 Task: Find connections with filter location Cagnes-sur-Mer with filter topic #Futurismwith filter profile language French with filter current company Axtria - Ingenious Insights with filter school The Maharaja Sayajirao University of Baroda with filter industry Accessible Architecture and Design with filter service category Search Engine Marketing (SEM) with filter keywords title Veterinary Assistant
Action: Mouse moved to (641, 77)
Screenshot: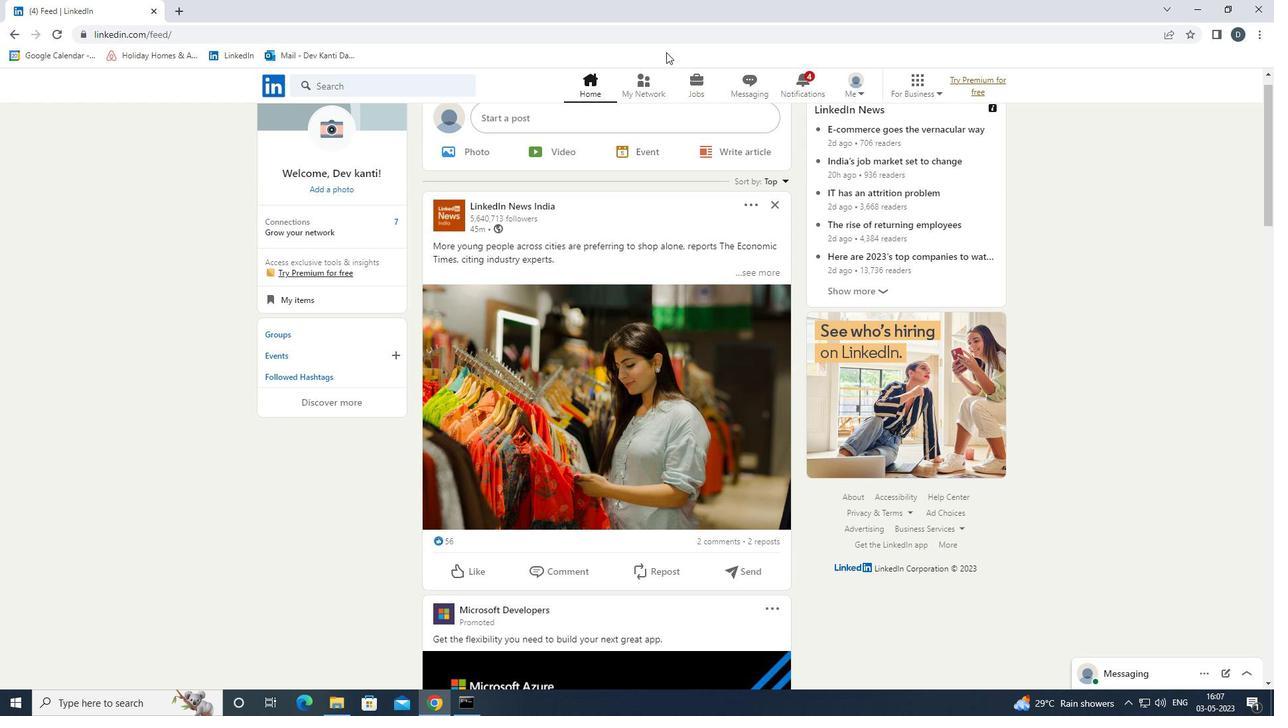 
Action: Mouse pressed left at (641, 77)
Screenshot: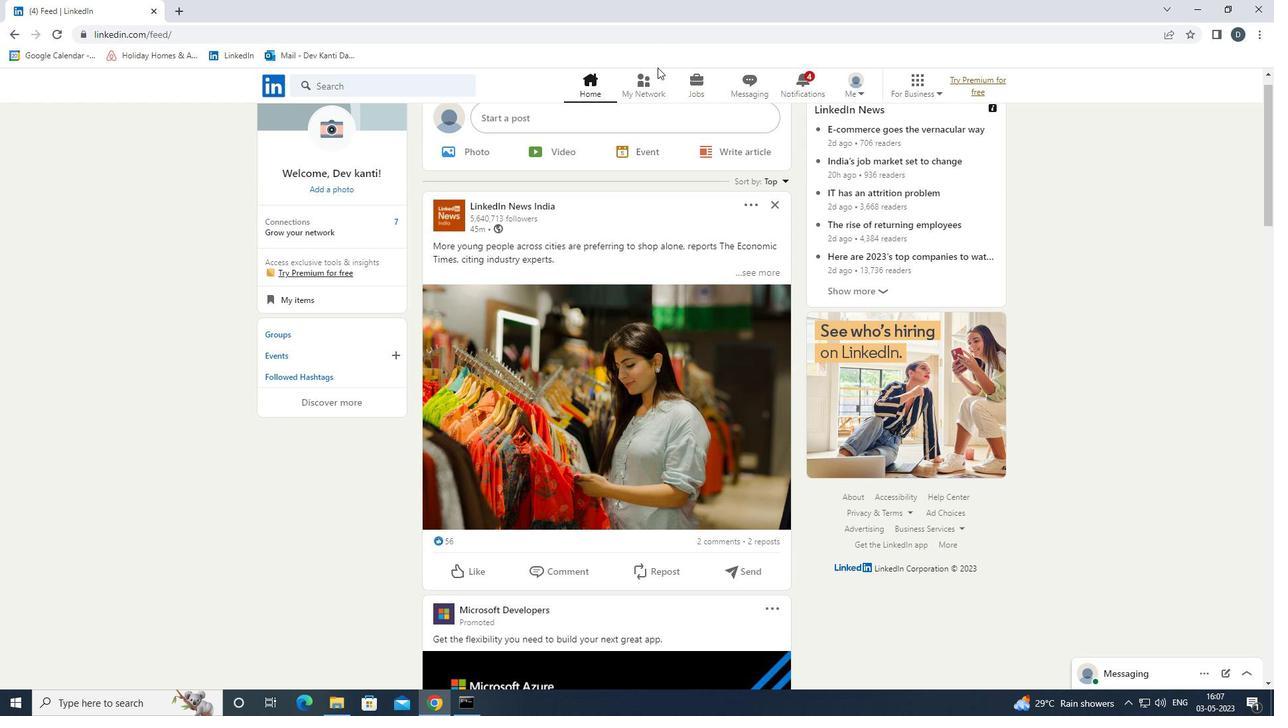 
Action: Mouse moved to (436, 161)
Screenshot: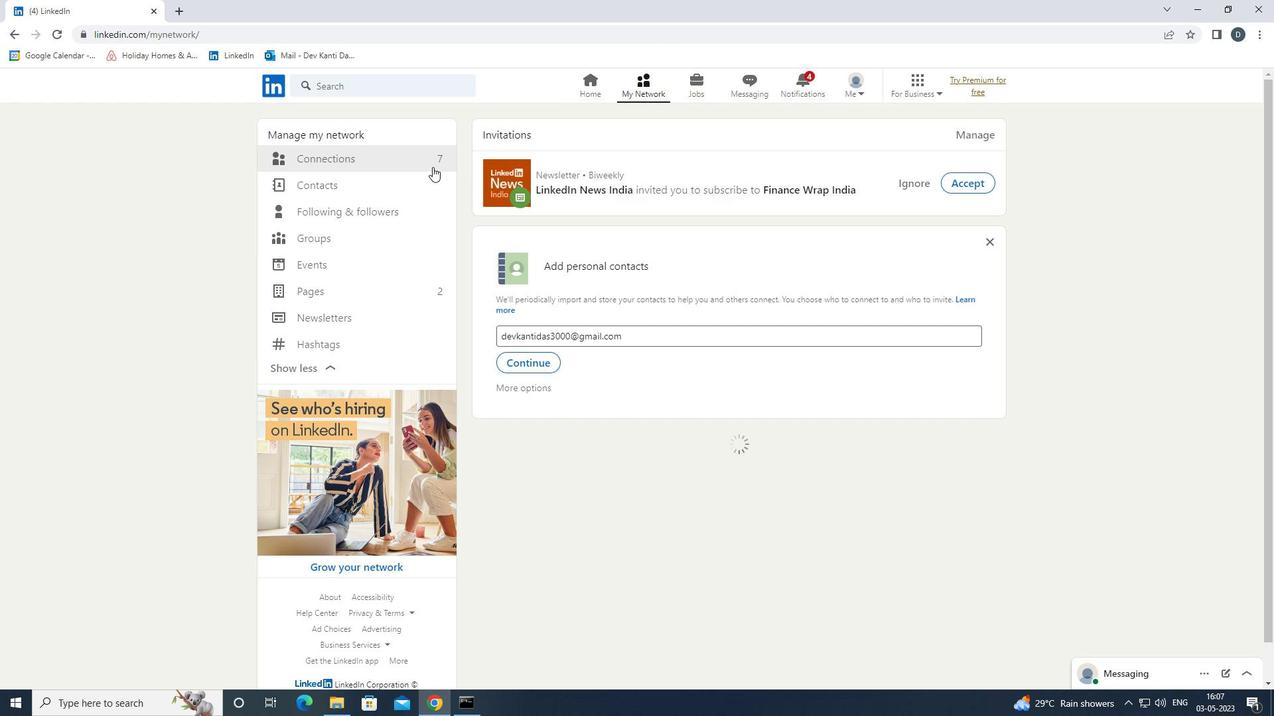 
Action: Mouse pressed left at (436, 161)
Screenshot: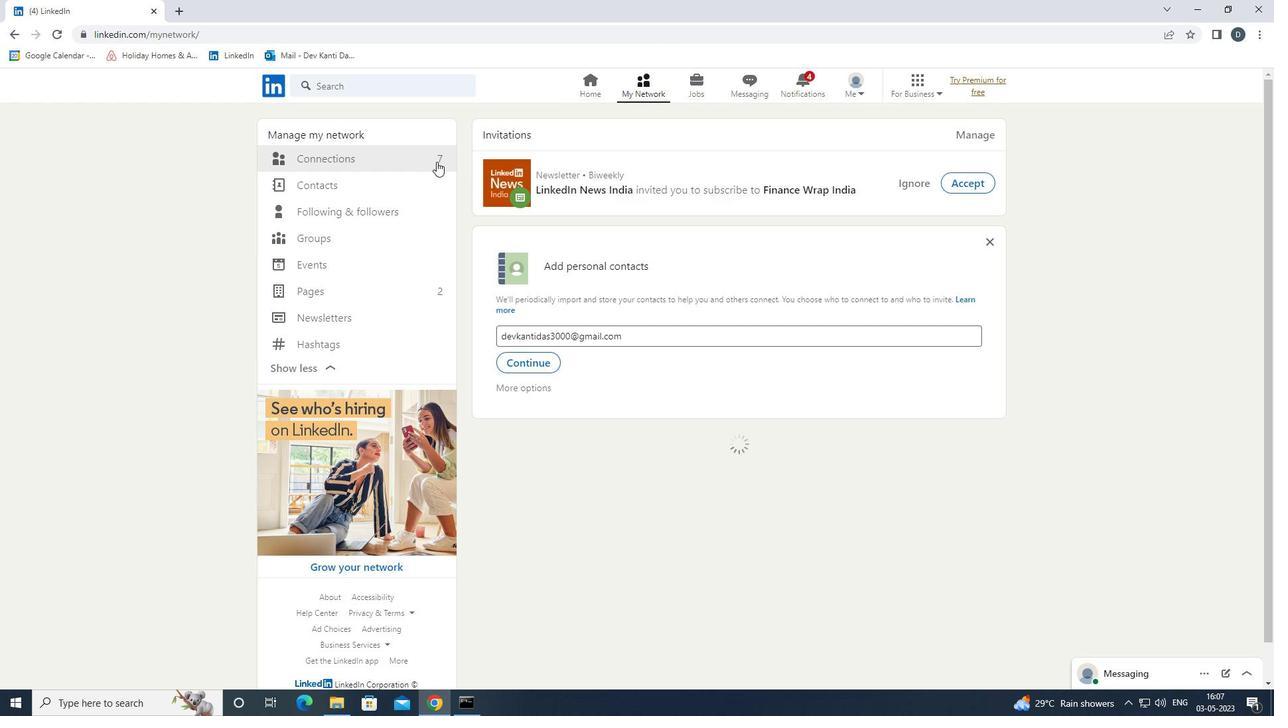 
Action: Mouse moved to (734, 169)
Screenshot: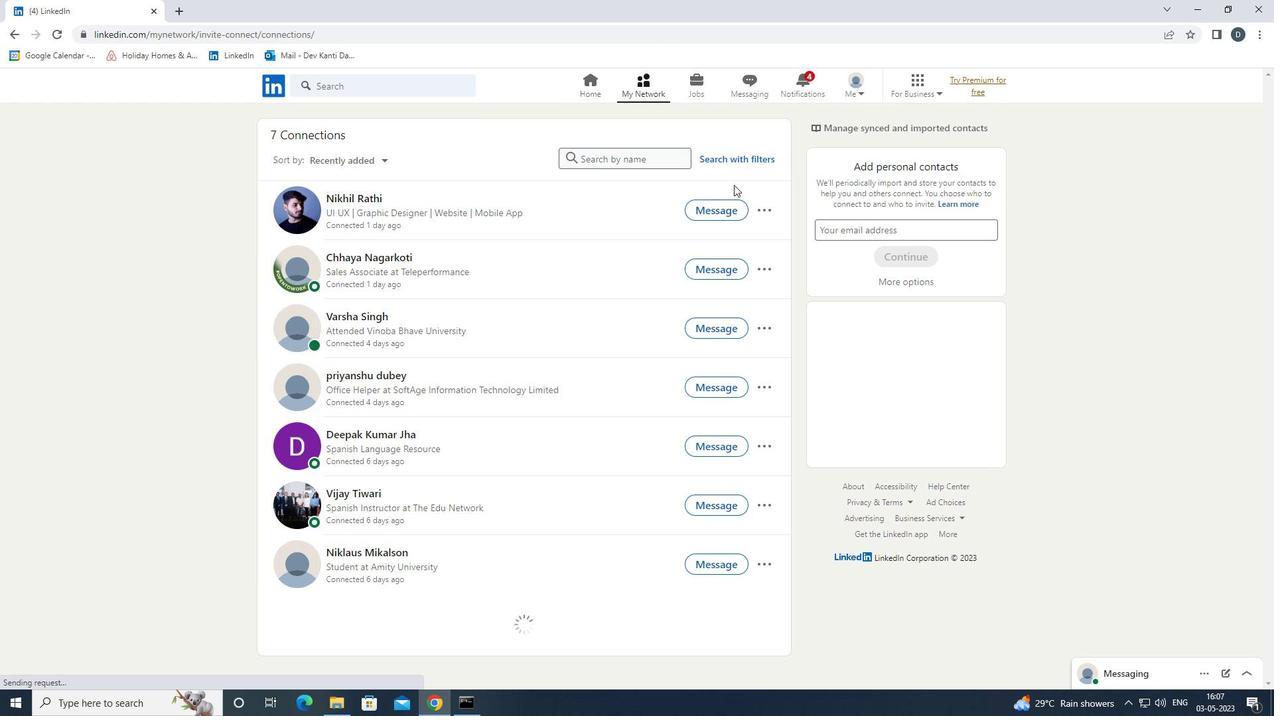 
Action: Mouse pressed left at (734, 169)
Screenshot: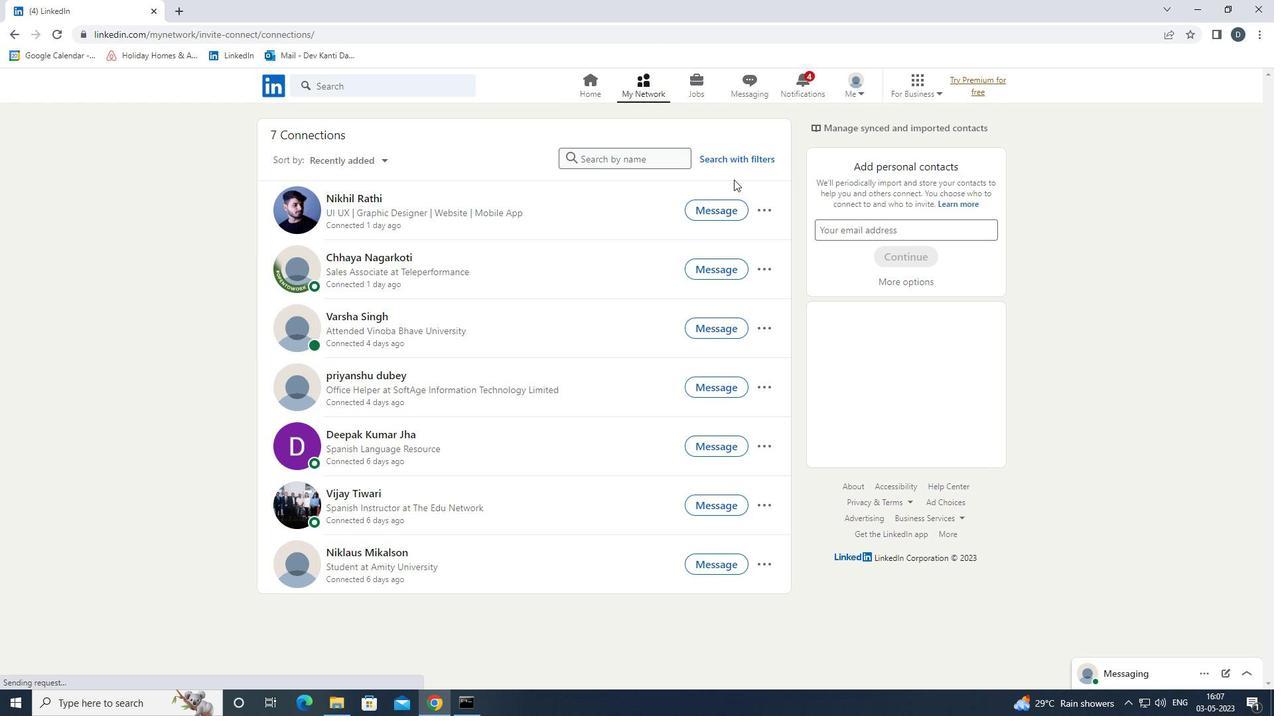 
Action: Mouse moved to (734, 165)
Screenshot: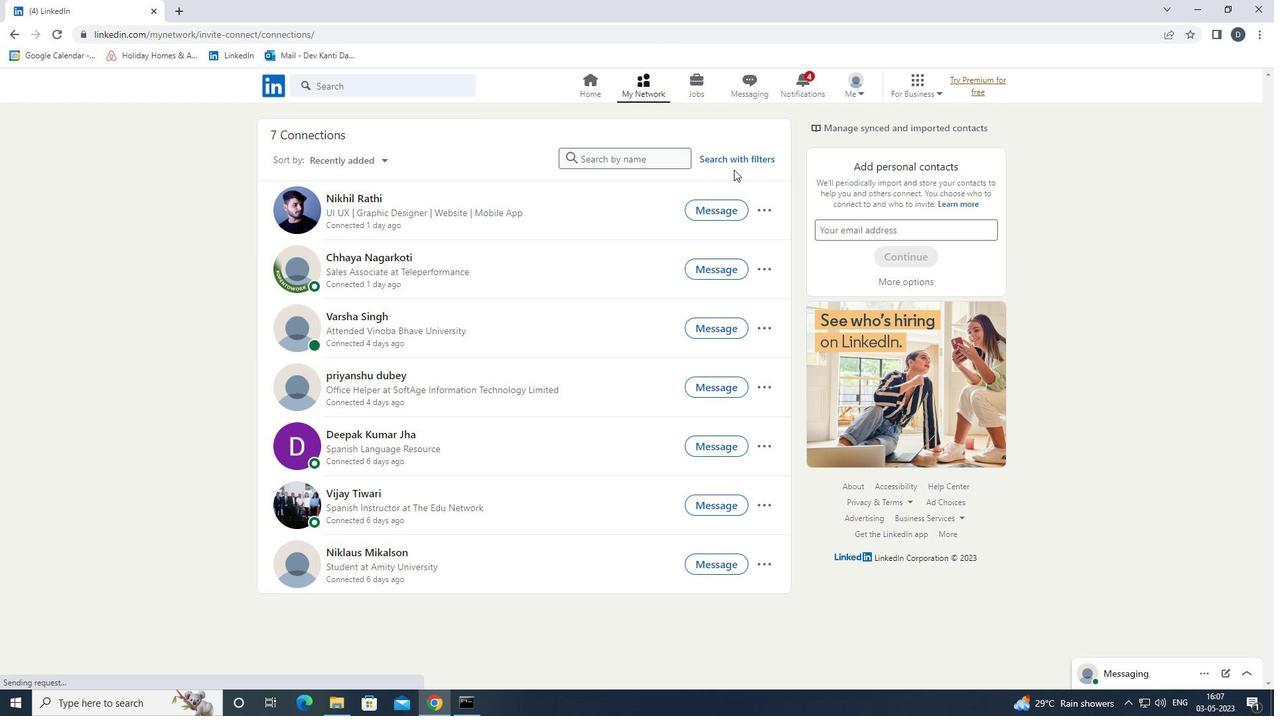 
Action: Mouse pressed left at (734, 165)
Screenshot: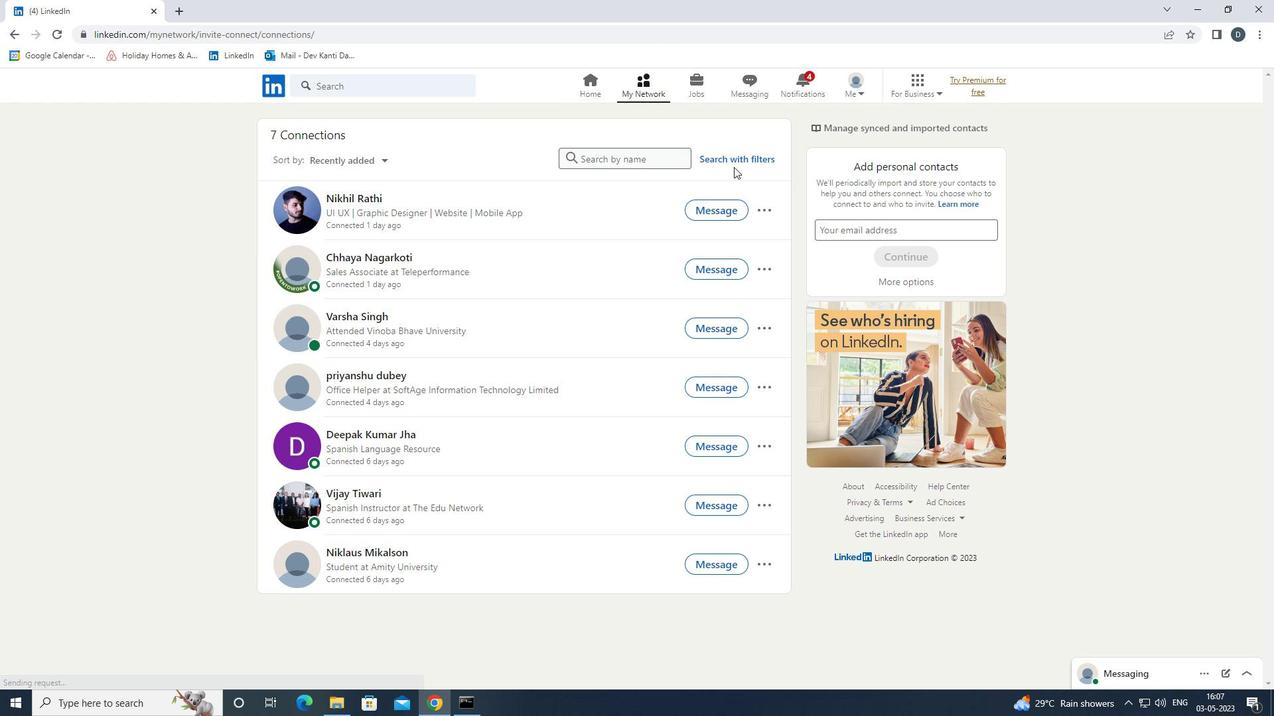 
Action: Mouse moved to (683, 122)
Screenshot: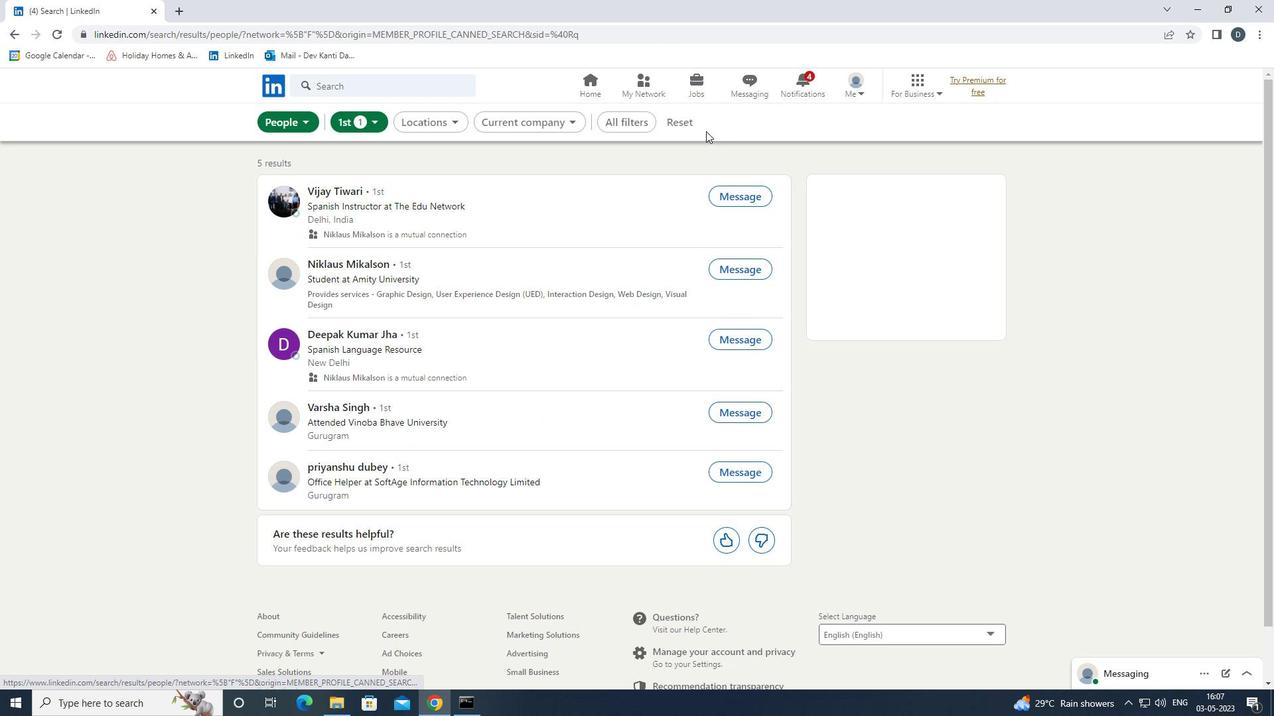 
Action: Mouse pressed left at (683, 122)
Screenshot: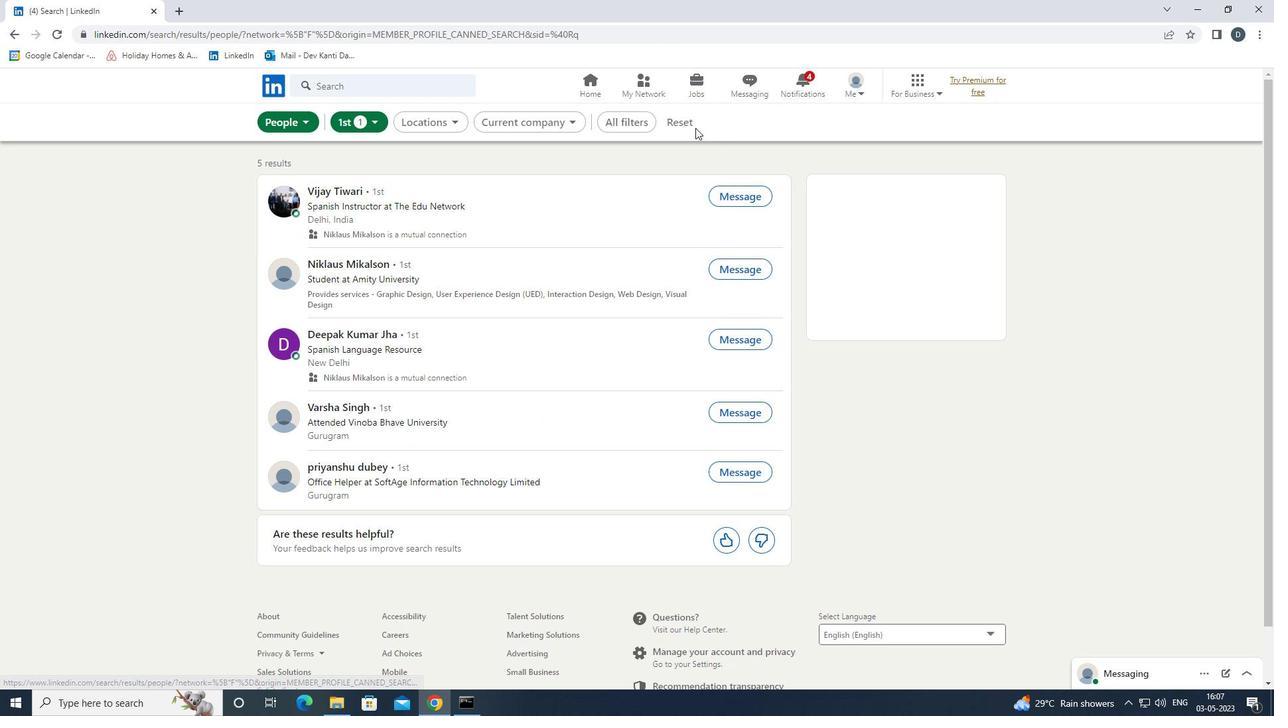 
Action: Mouse moved to (631, 113)
Screenshot: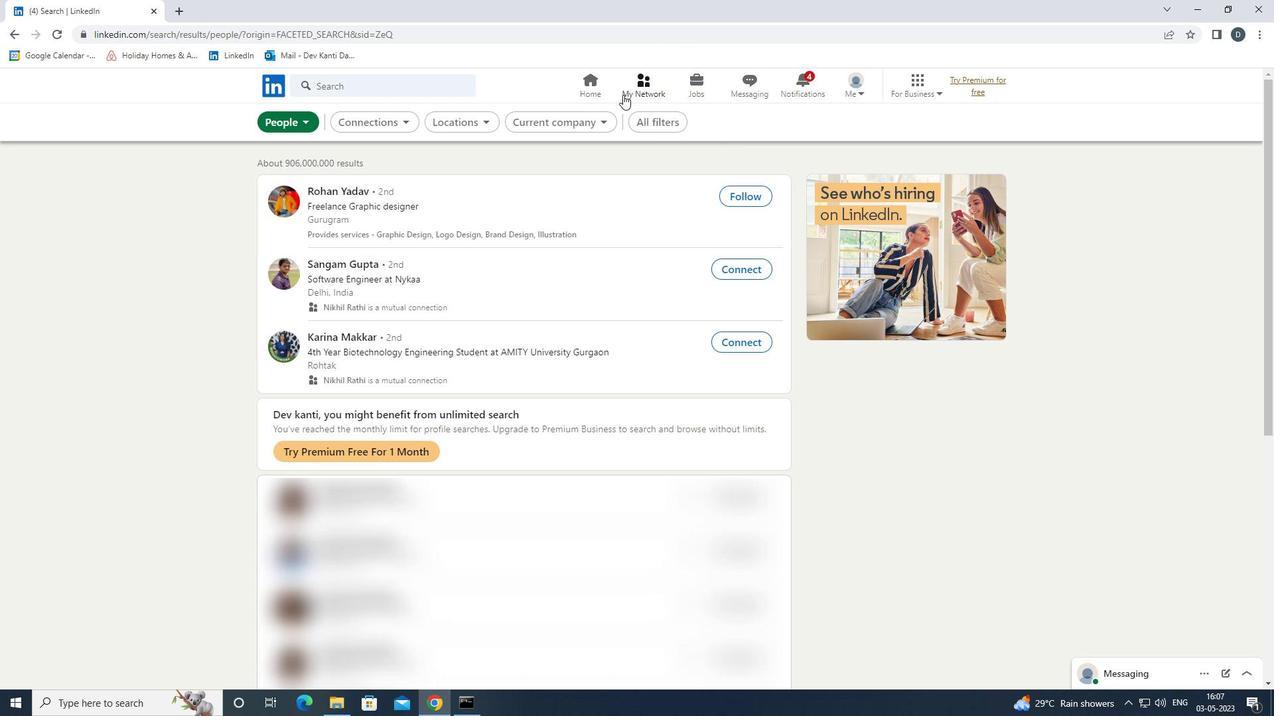 
Action: Mouse pressed left at (631, 113)
Screenshot: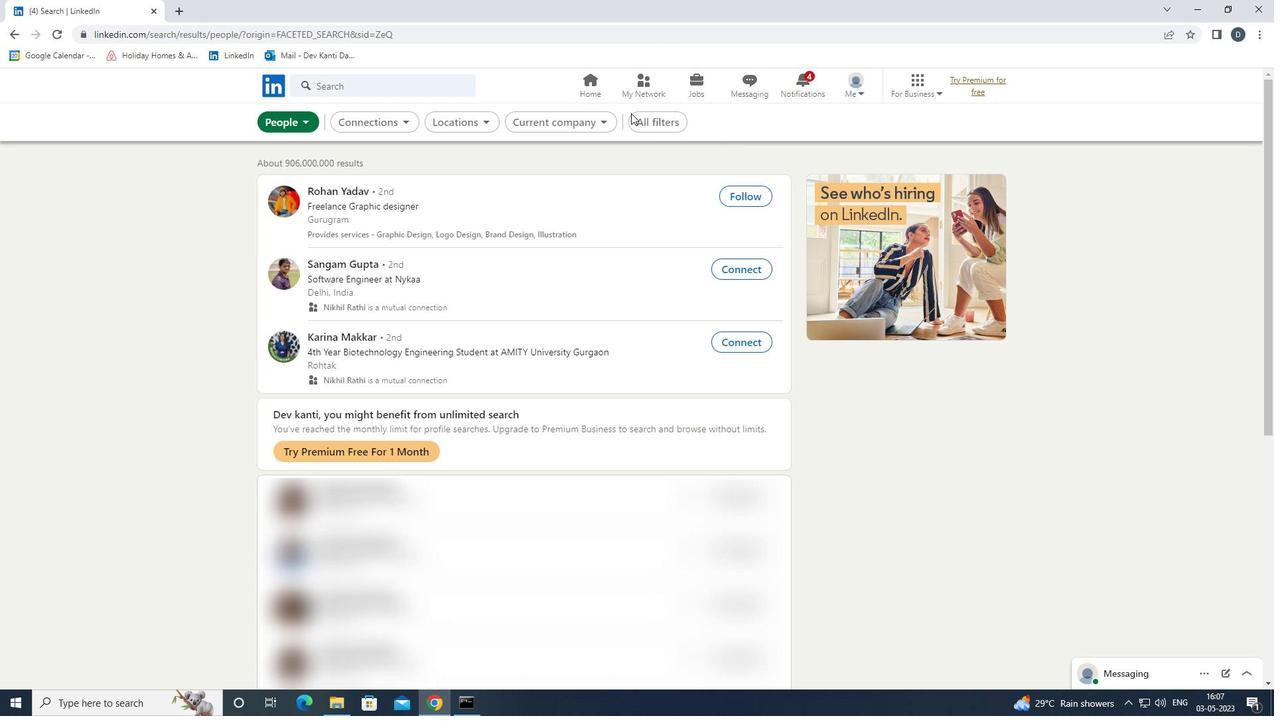 
Action: Mouse moved to (631, 116)
Screenshot: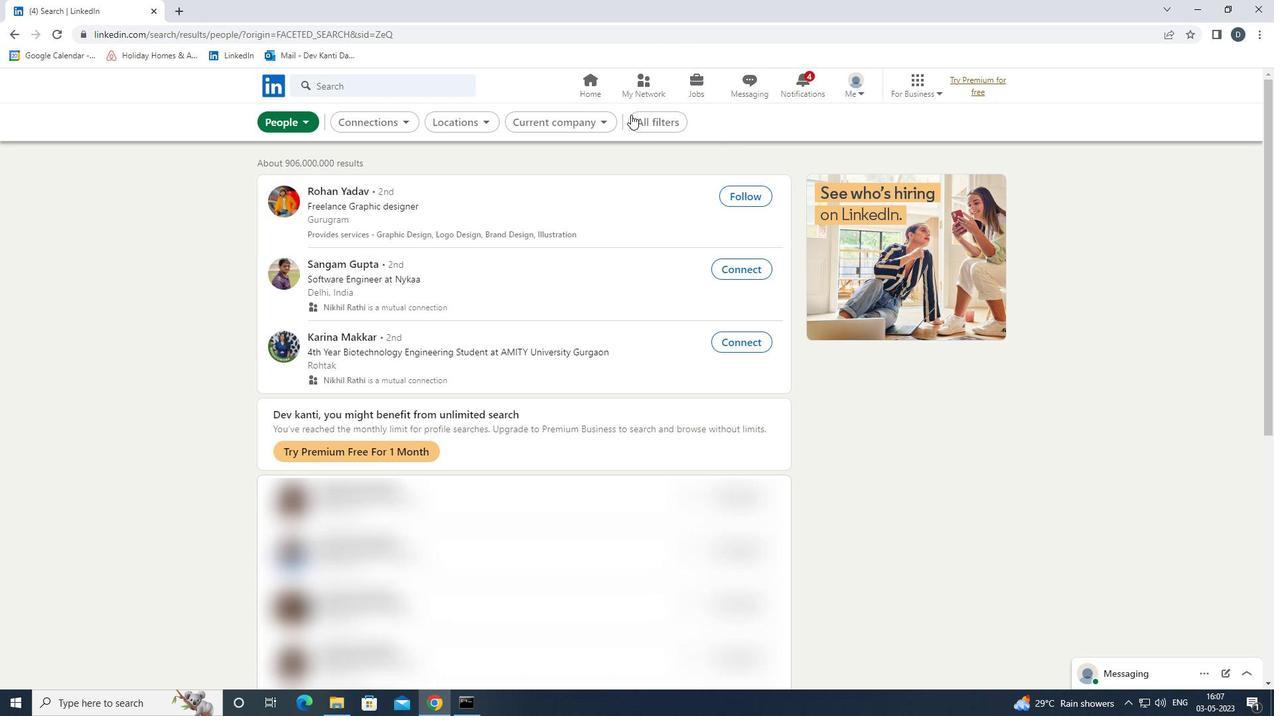 
Action: Mouse pressed left at (631, 116)
Screenshot: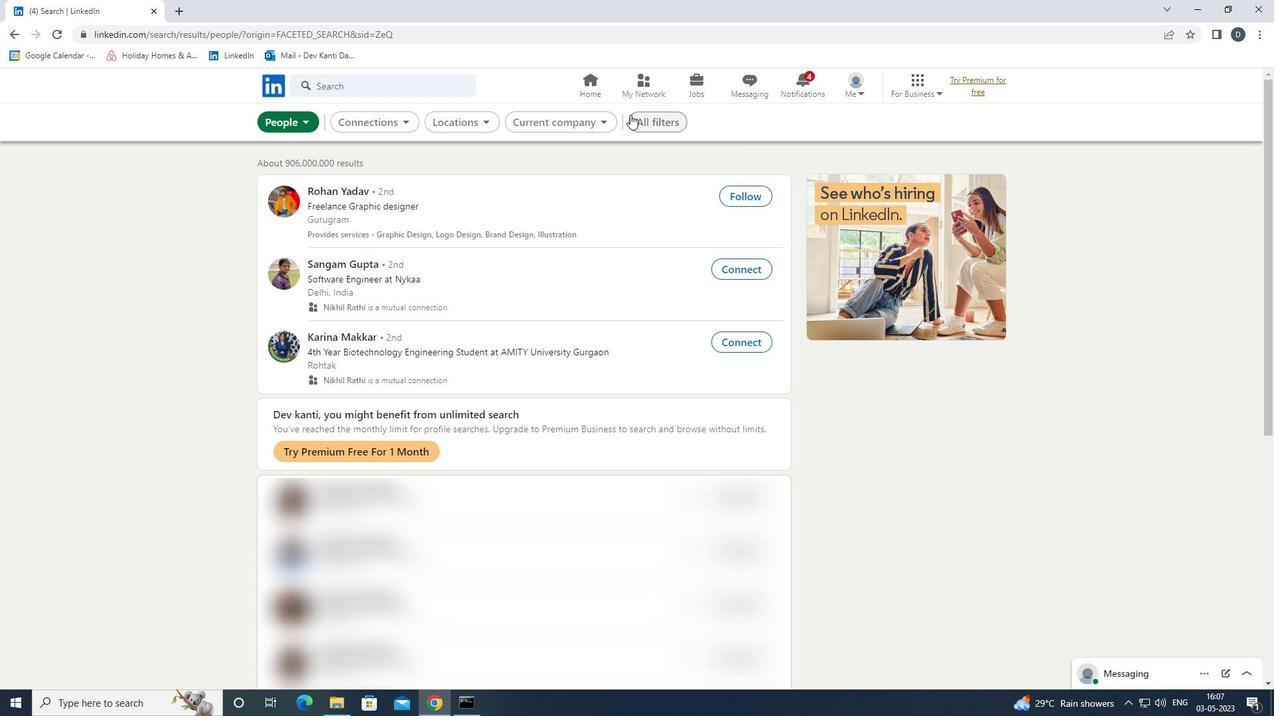 
Action: Mouse moved to (1077, 325)
Screenshot: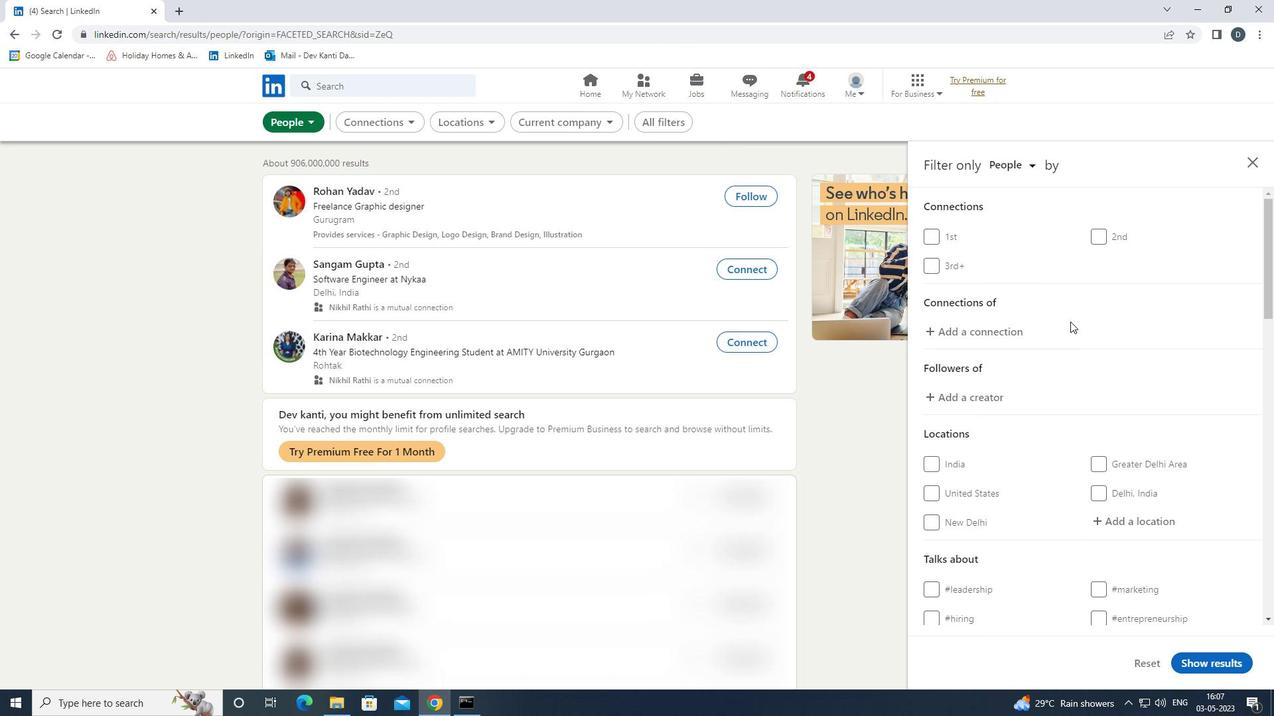 
Action: Mouse scrolled (1077, 324) with delta (0, 0)
Screenshot: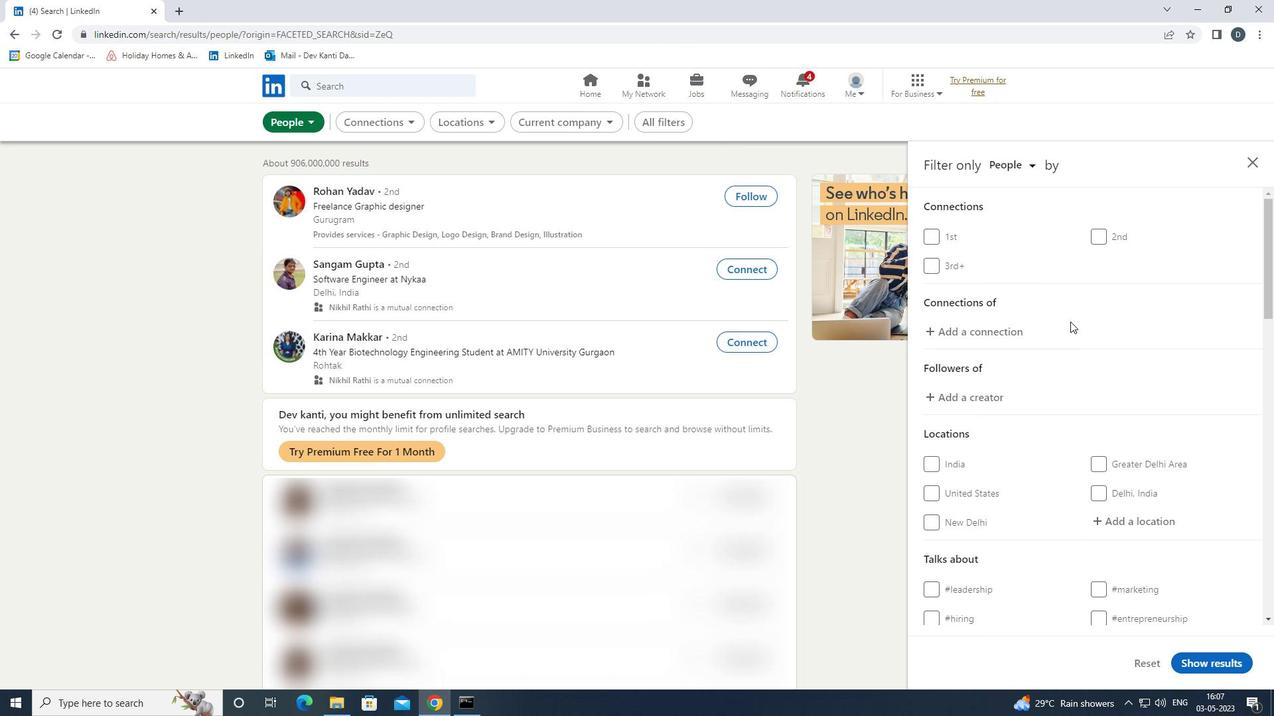 
Action: Mouse moved to (1079, 326)
Screenshot: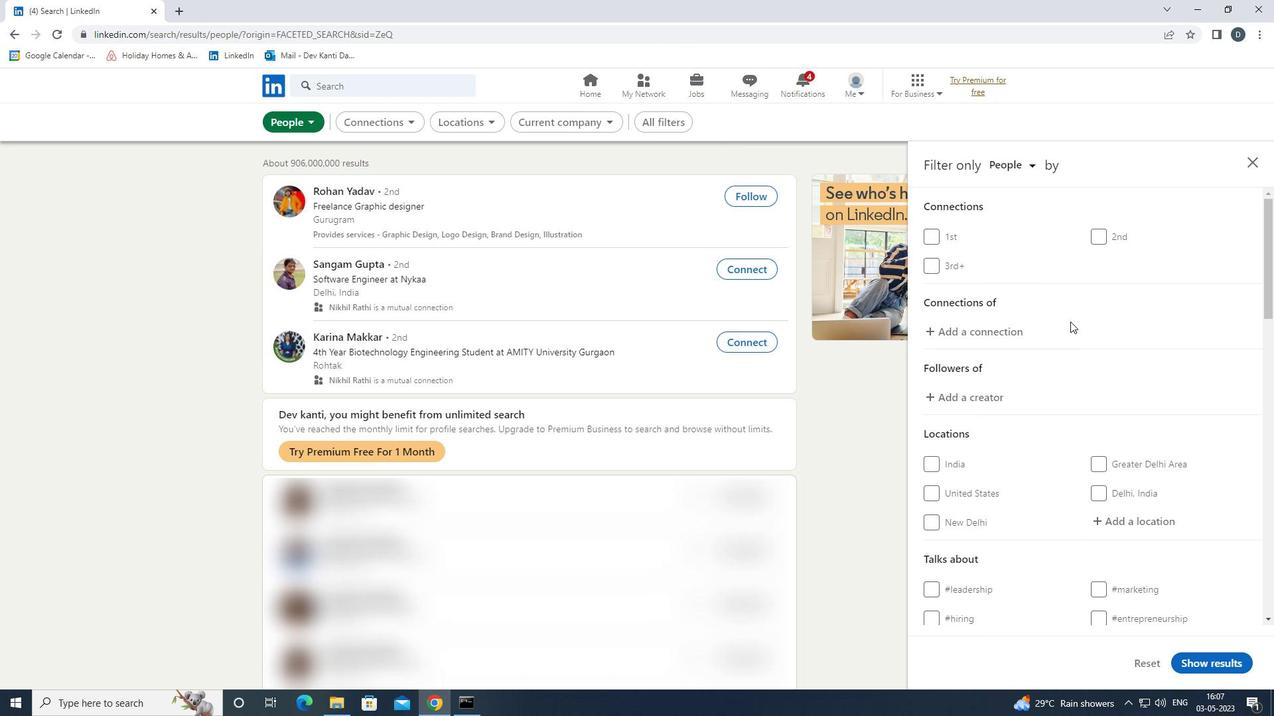 
Action: Mouse scrolled (1079, 325) with delta (0, 0)
Screenshot: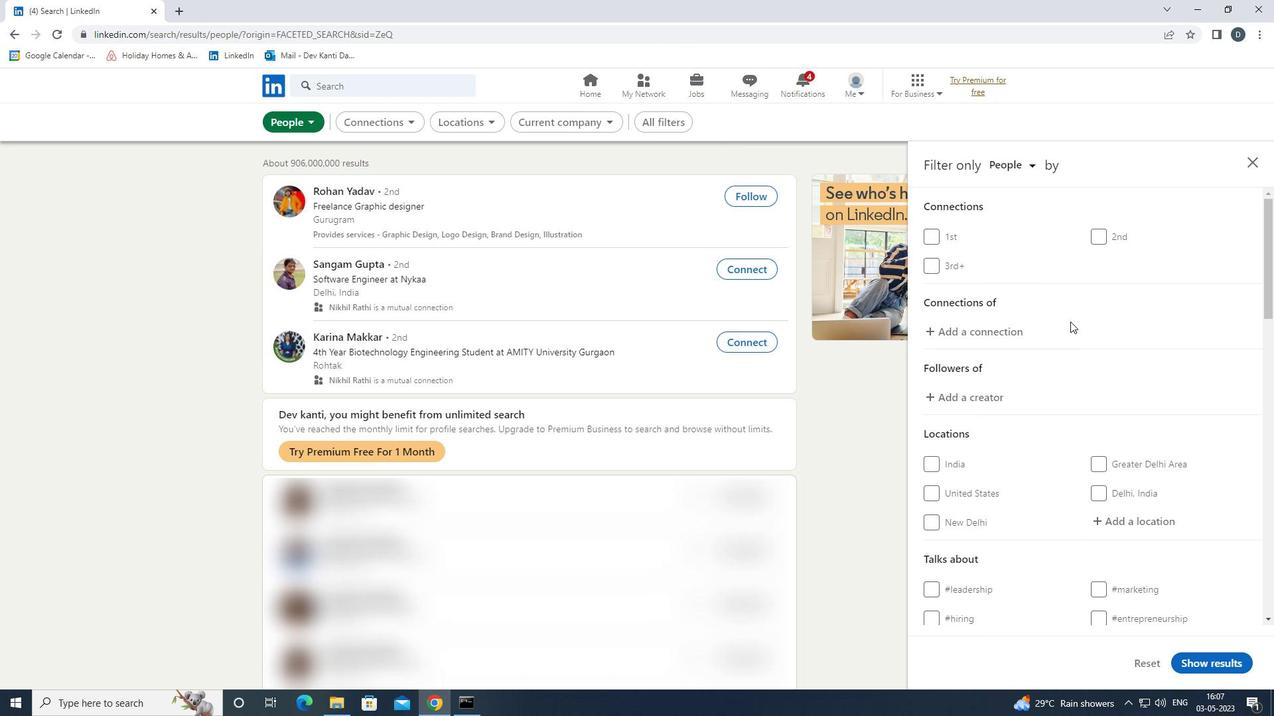 
Action: Mouse moved to (1162, 389)
Screenshot: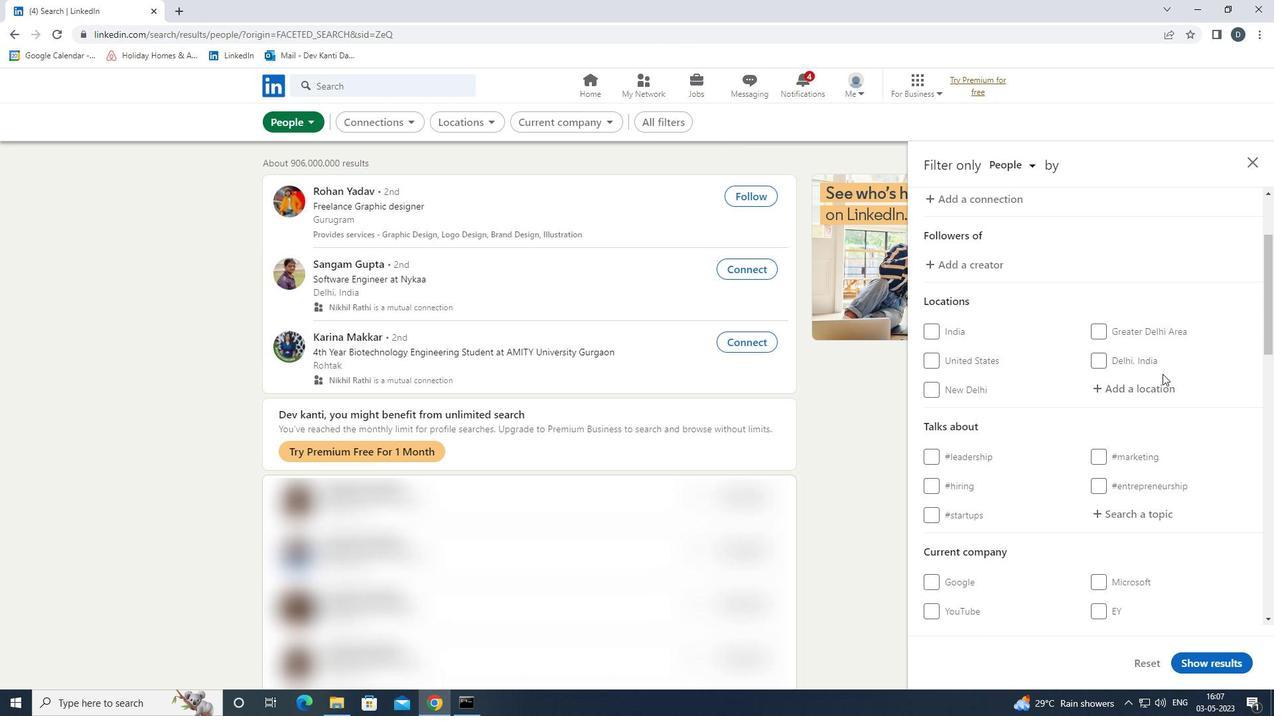 
Action: Mouse pressed left at (1162, 389)
Screenshot: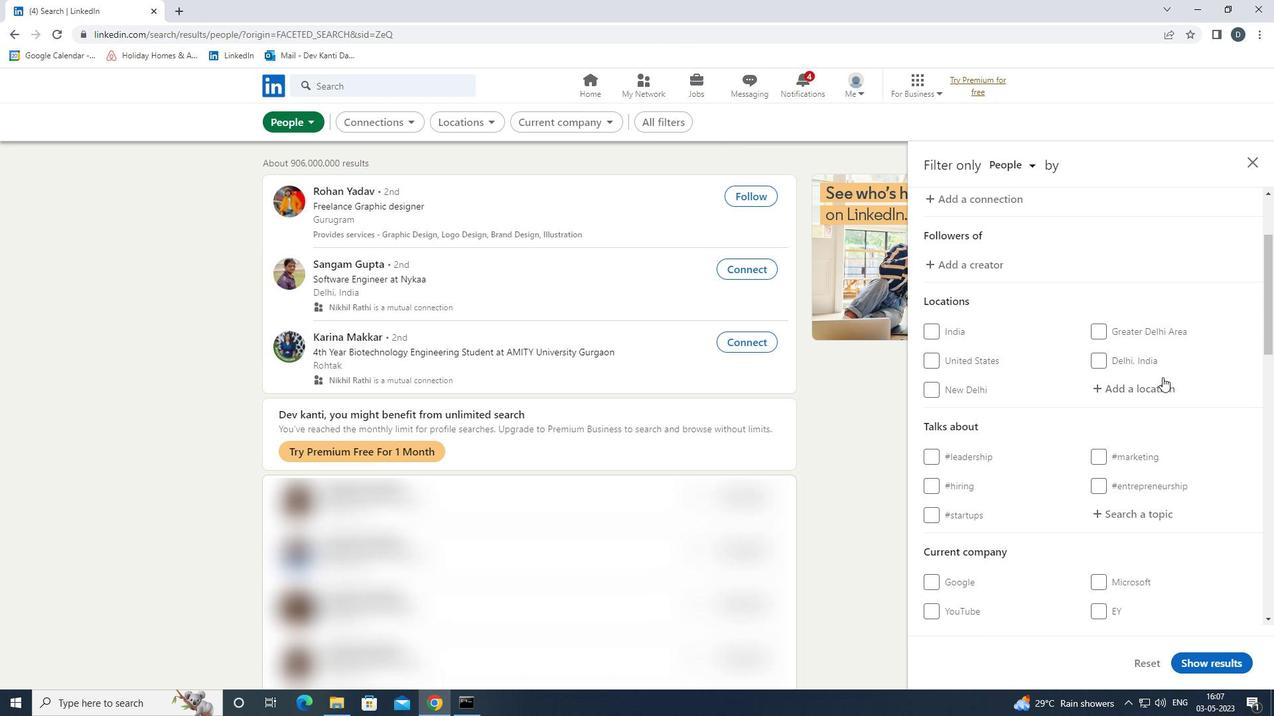 
Action: Key pressed <Key.shift>ctrl+CAGNES-<Key.down><Key.enter>
Screenshot: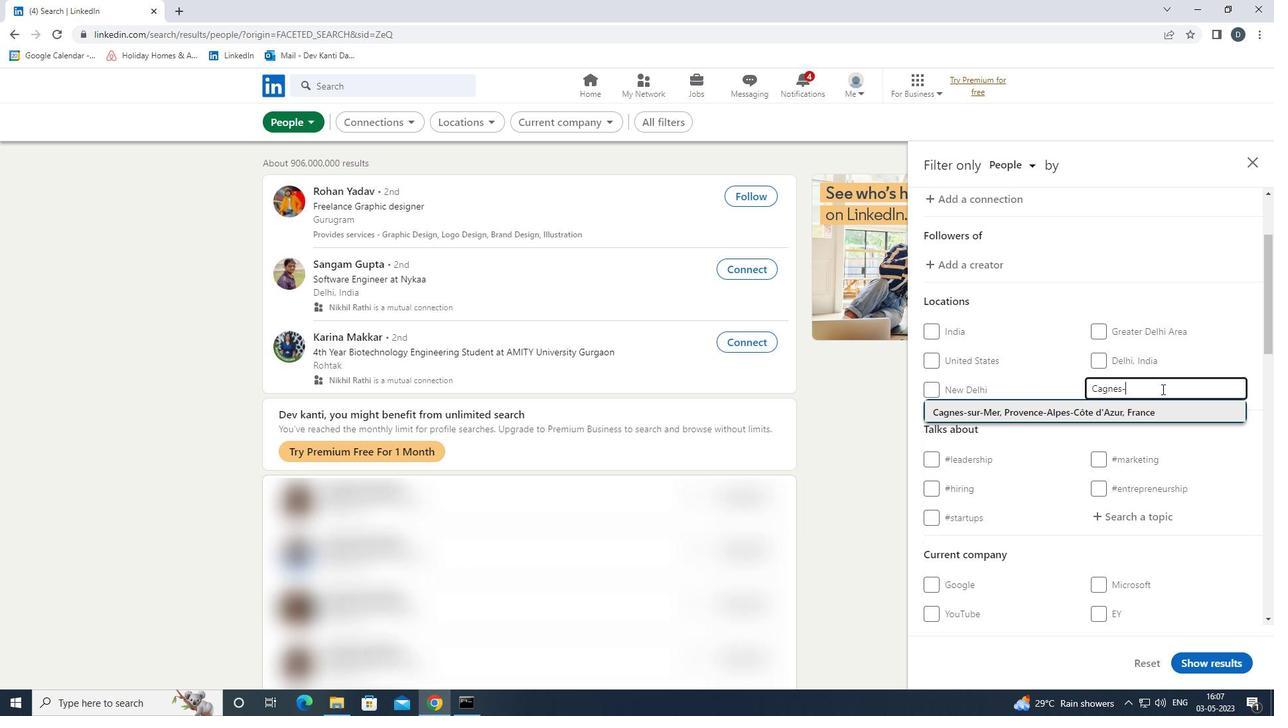 
Action: Mouse moved to (1162, 407)
Screenshot: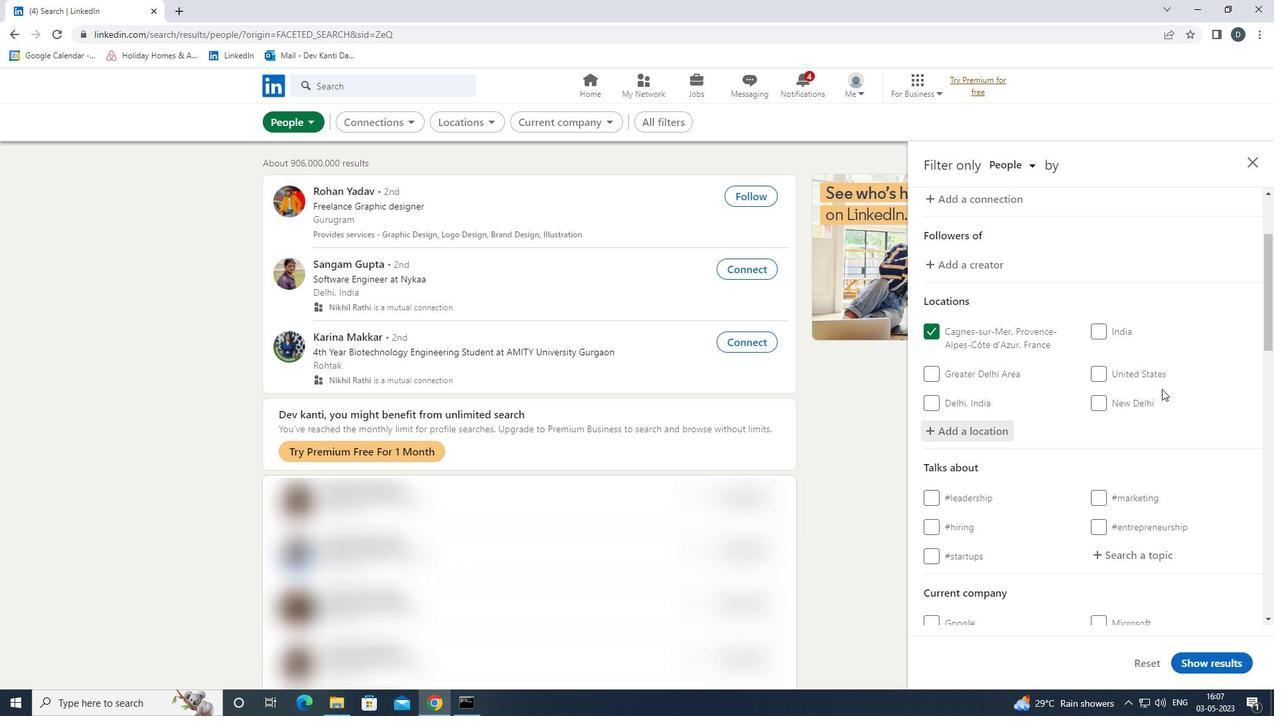 
Action: Mouse scrolled (1162, 406) with delta (0, 0)
Screenshot: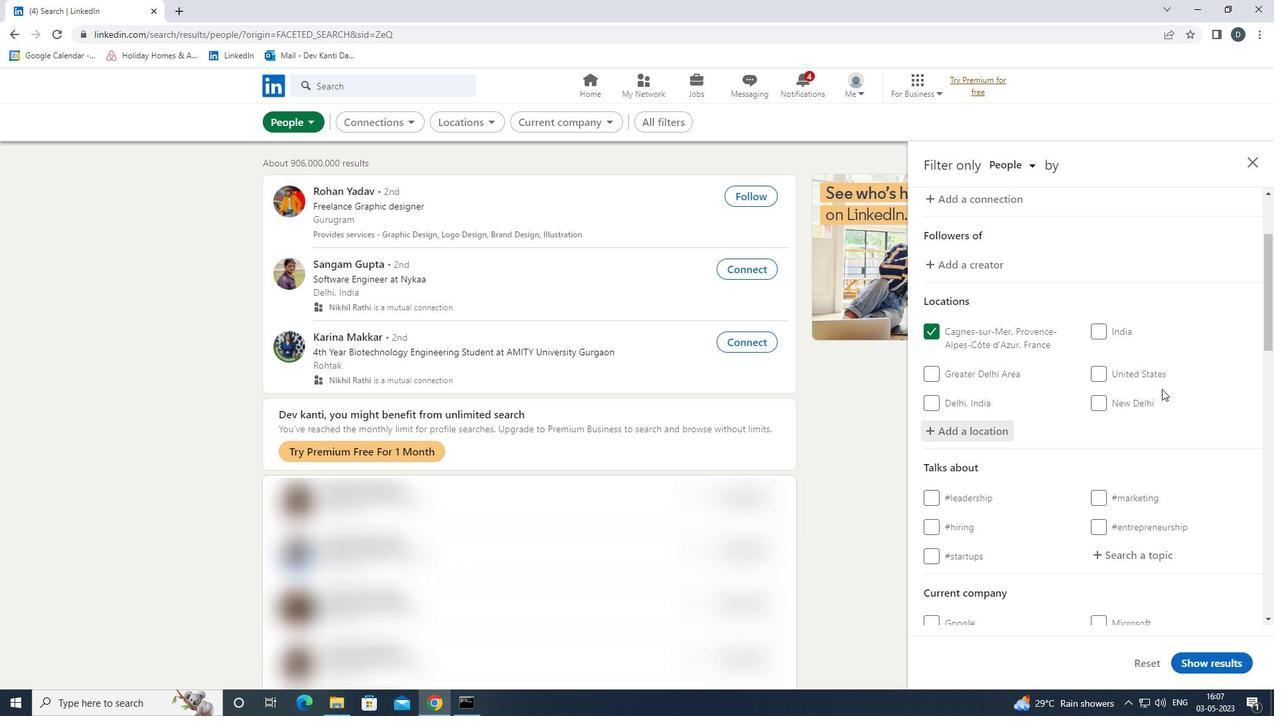
Action: Mouse scrolled (1162, 406) with delta (0, 0)
Screenshot: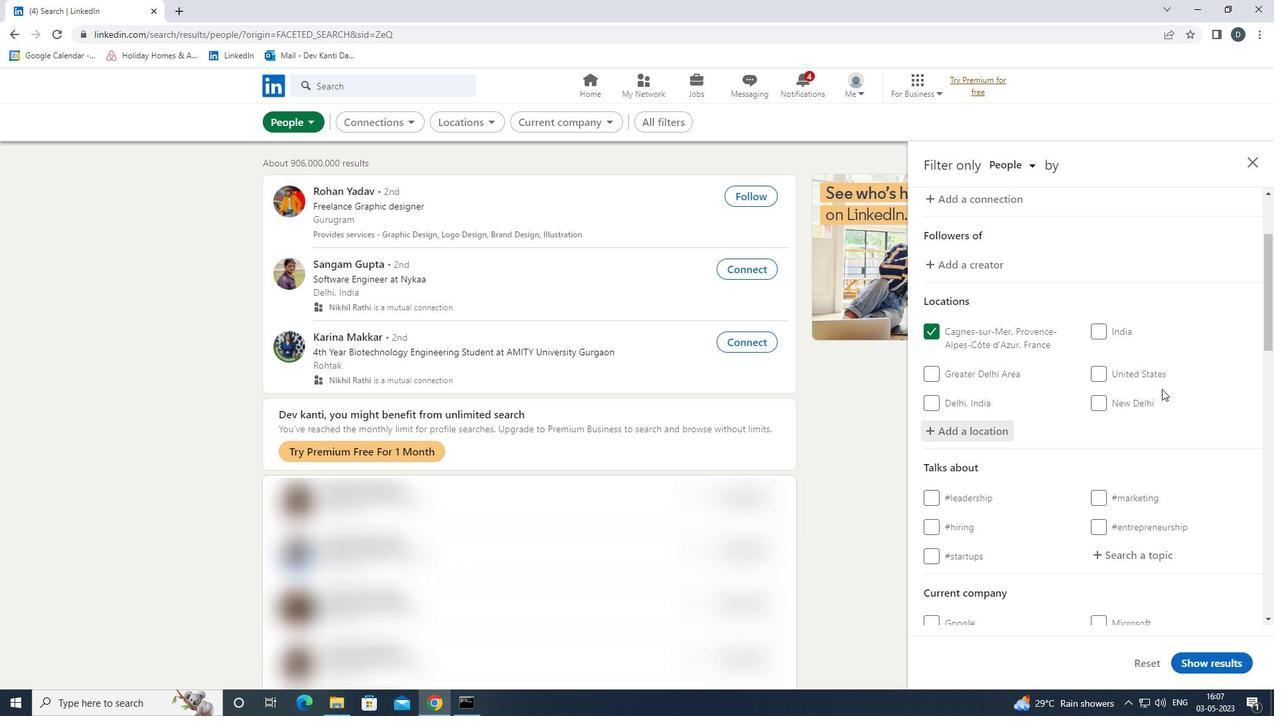 
Action: Mouse scrolled (1162, 406) with delta (0, 0)
Screenshot: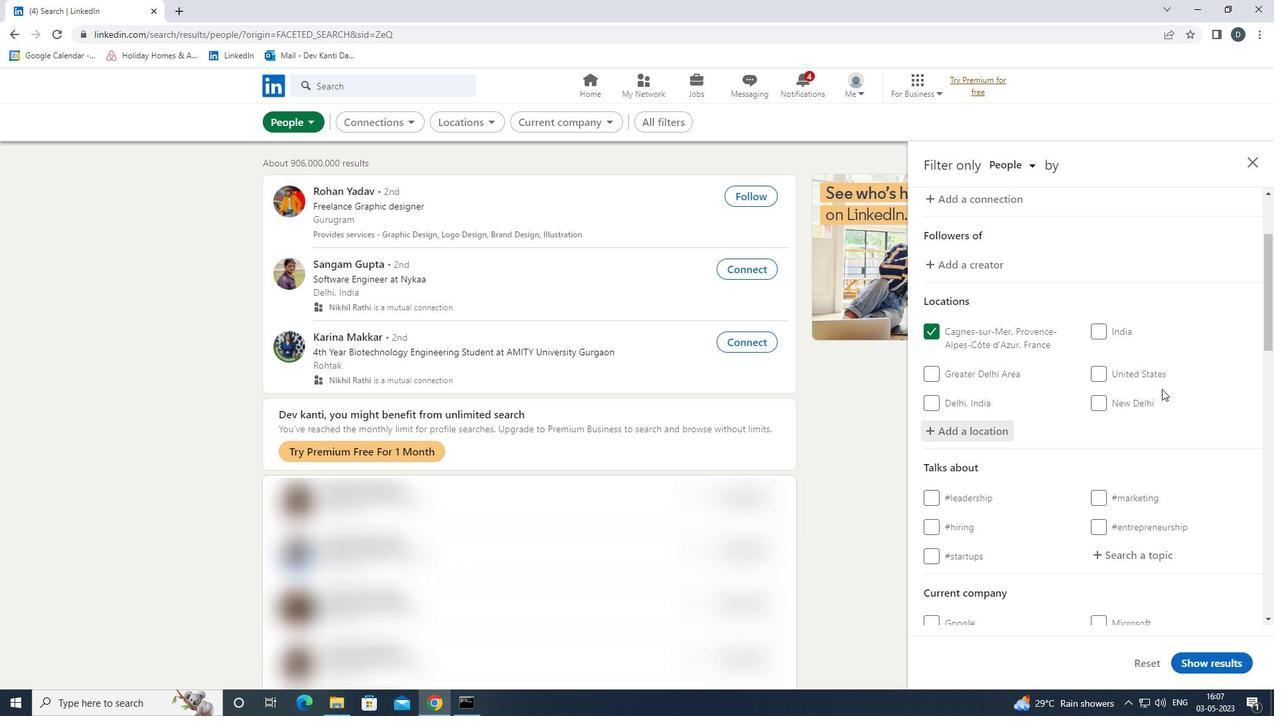 
Action: Mouse moved to (1161, 361)
Screenshot: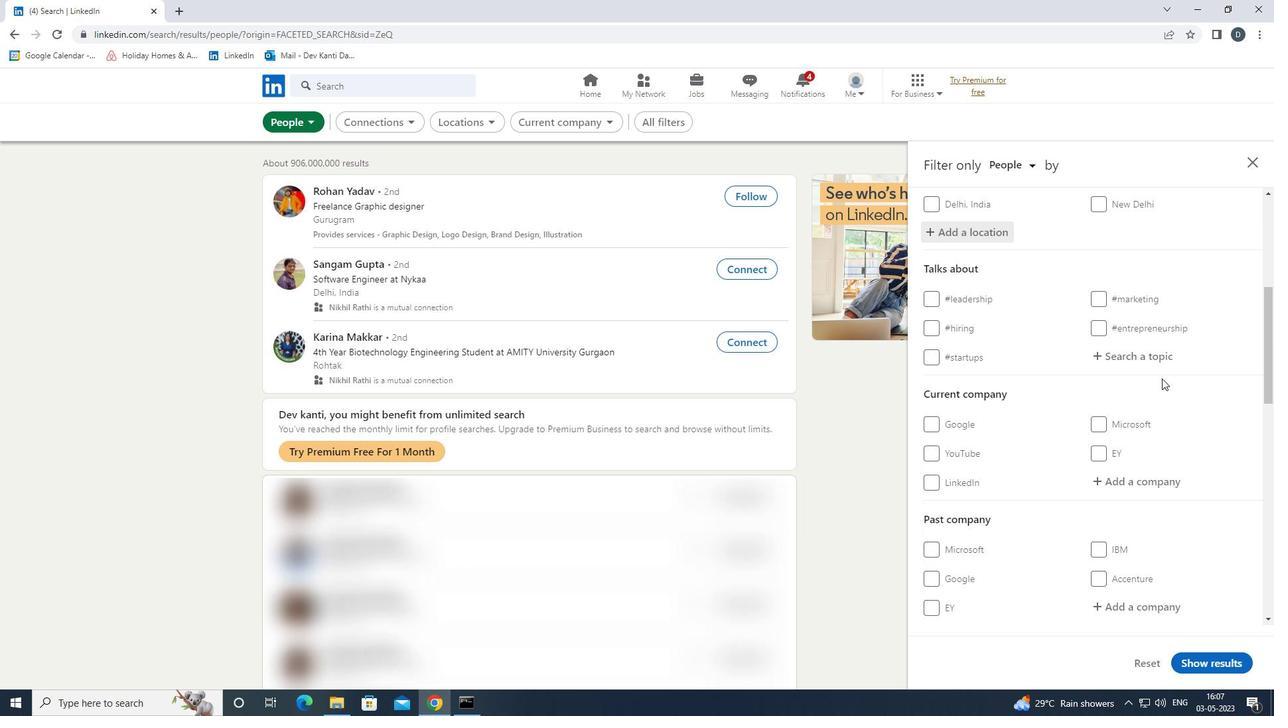 
Action: Mouse pressed left at (1161, 361)
Screenshot: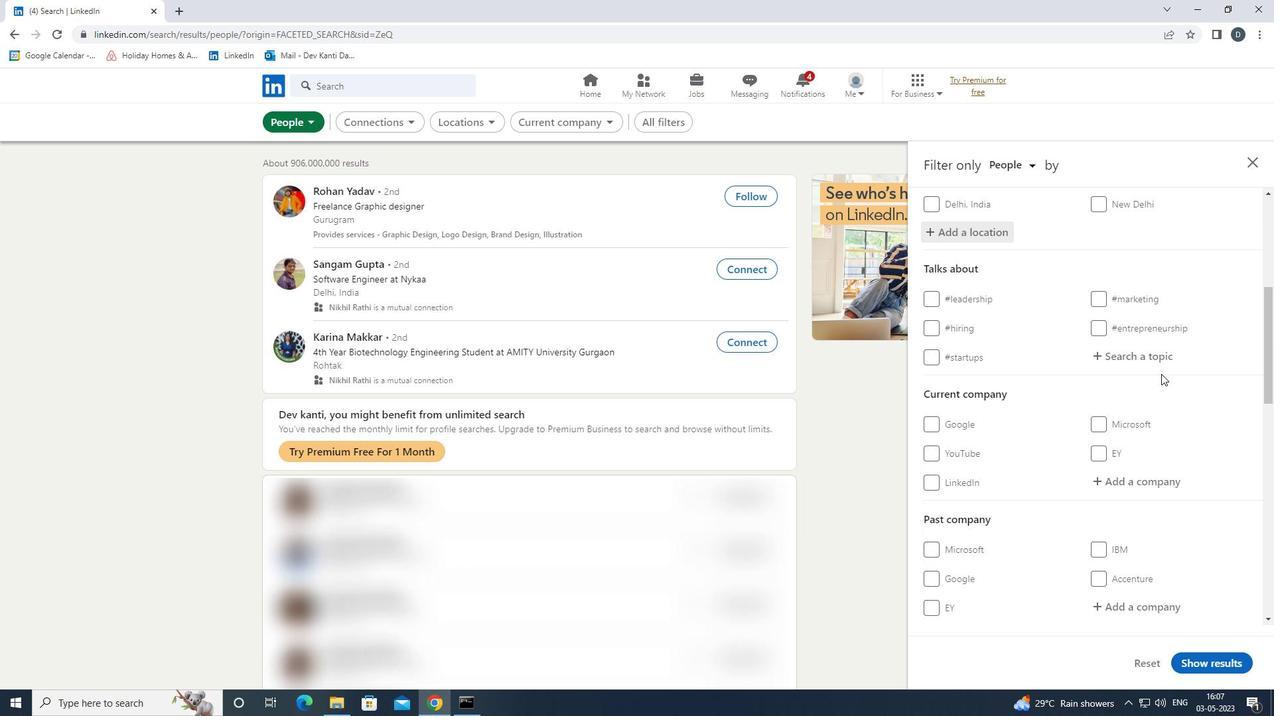 
Action: Key pressed <Key.shift>FUTURISMN<Key.backspace><Key.backspace><Key.down><Key.enter>
Screenshot: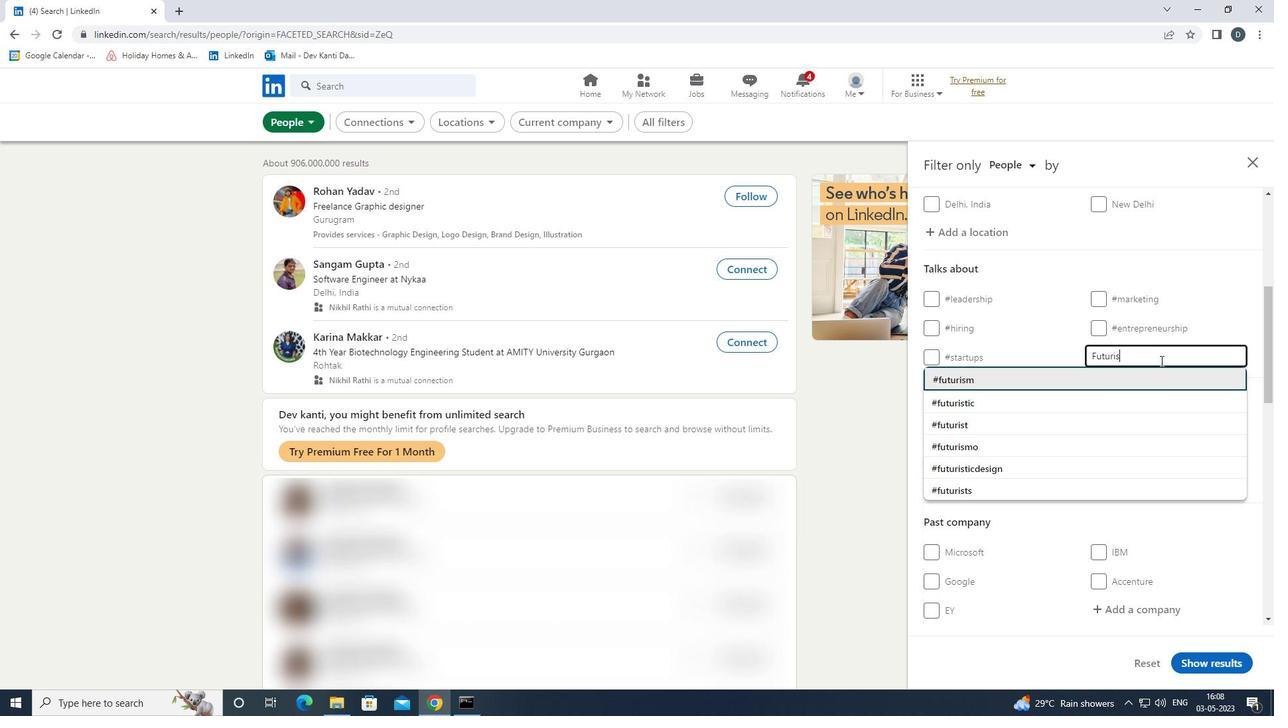 
Action: Mouse moved to (1159, 365)
Screenshot: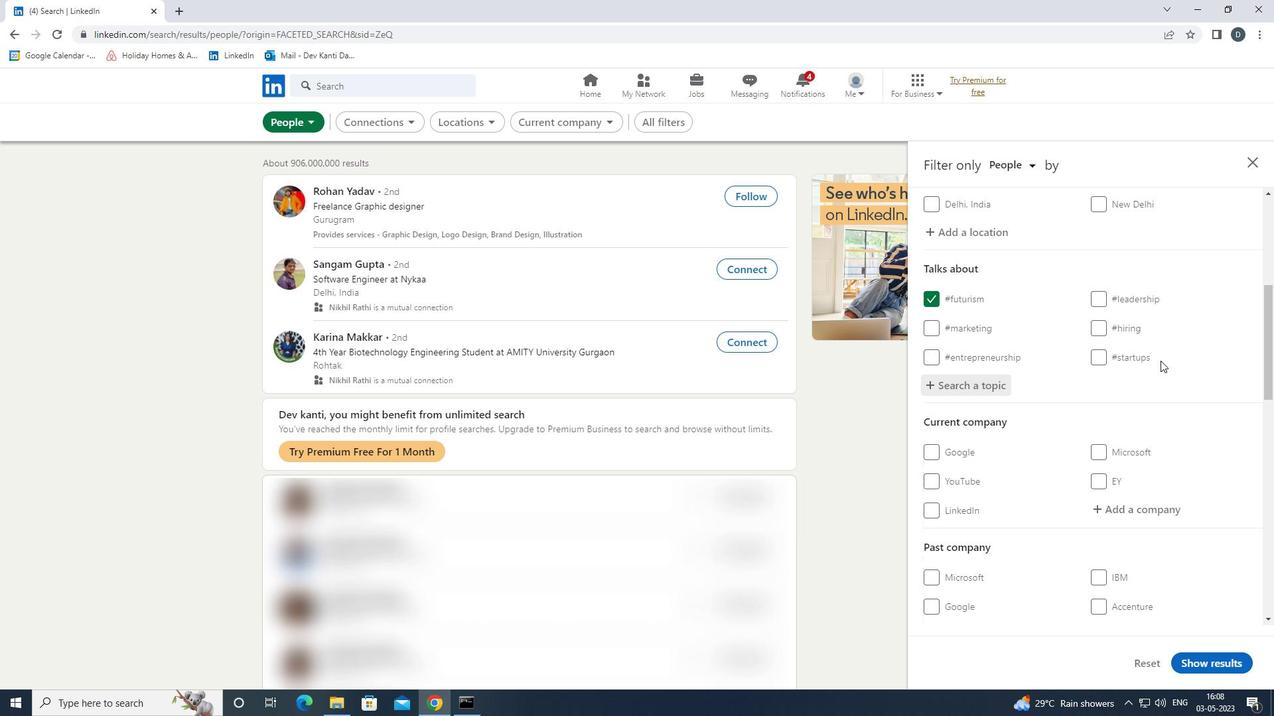 
Action: Mouse scrolled (1159, 365) with delta (0, 0)
Screenshot: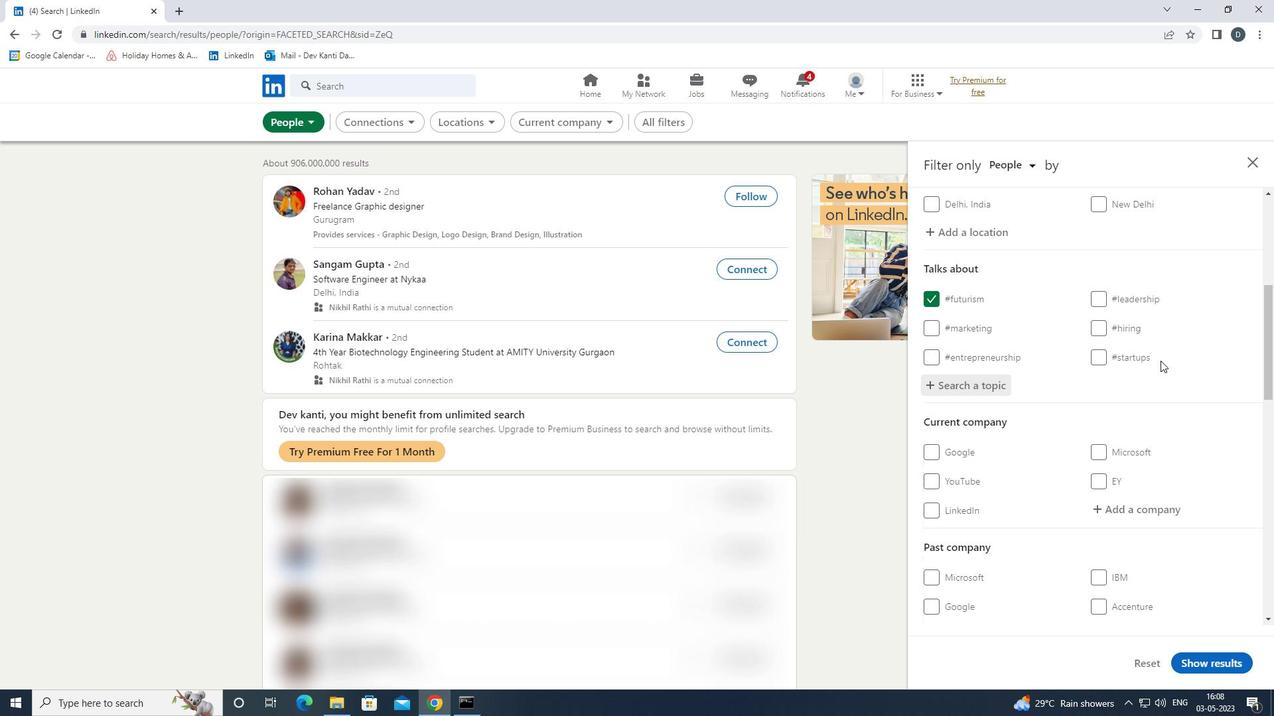 
Action: Mouse moved to (1159, 366)
Screenshot: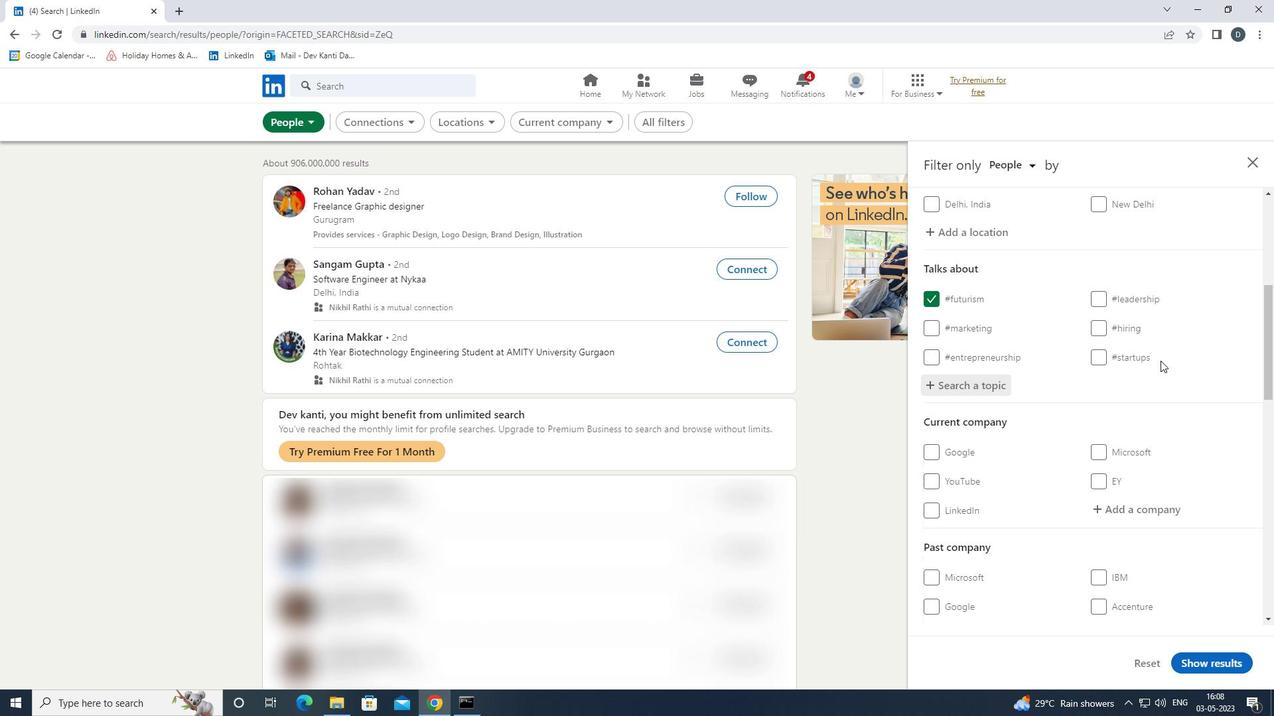 
Action: Mouse scrolled (1159, 365) with delta (0, 0)
Screenshot: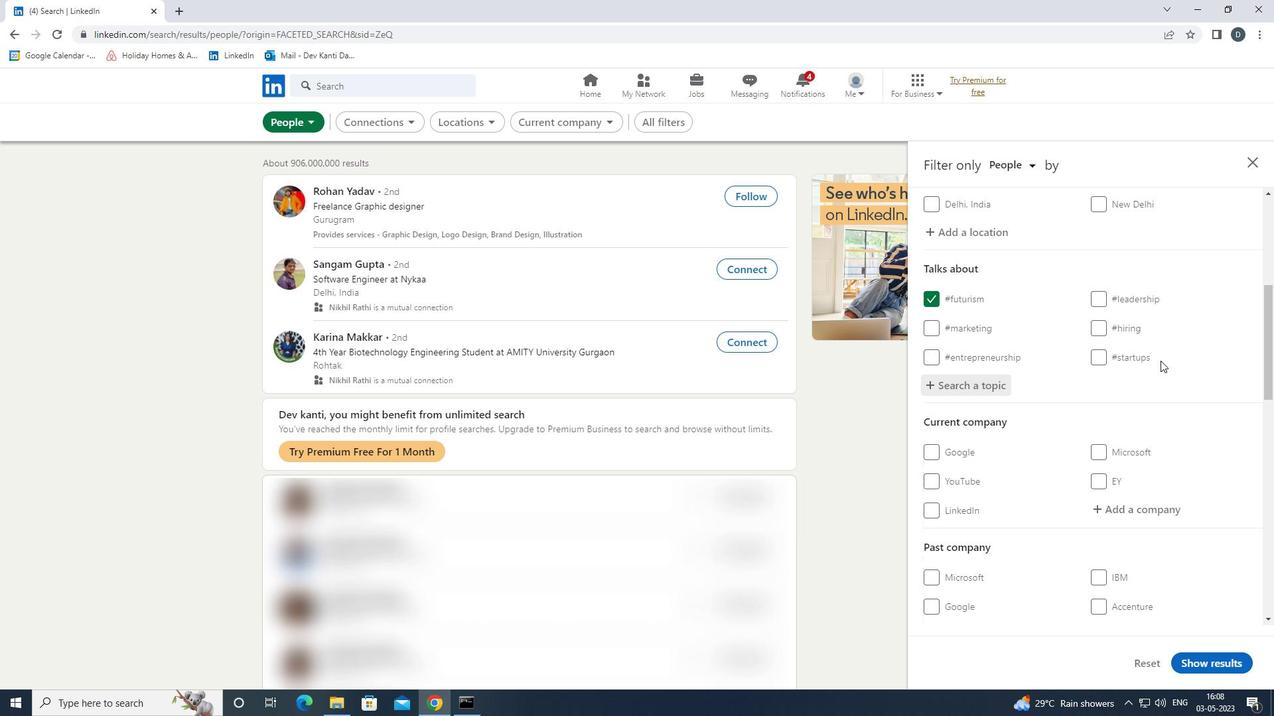 
Action: Mouse scrolled (1159, 365) with delta (0, 0)
Screenshot: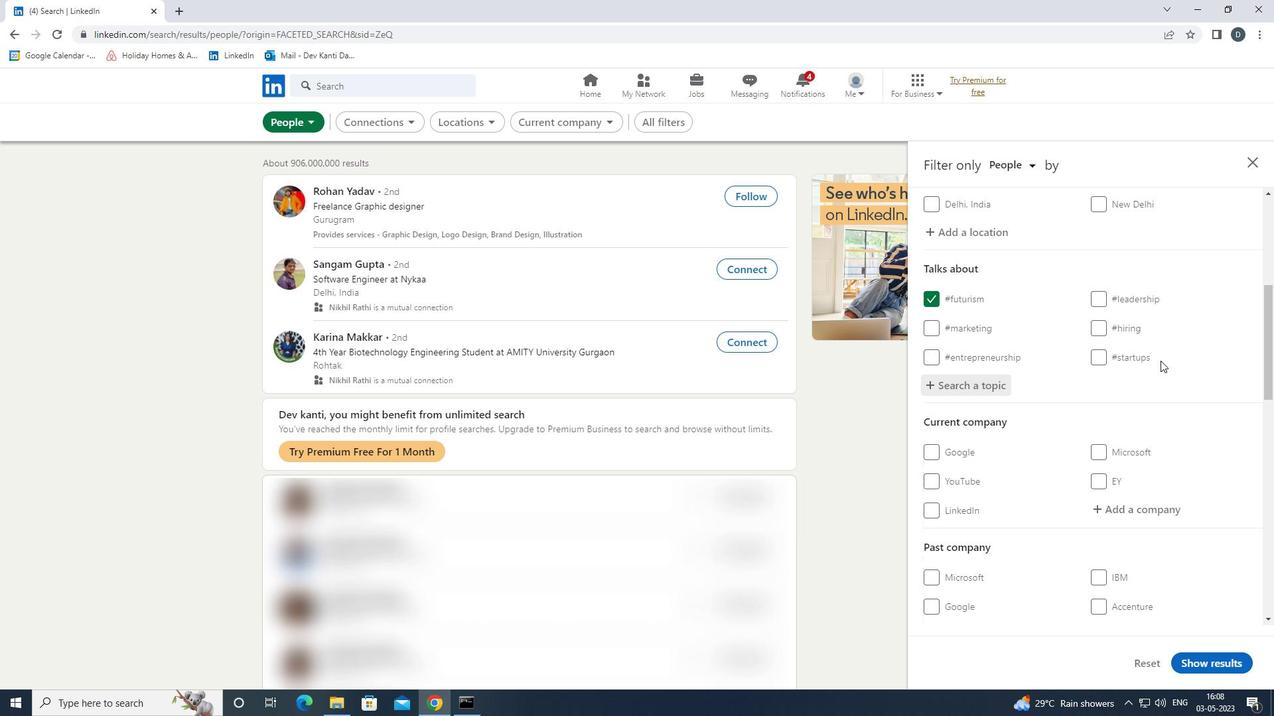 
Action: Mouse scrolled (1159, 365) with delta (0, 0)
Screenshot: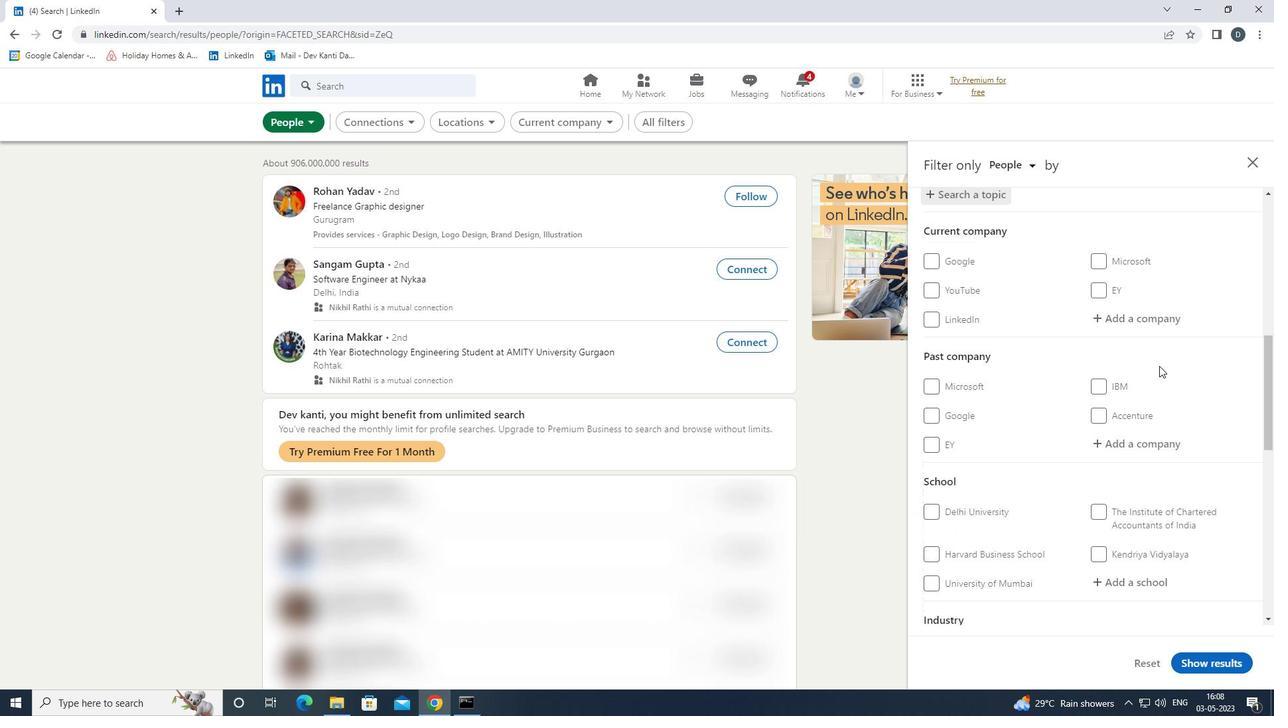 
Action: Mouse scrolled (1159, 365) with delta (0, 0)
Screenshot: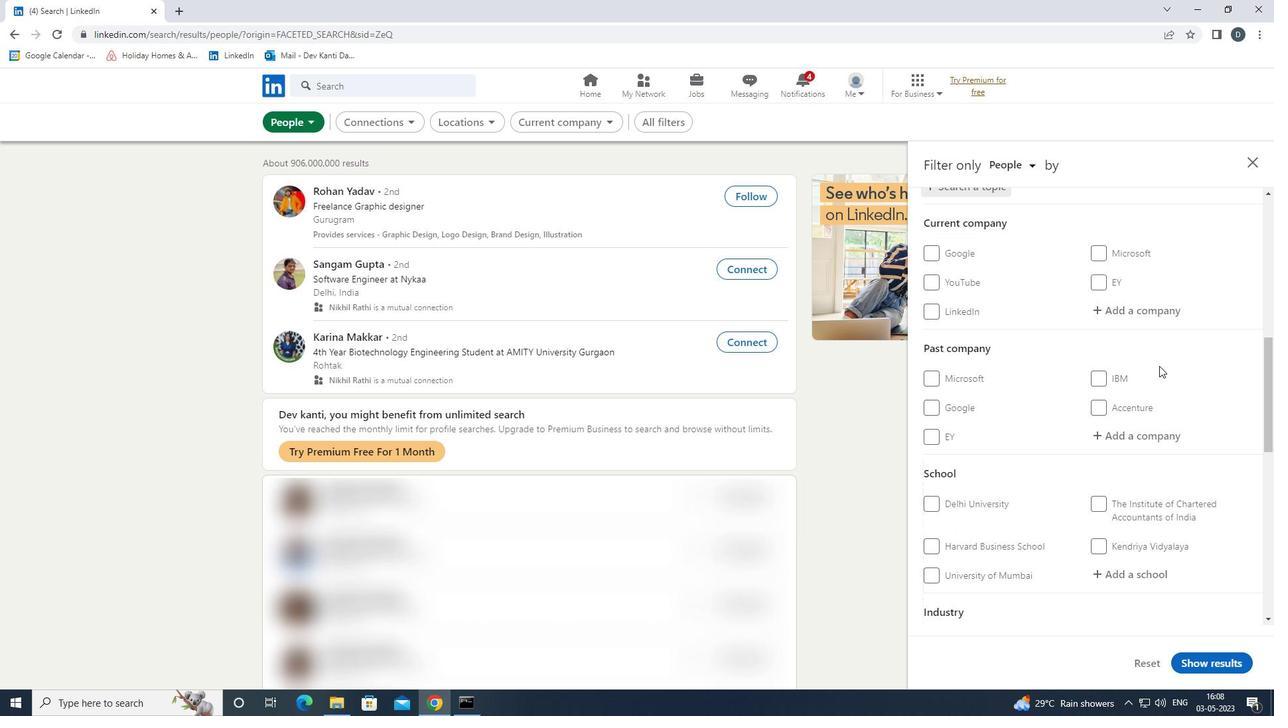 
Action: Mouse scrolled (1159, 365) with delta (0, 0)
Screenshot: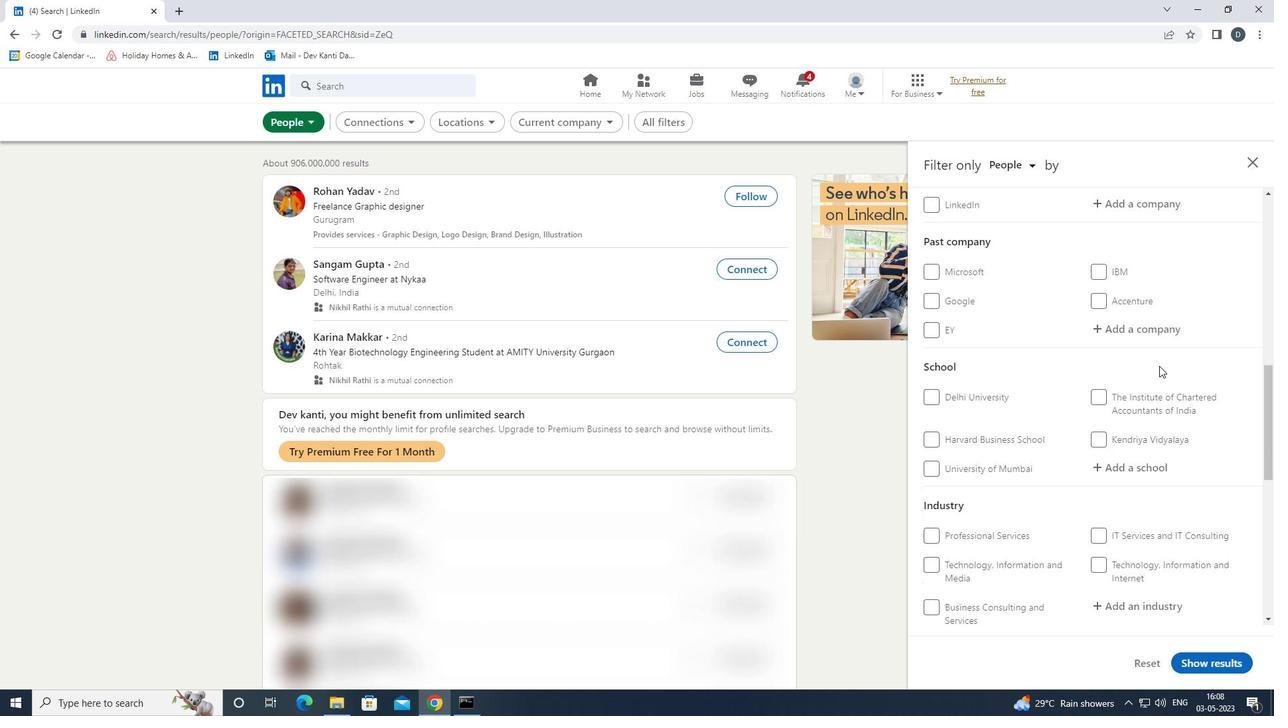 
Action: Mouse scrolled (1159, 365) with delta (0, 0)
Screenshot: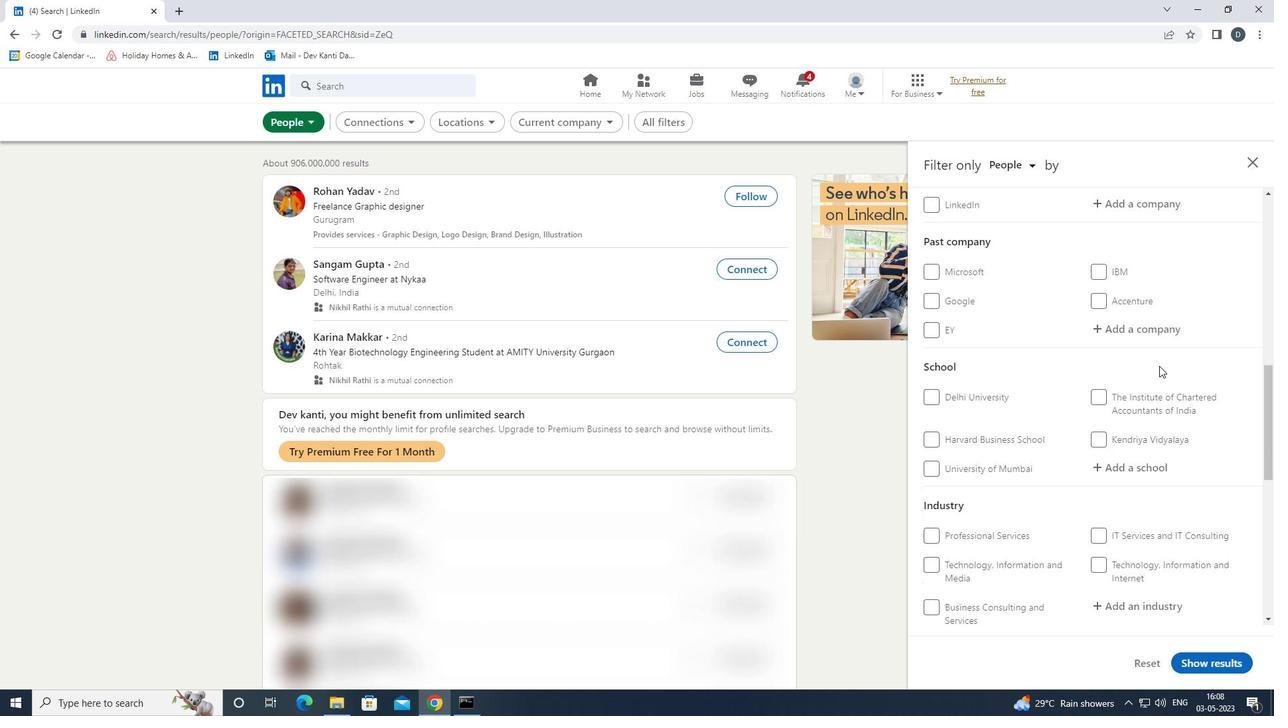 
Action: Mouse moved to (1058, 464)
Screenshot: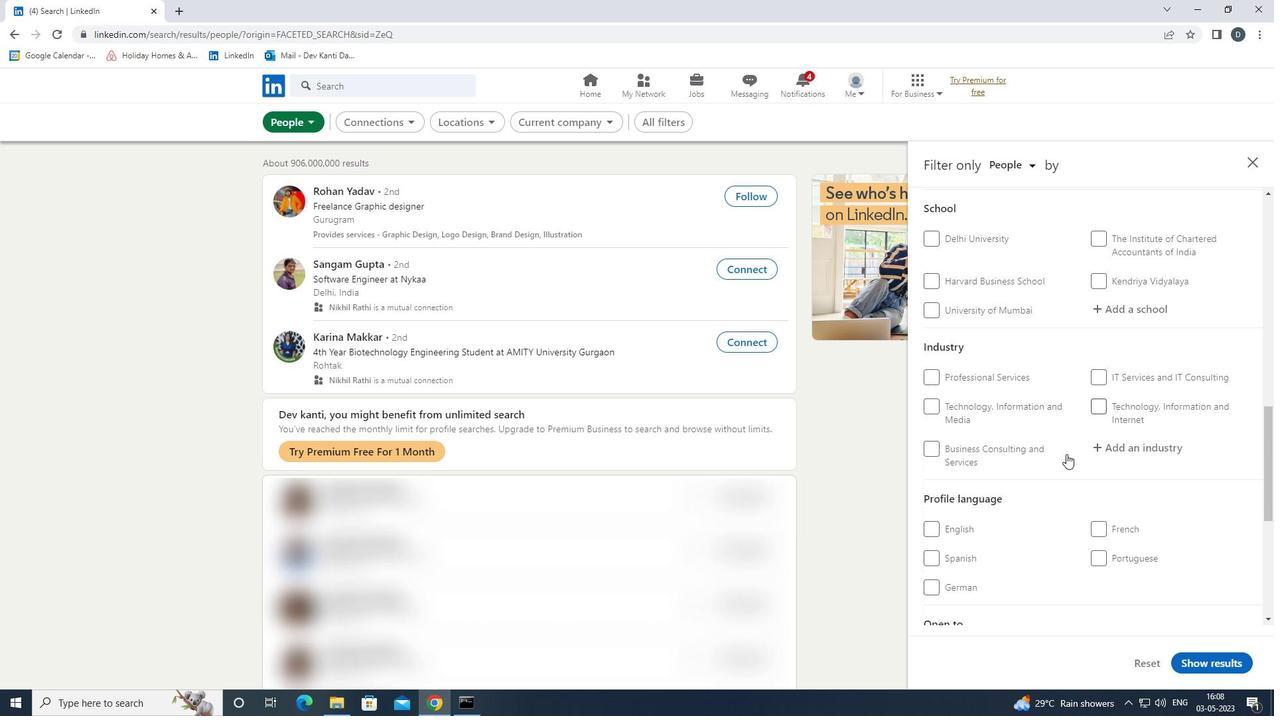 
Action: Mouse scrolled (1058, 463) with delta (0, 0)
Screenshot: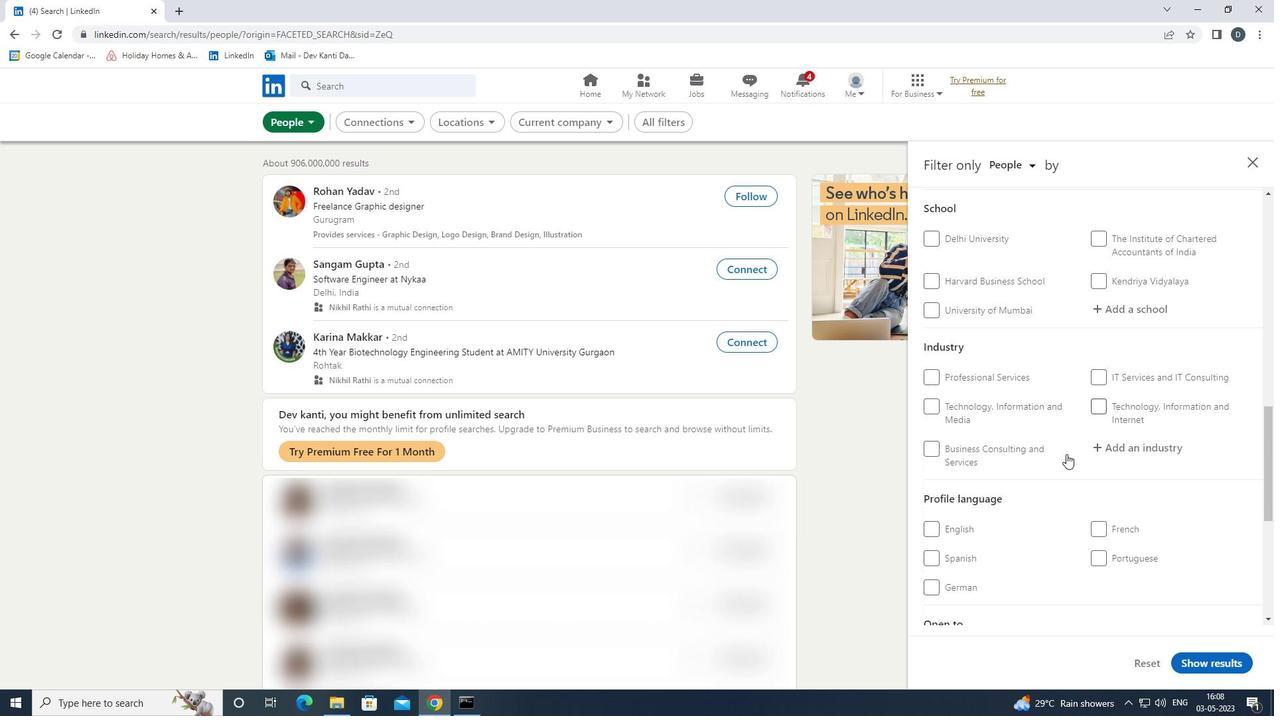 
Action: Mouse moved to (1103, 460)
Screenshot: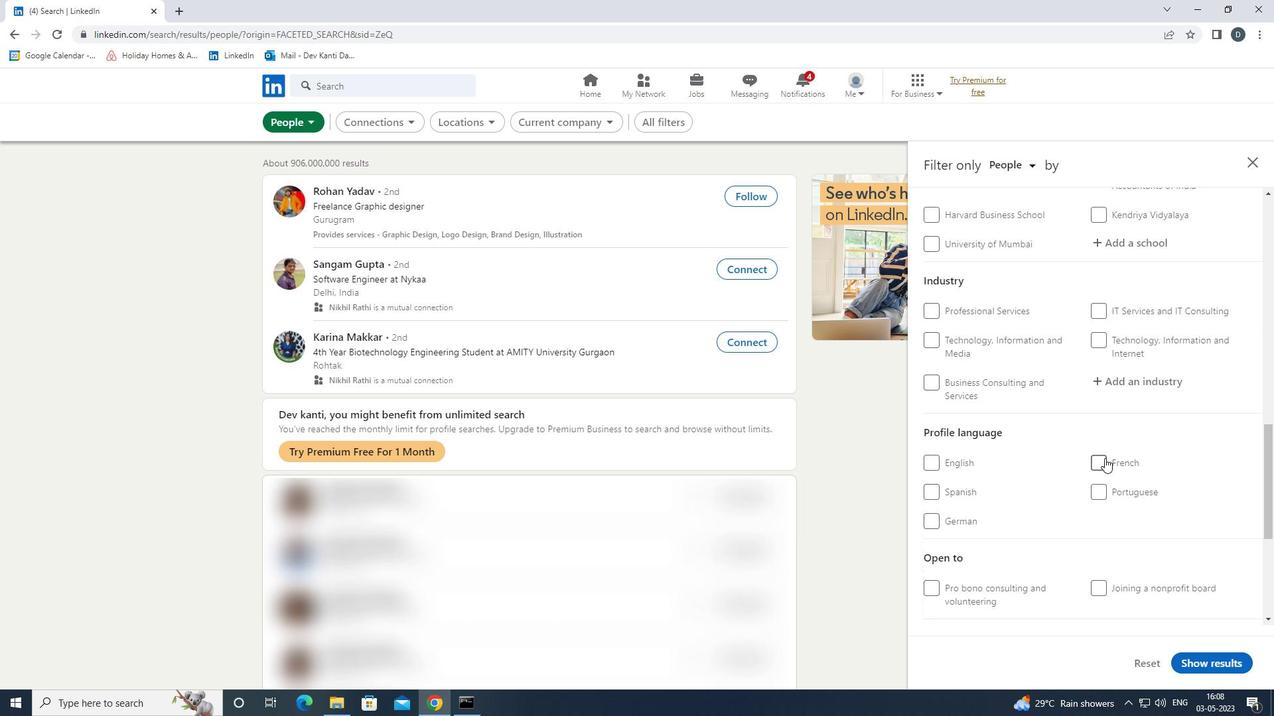 
Action: Mouse pressed left at (1103, 460)
Screenshot: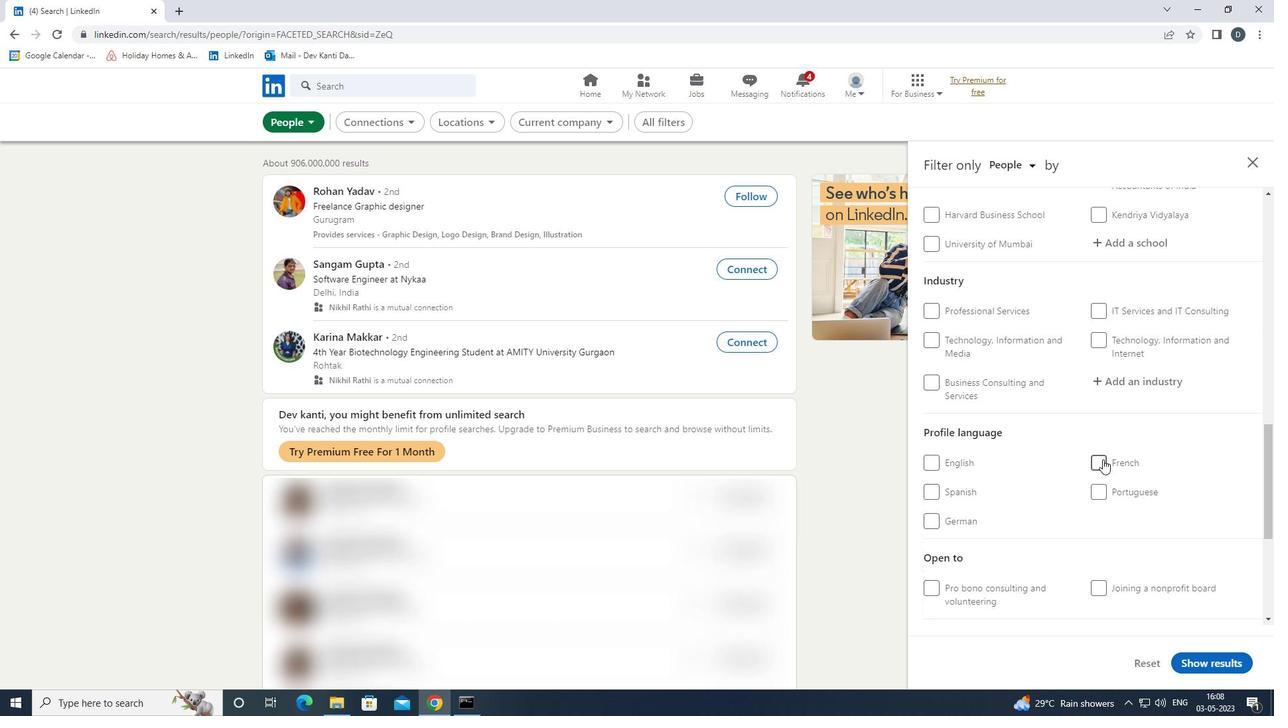
Action: Mouse moved to (1105, 459)
Screenshot: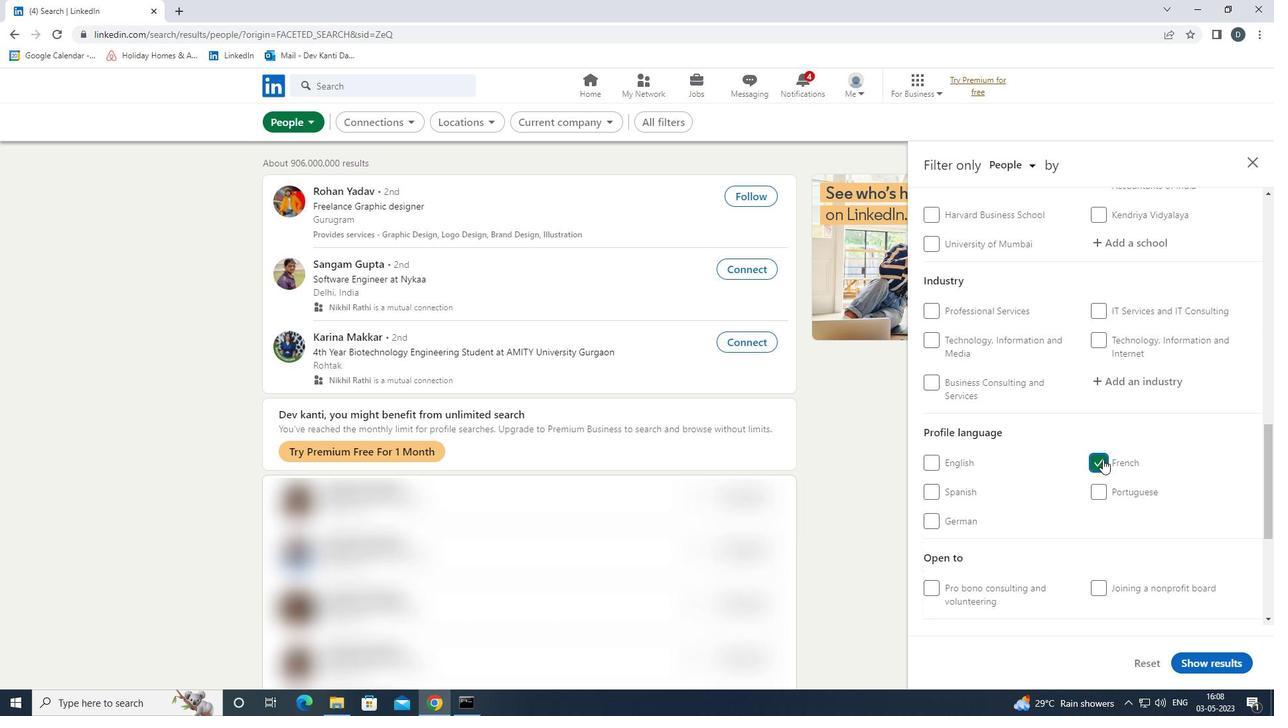 
Action: Mouse scrolled (1105, 460) with delta (0, 0)
Screenshot: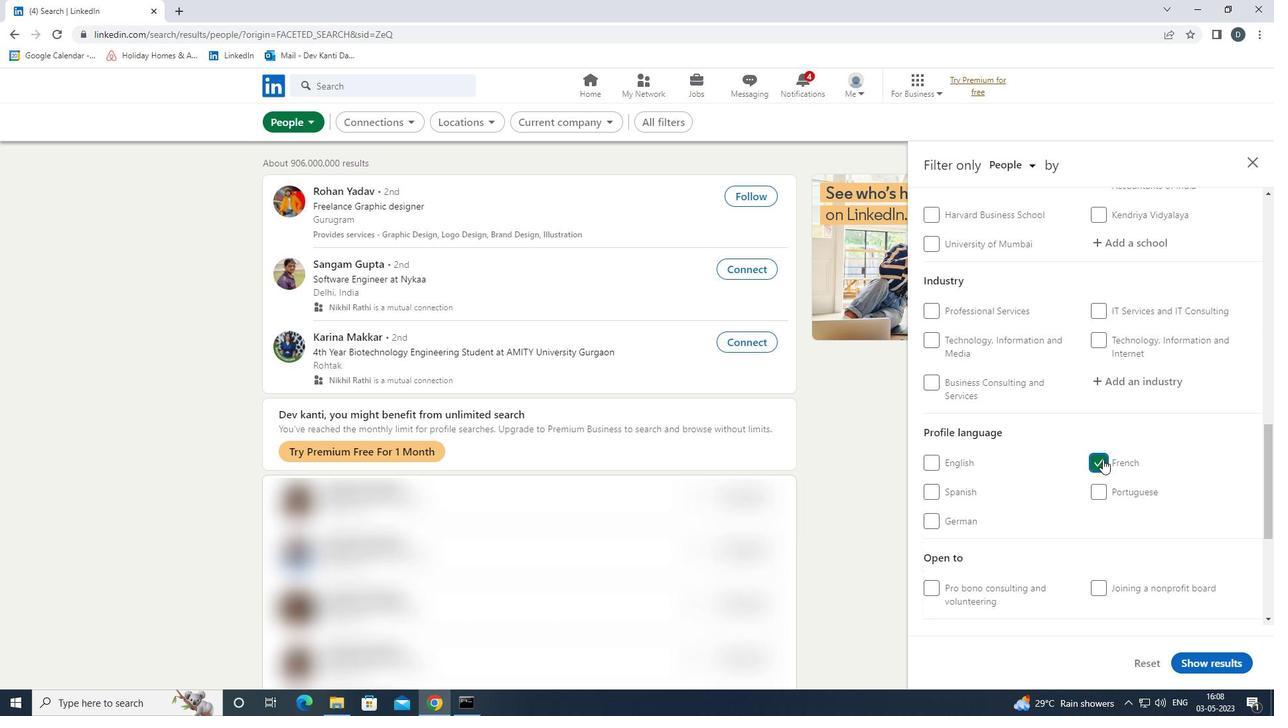 
Action: Mouse scrolled (1105, 460) with delta (0, 0)
Screenshot: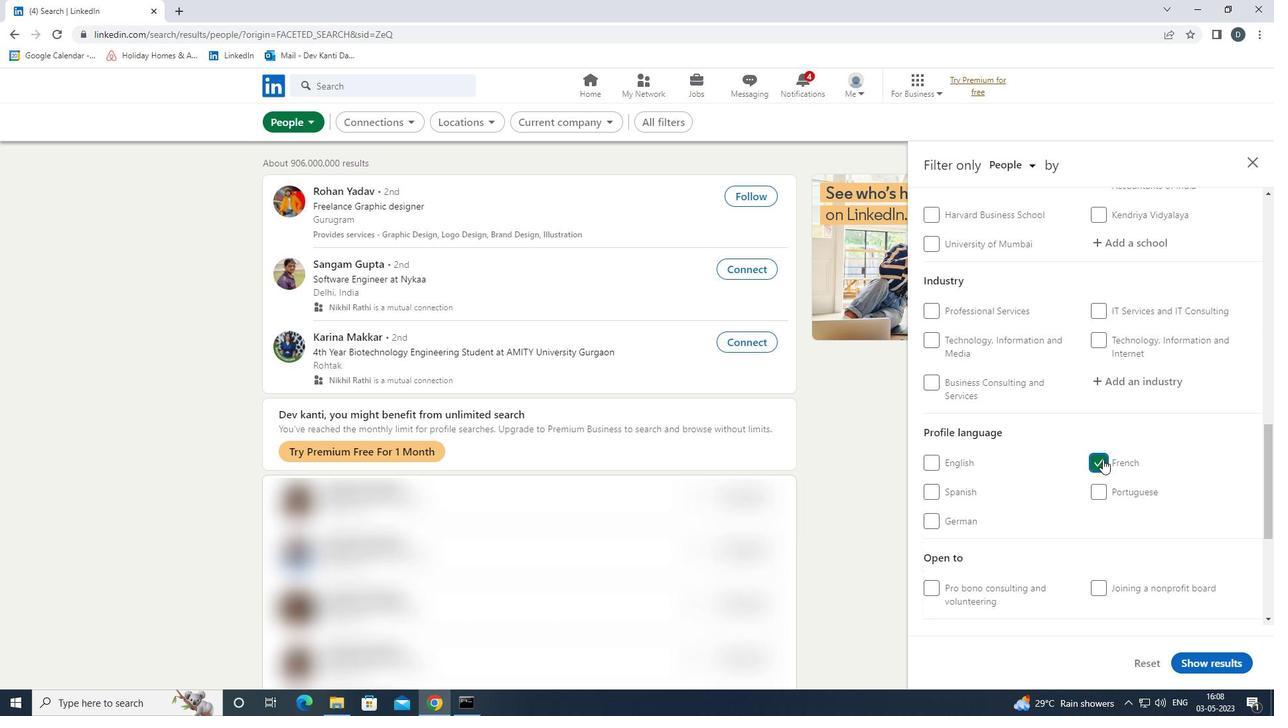 
Action: Mouse moved to (1105, 459)
Screenshot: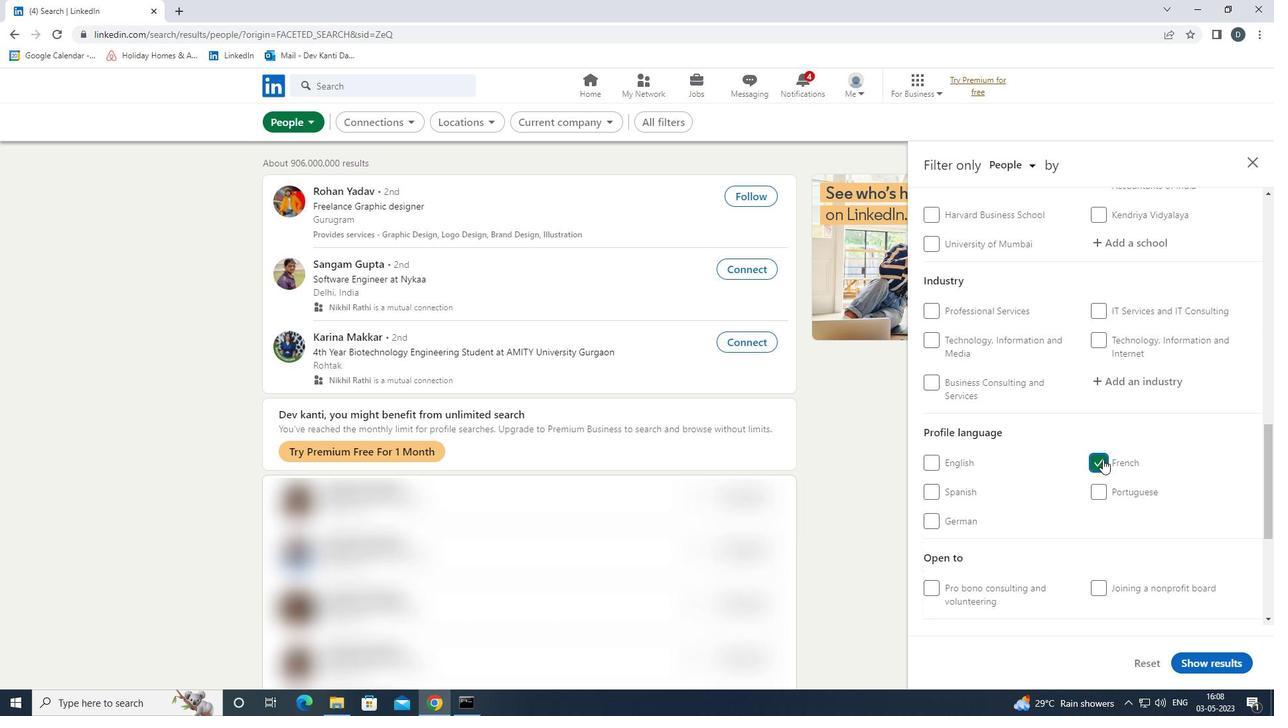 
Action: Mouse scrolled (1105, 460) with delta (0, 0)
Screenshot: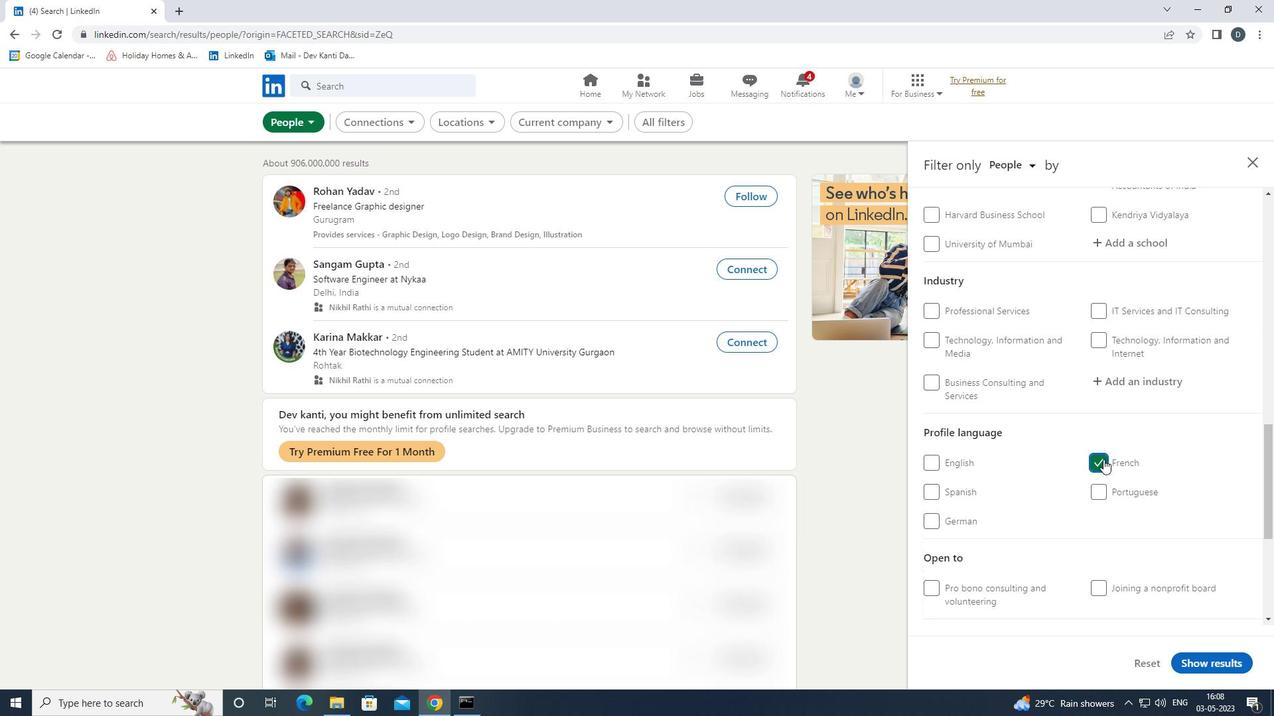 
Action: Mouse scrolled (1105, 460) with delta (0, 0)
Screenshot: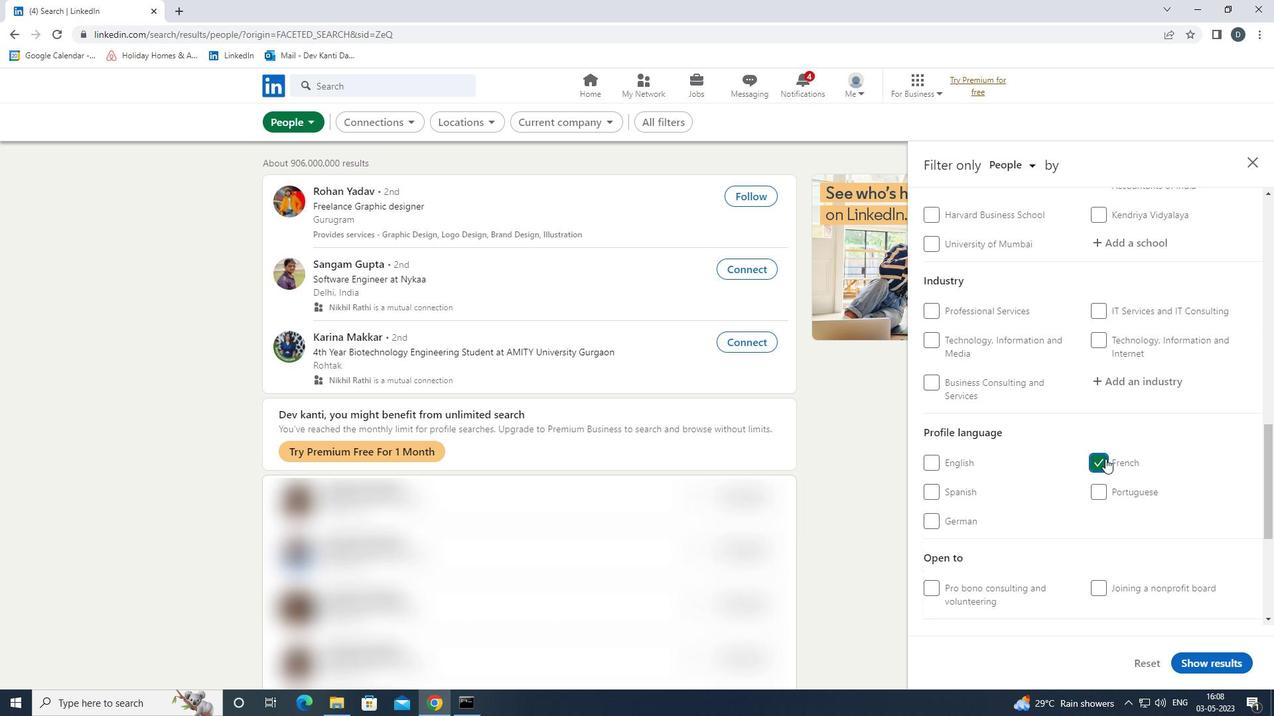 
Action: Mouse scrolled (1105, 460) with delta (0, 0)
Screenshot: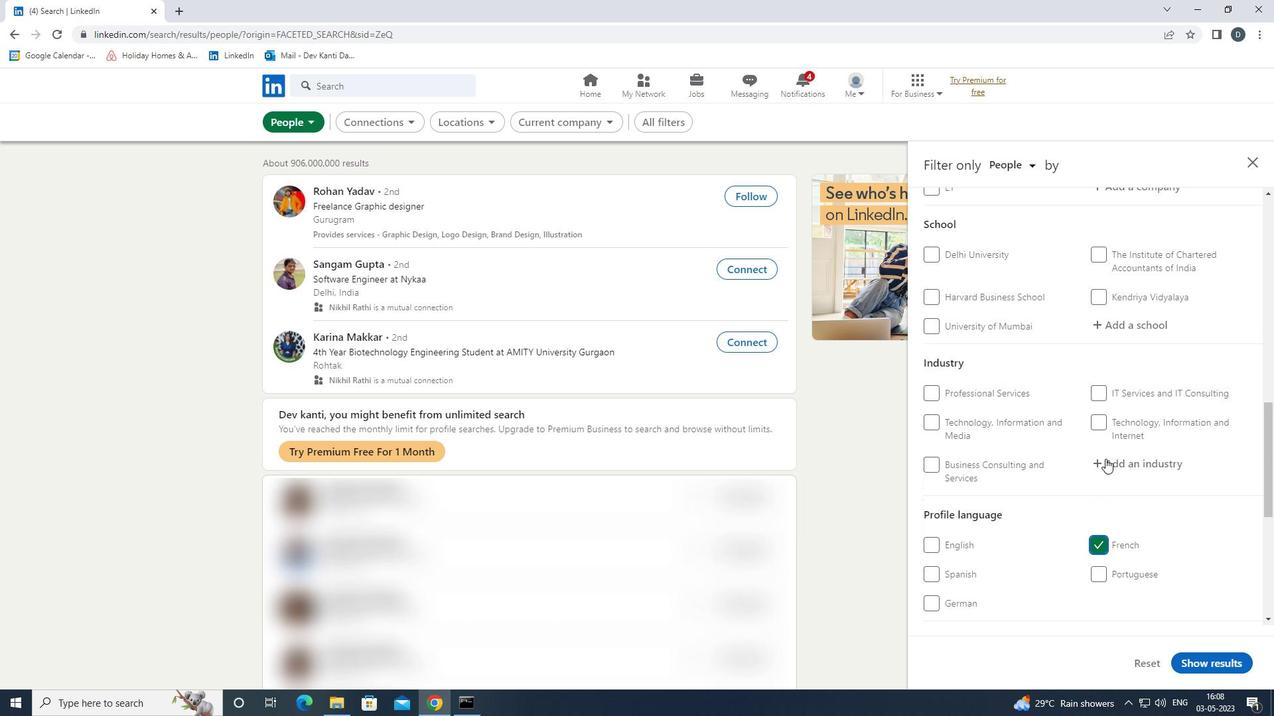 
Action: Mouse moved to (1149, 308)
Screenshot: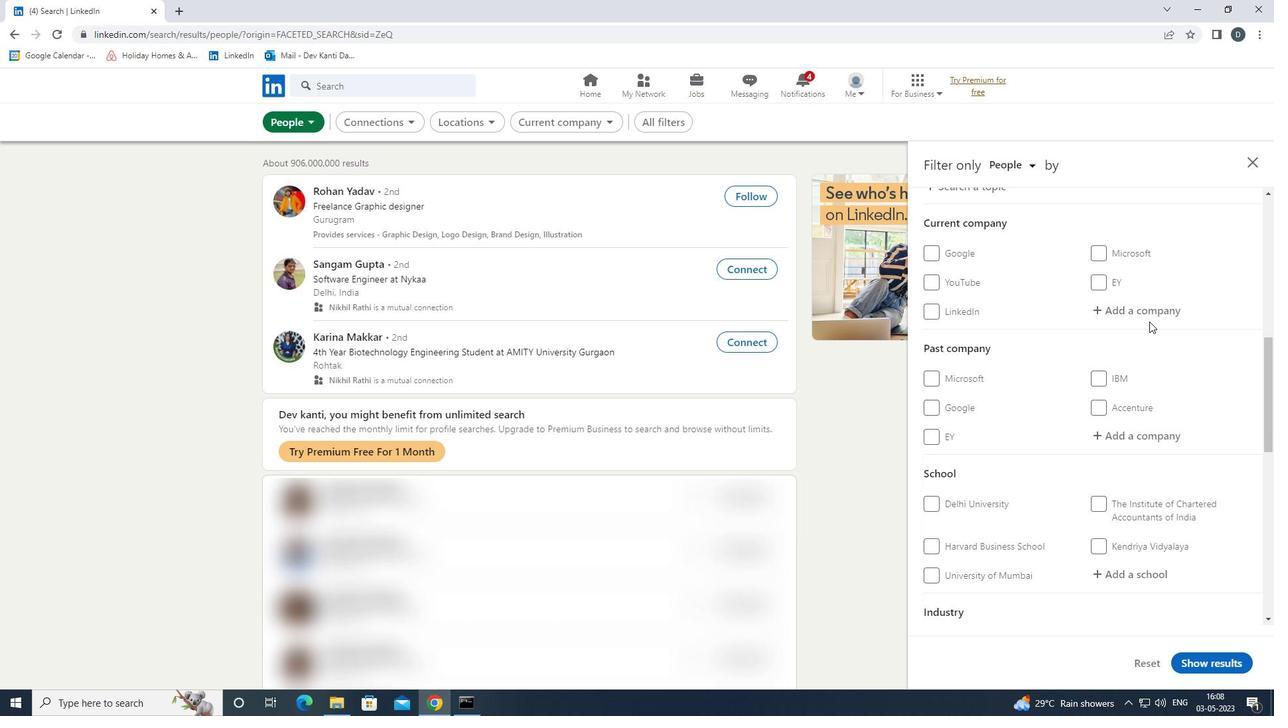 
Action: Mouse pressed left at (1149, 308)
Screenshot: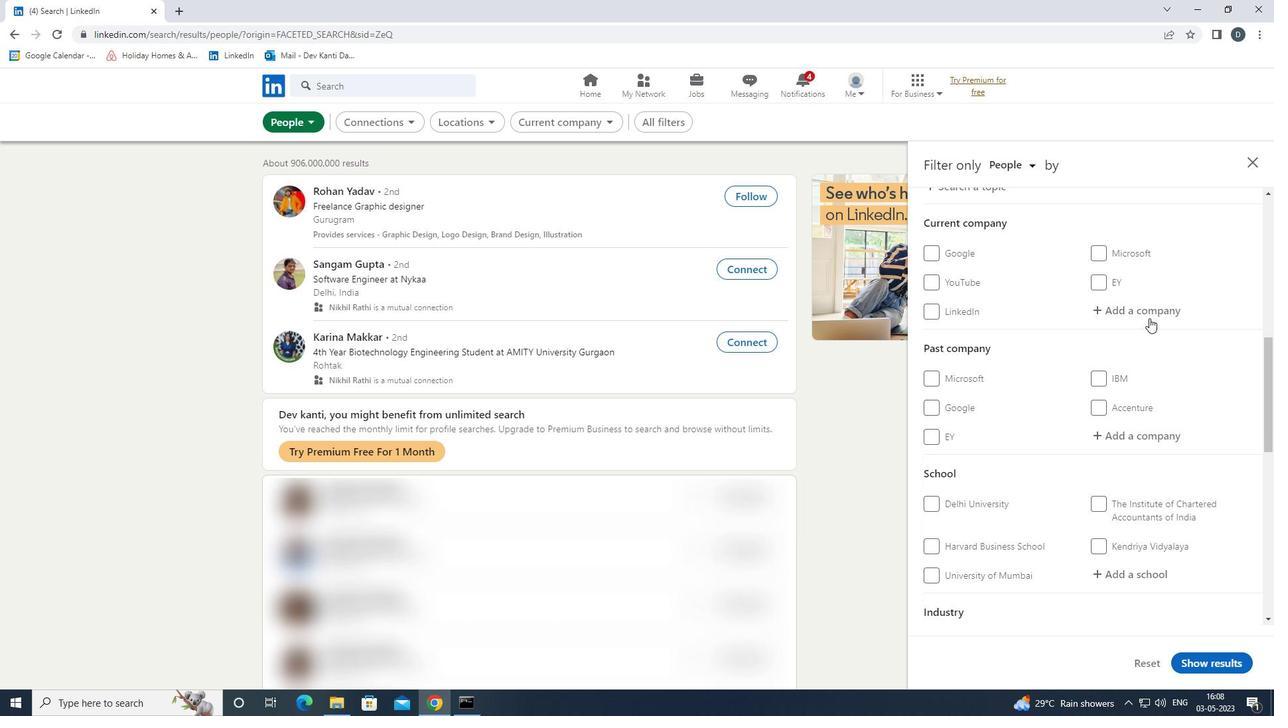 
Action: Key pressed <Key.shift>AXTRIA<Key.down><Key.enter>
Screenshot: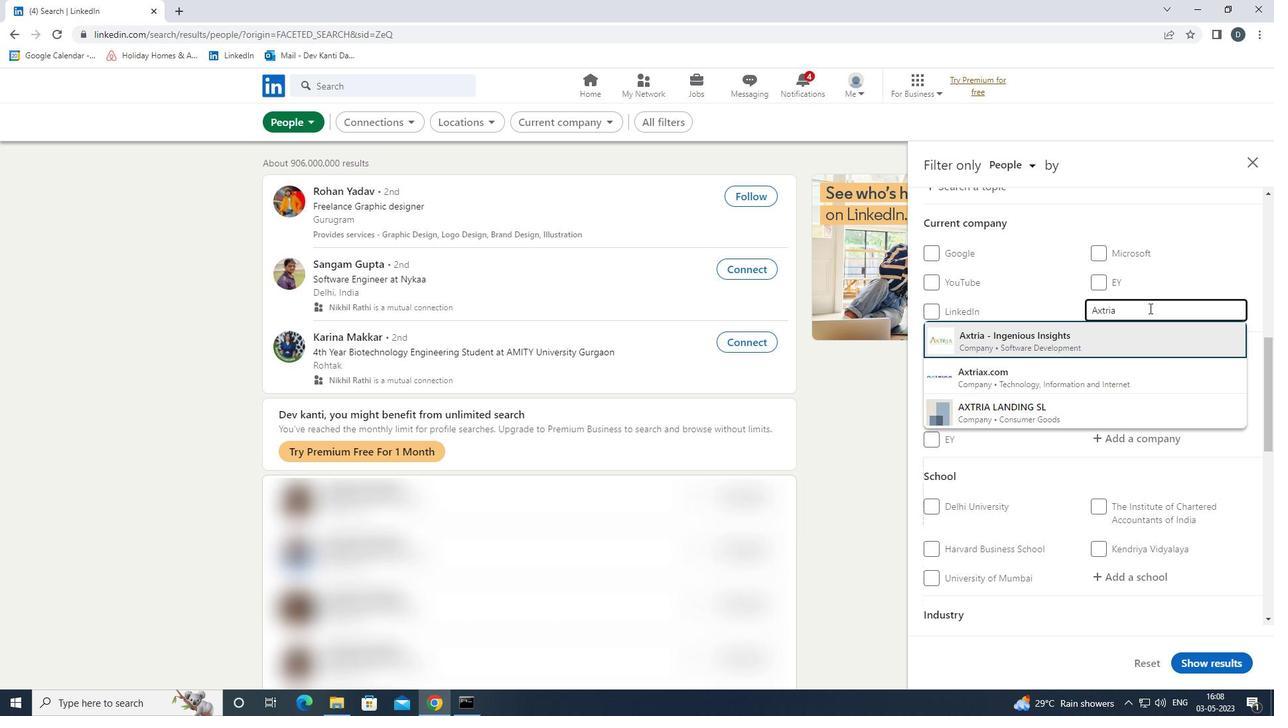 
Action: Mouse scrolled (1149, 308) with delta (0, 0)
Screenshot: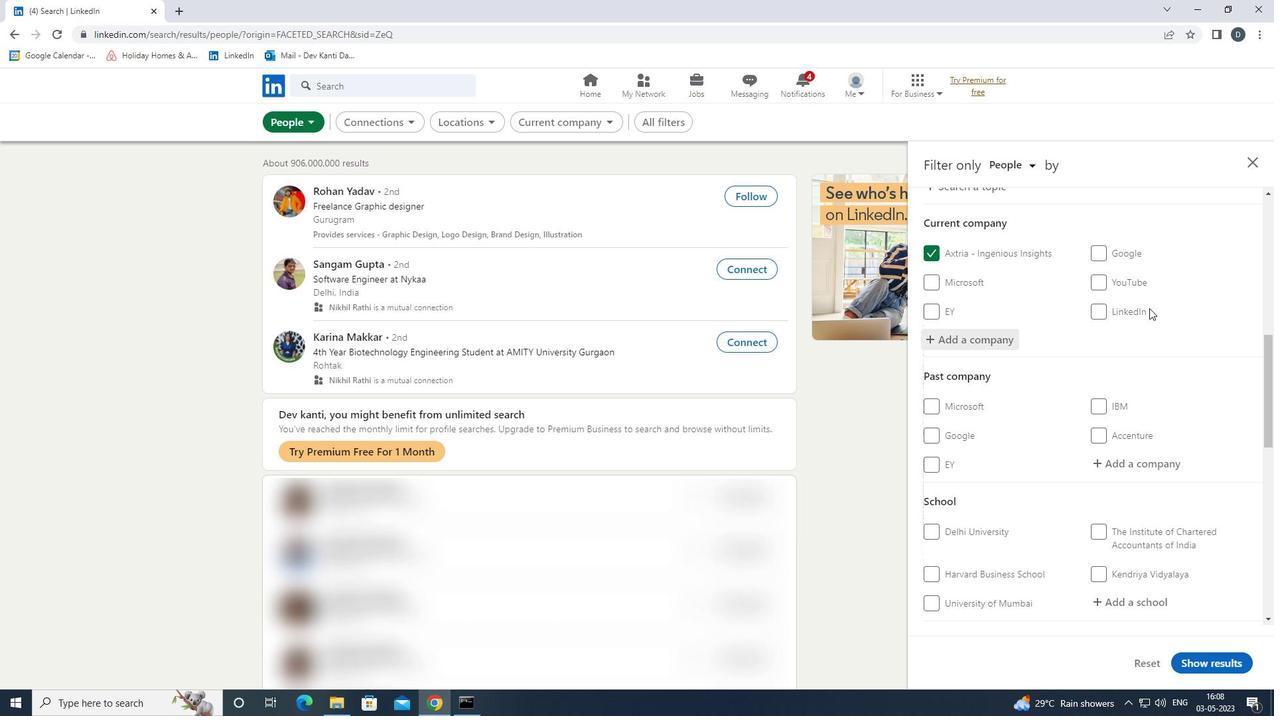 
Action: Mouse scrolled (1149, 308) with delta (0, 0)
Screenshot: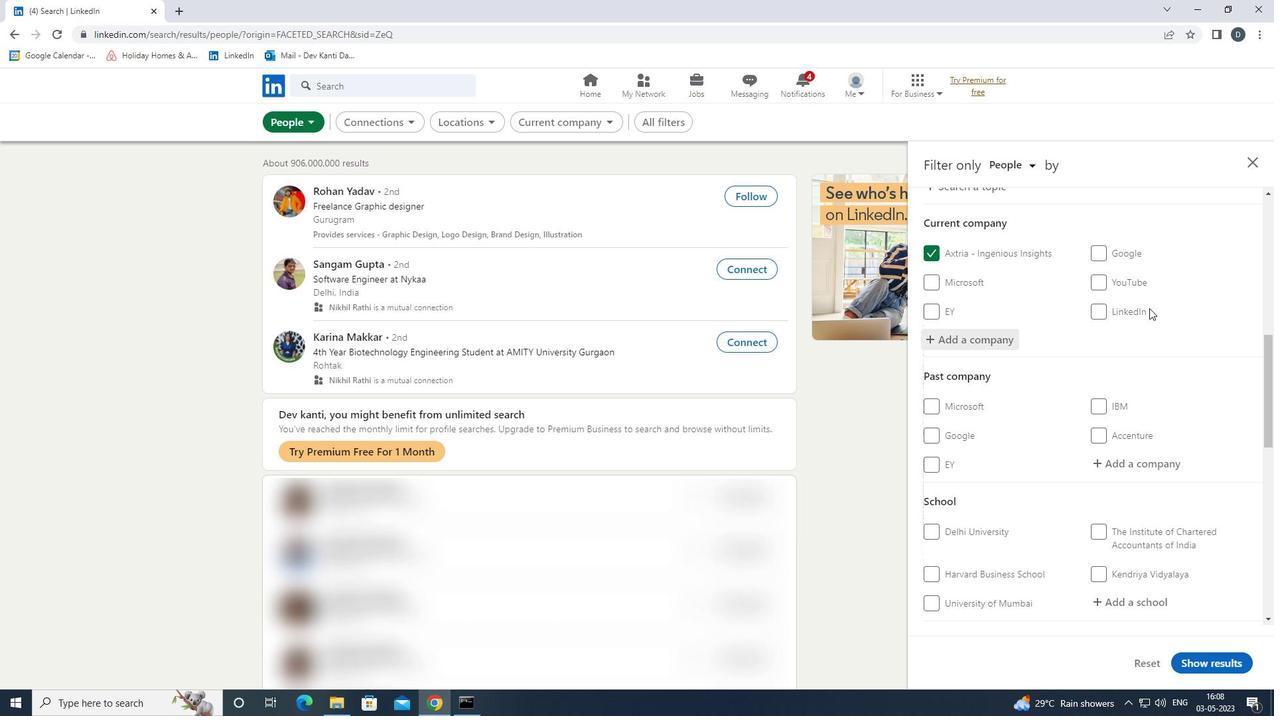 
Action: Mouse scrolled (1149, 308) with delta (0, 0)
Screenshot: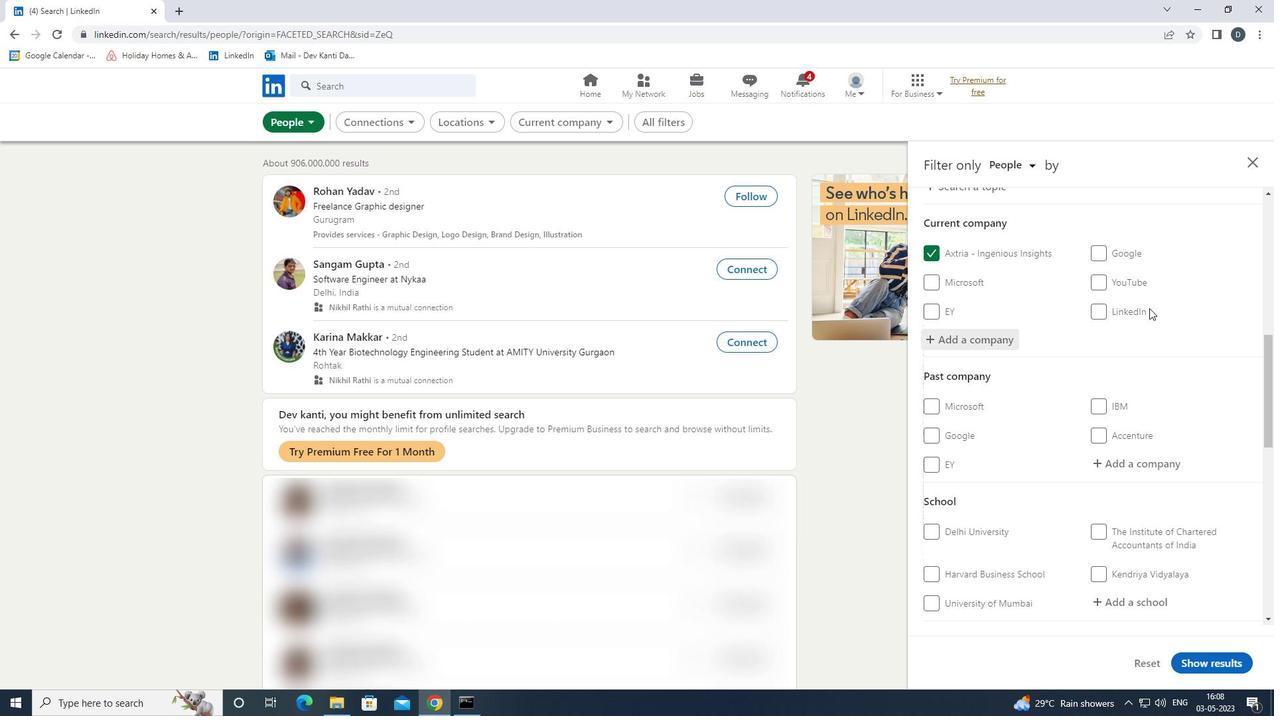 
Action: Mouse moved to (1150, 308)
Screenshot: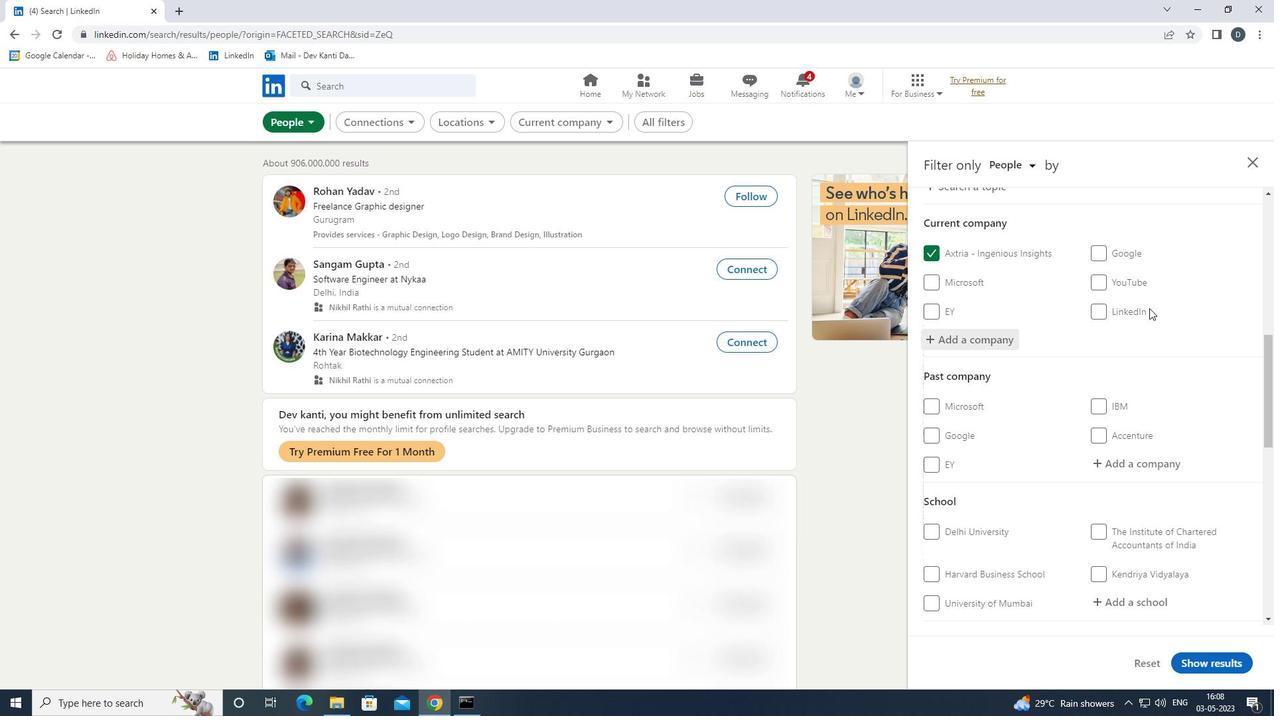 
Action: Mouse scrolled (1150, 307) with delta (0, 0)
Screenshot: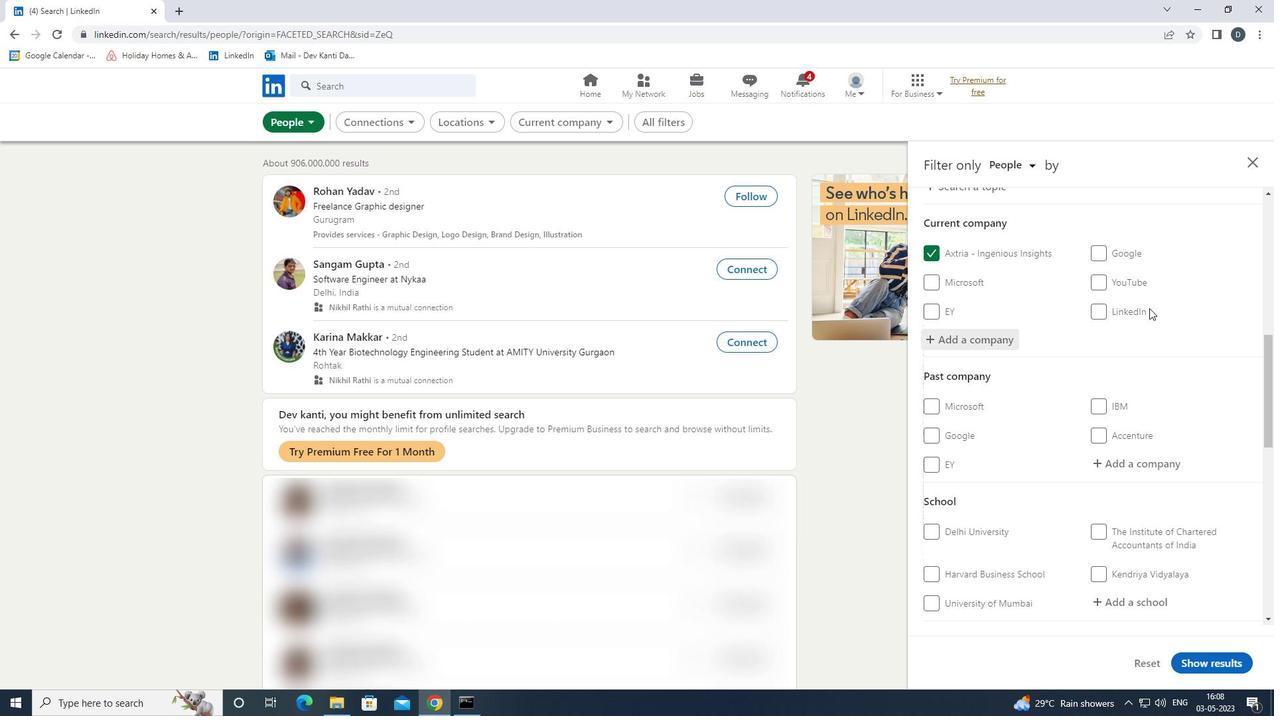 
Action: Mouse moved to (1157, 337)
Screenshot: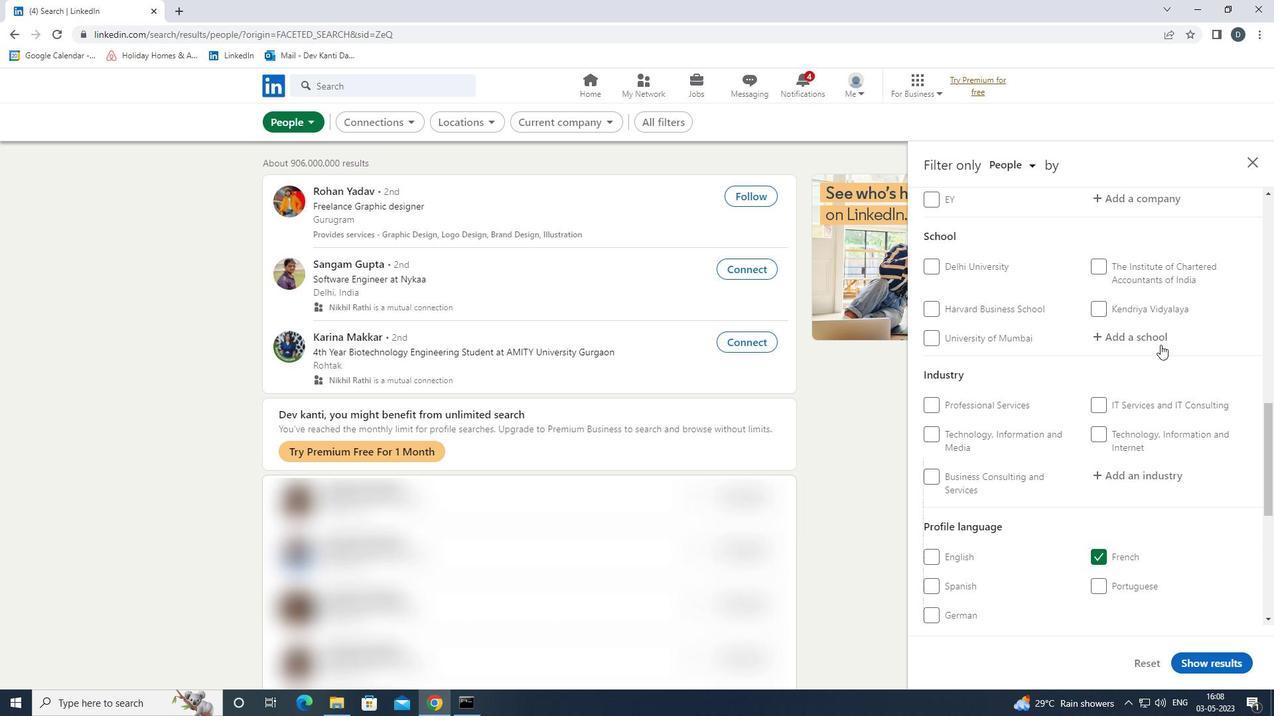 
Action: Mouse pressed left at (1157, 337)
Screenshot: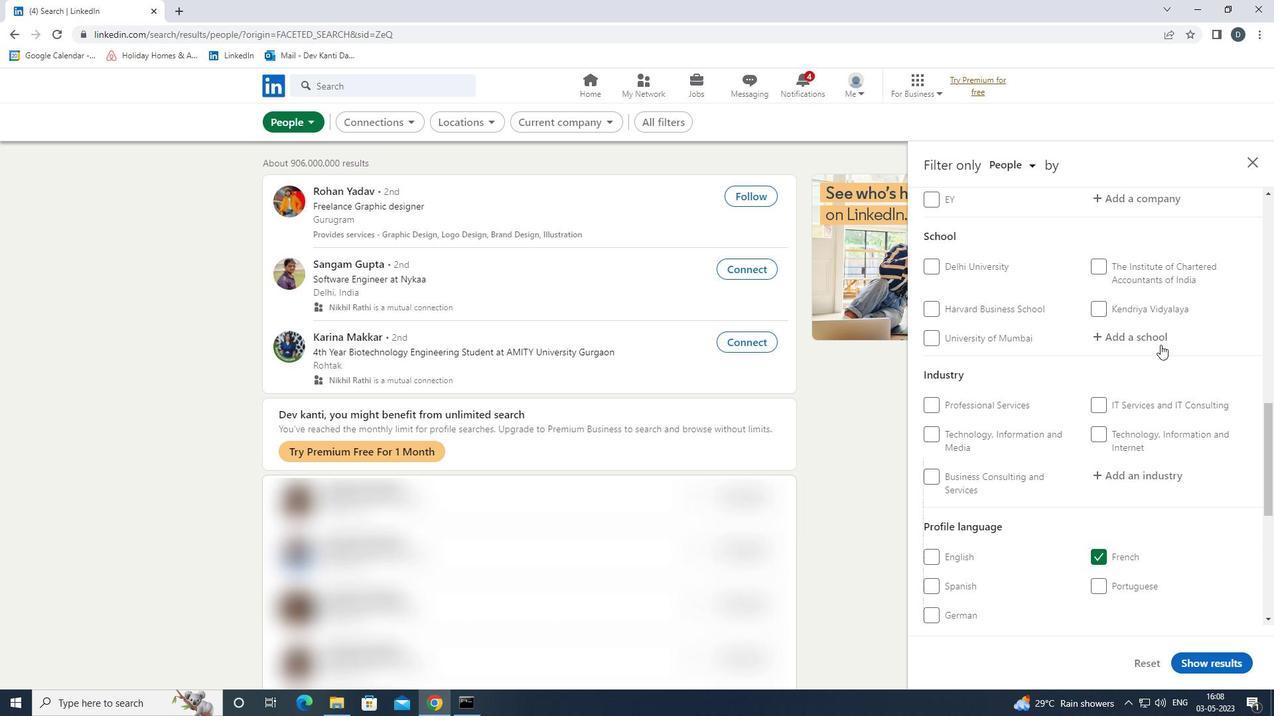 
Action: Key pressed <Key.shift>THE<Key.space><Key.shift>MAHARAJA<Key.down><Key.enter>
Screenshot: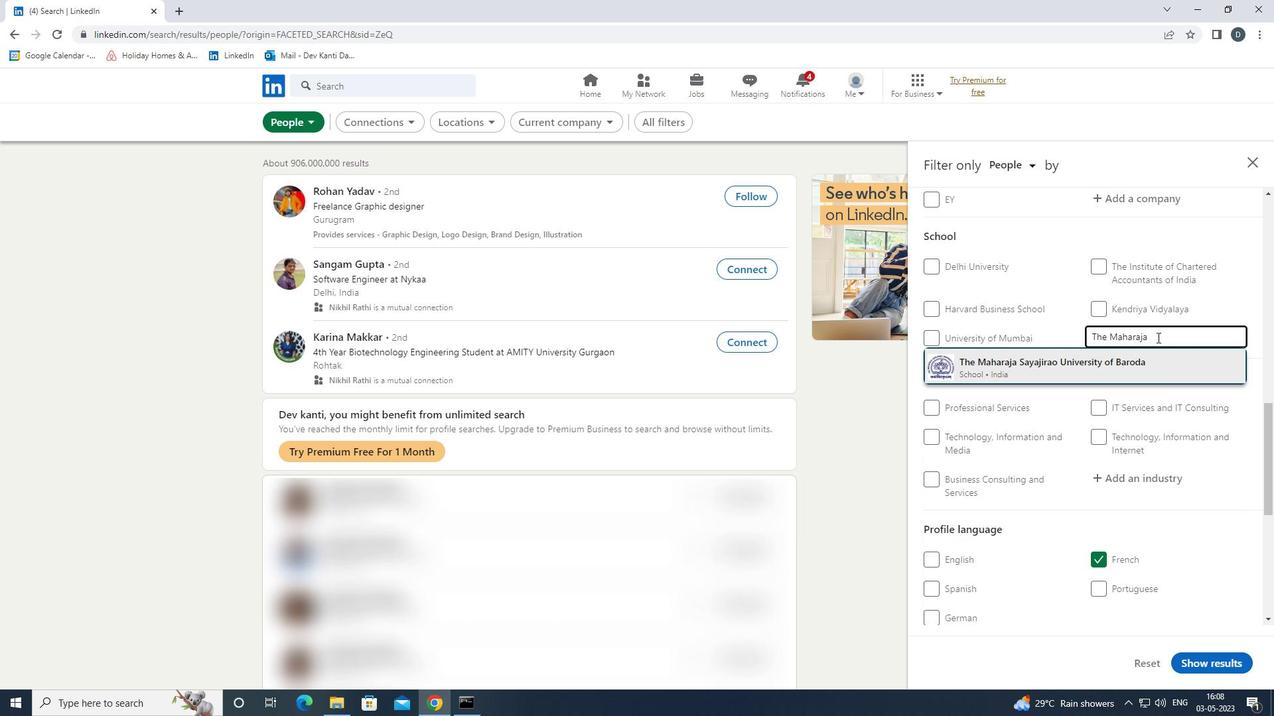 
Action: Mouse scrolled (1157, 337) with delta (0, 0)
Screenshot: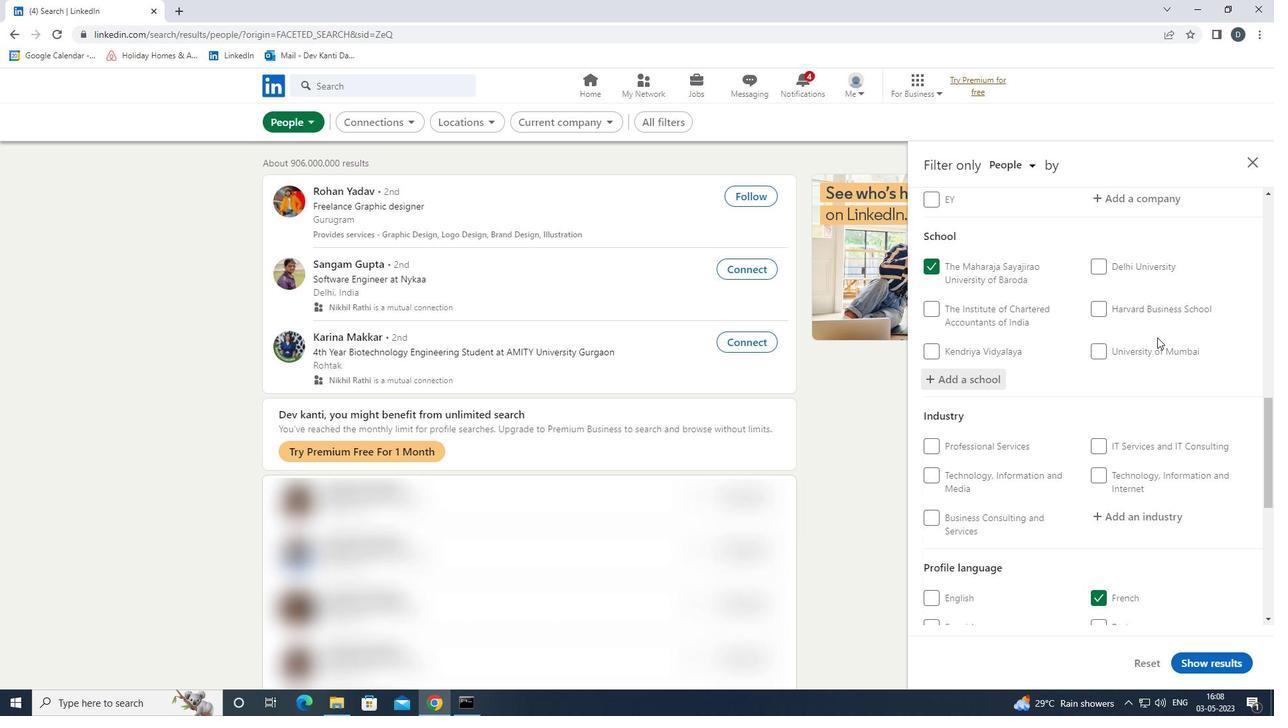 
Action: Mouse moved to (1157, 340)
Screenshot: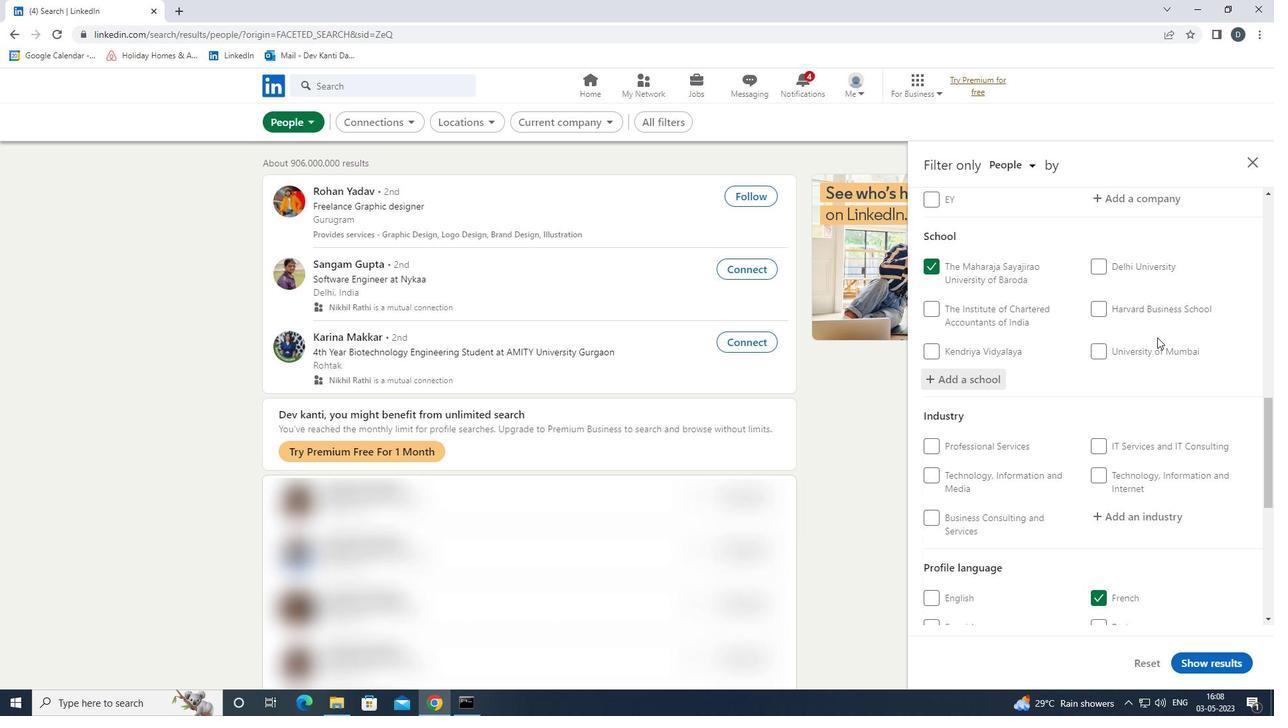 
Action: Mouse scrolled (1157, 339) with delta (0, 0)
Screenshot: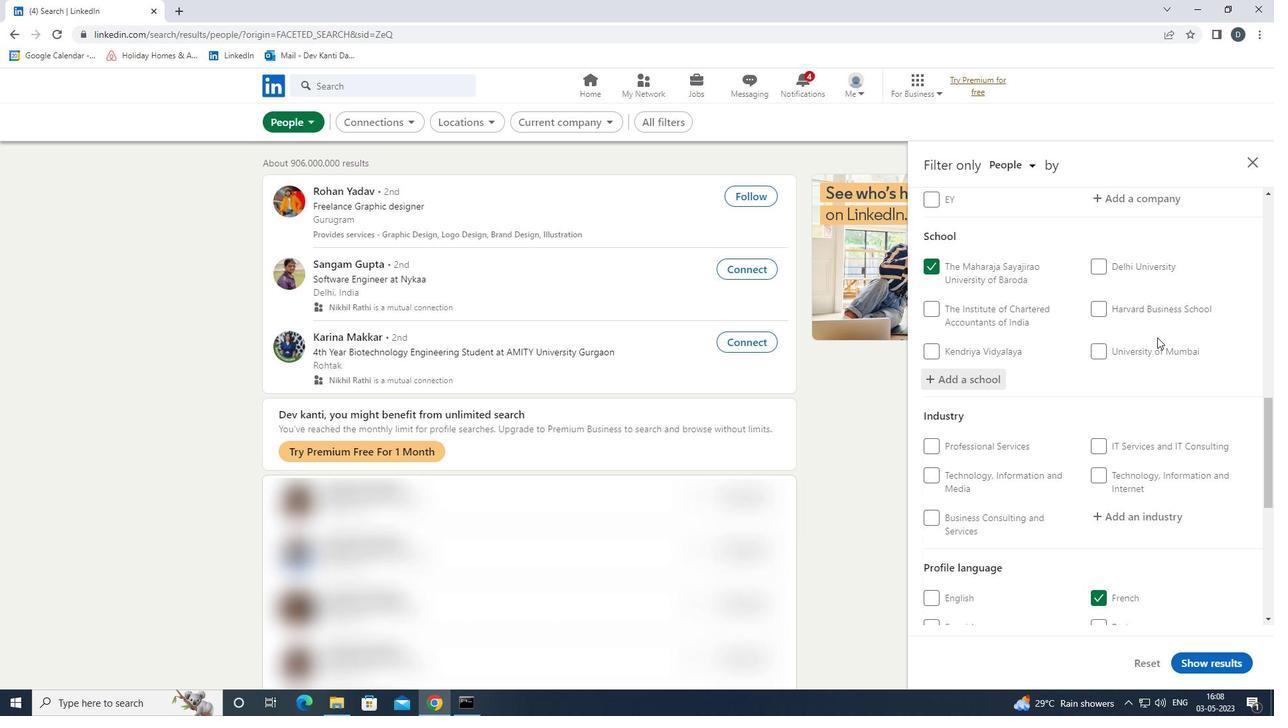
Action: Mouse moved to (1161, 343)
Screenshot: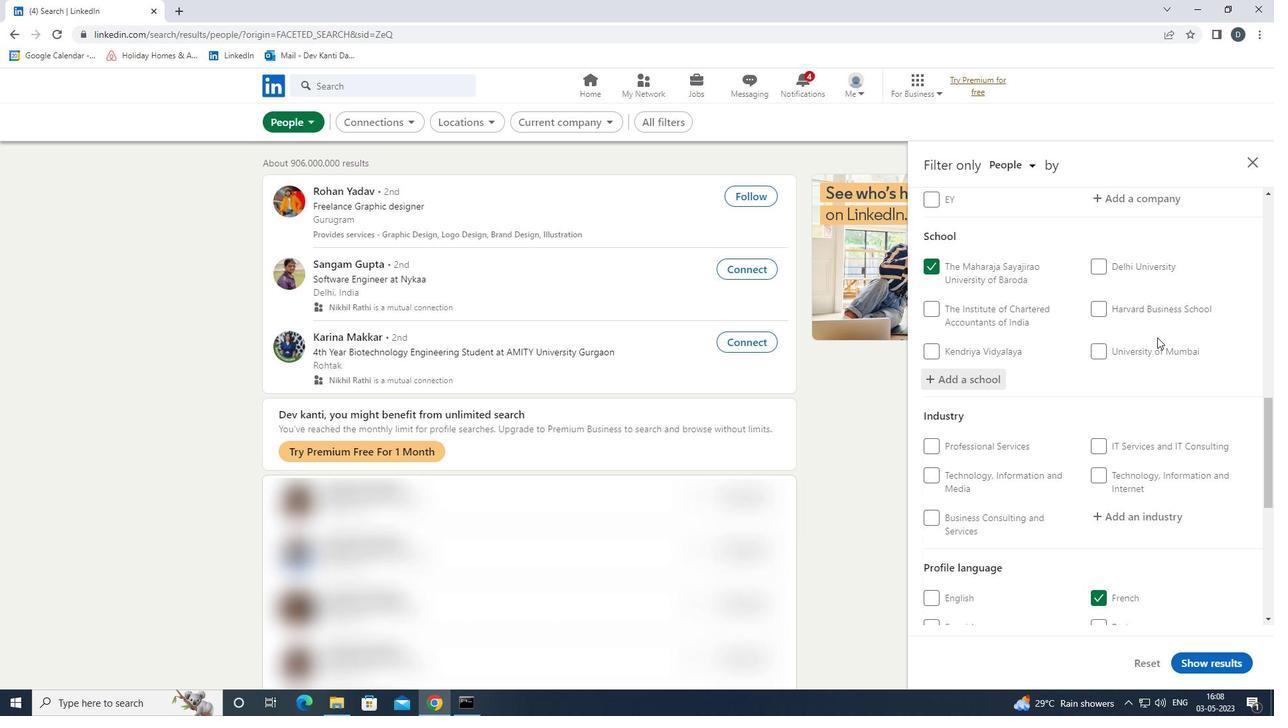 
Action: Mouse scrolled (1161, 343) with delta (0, 0)
Screenshot: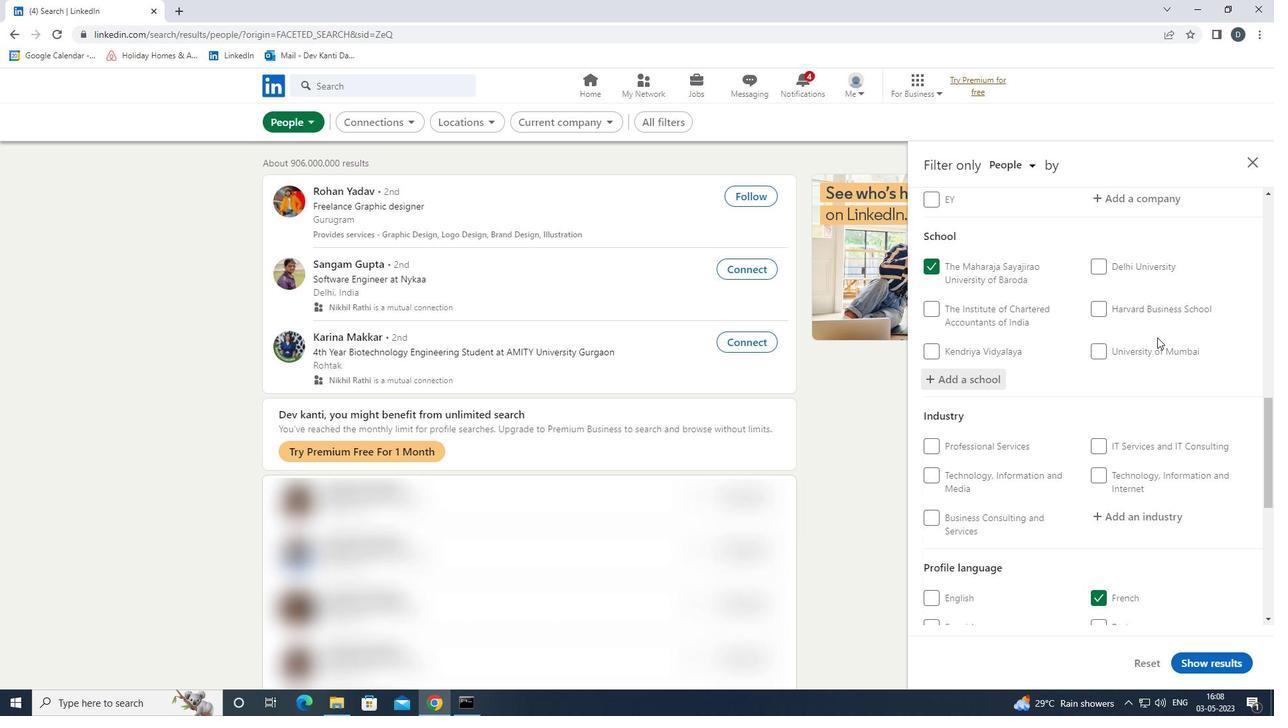 
Action: Mouse moved to (1155, 317)
Screenshot: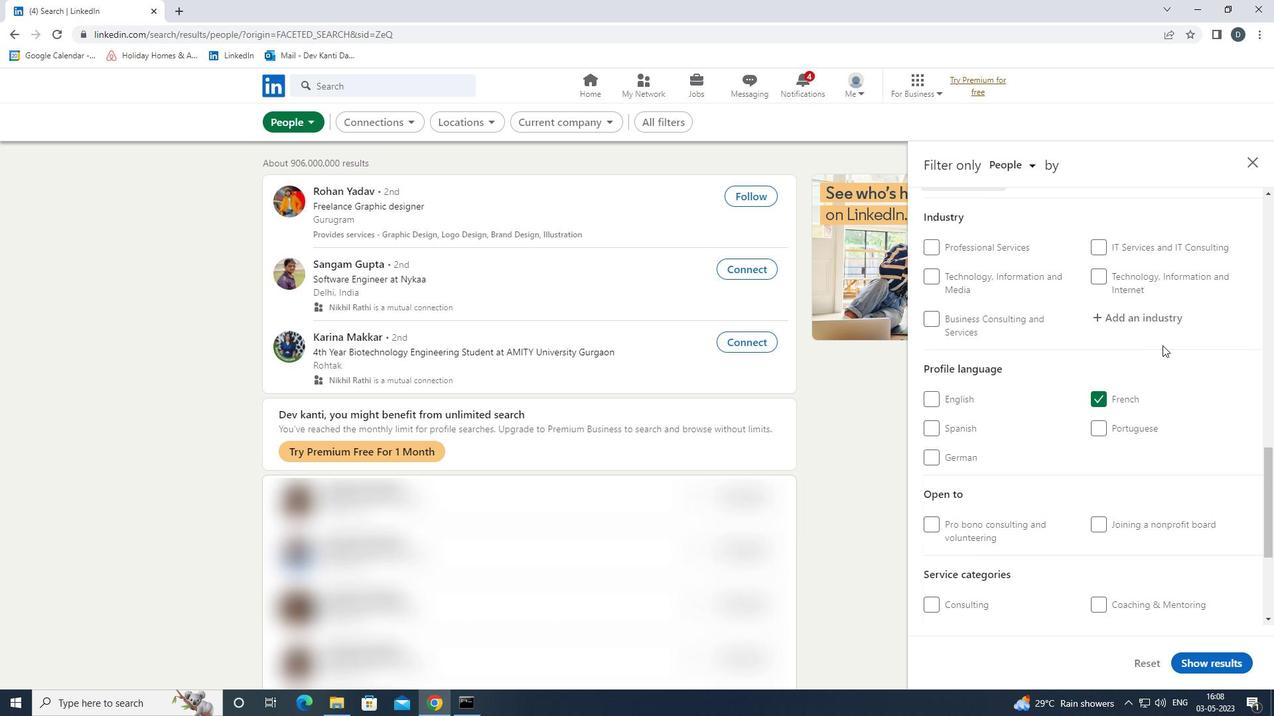
Action: Mouse pressed left at (1155, 317)
Screenshot: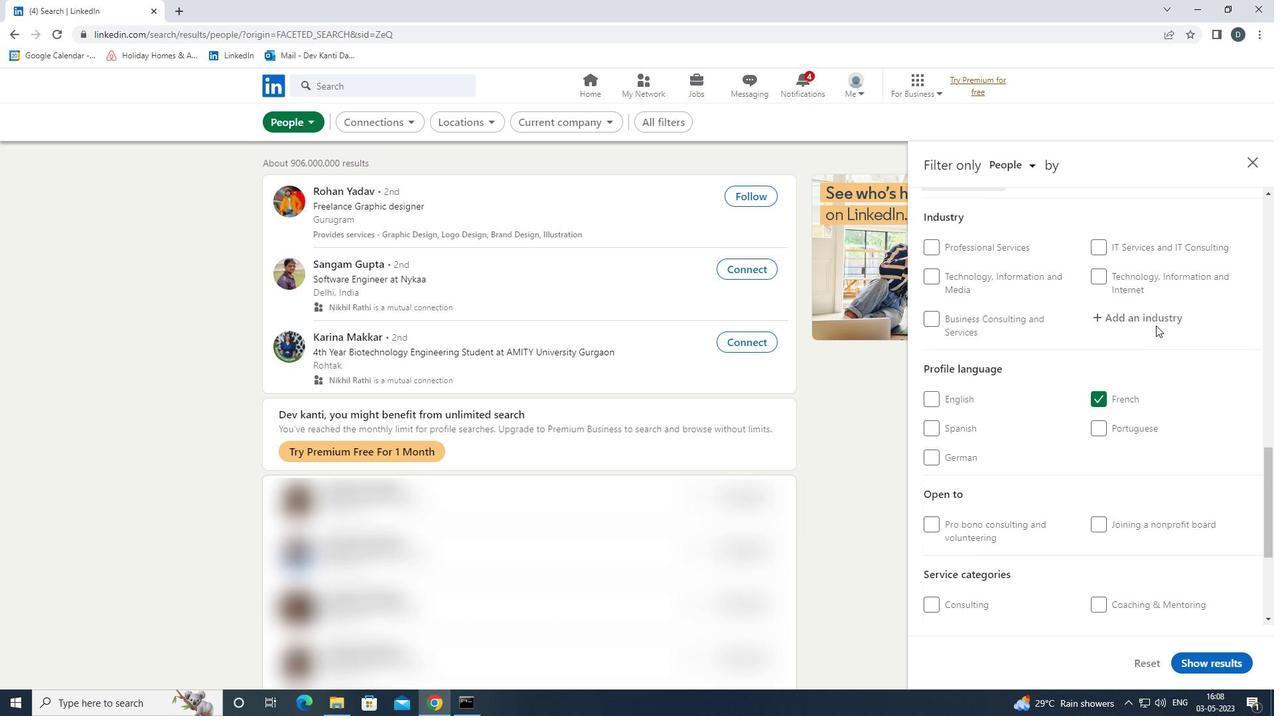 
Action: Key pressed <Key.shift>ACCESSS<Key.backspace>IBLE<Key.down><Key.enter>
Screenshot: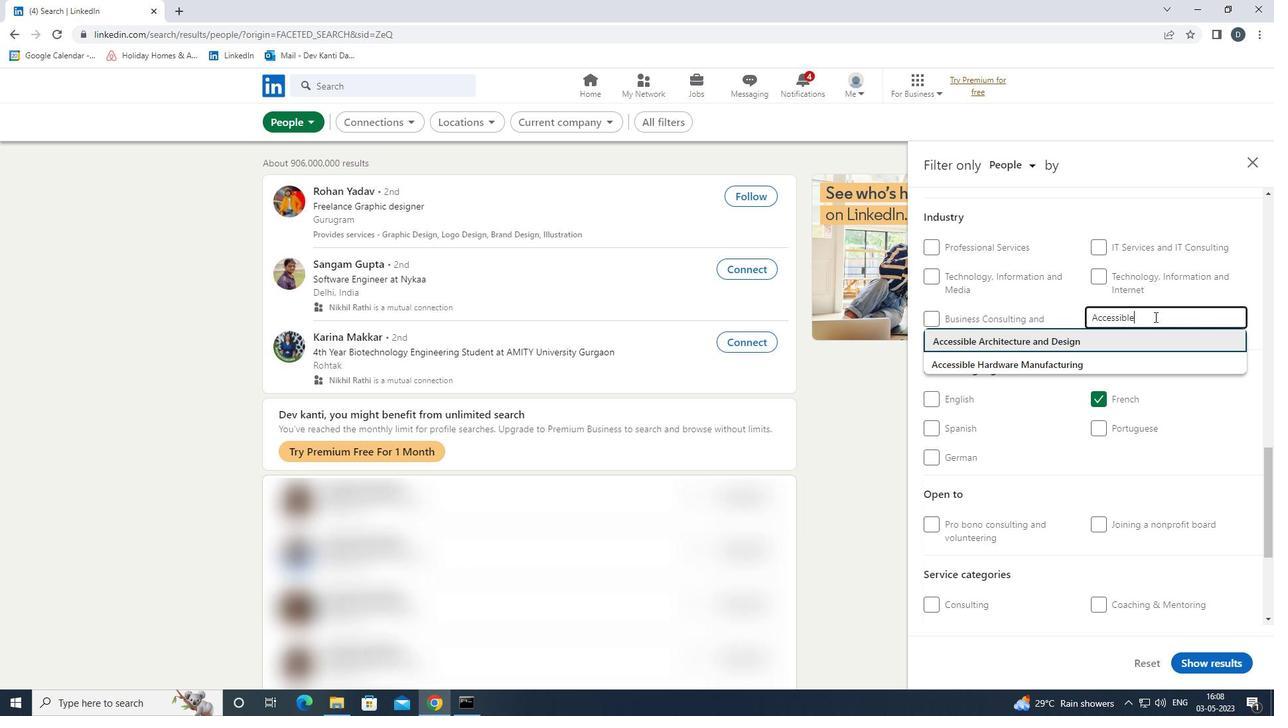 
Action: Mouse moved to (1066, 256)
Screenshot: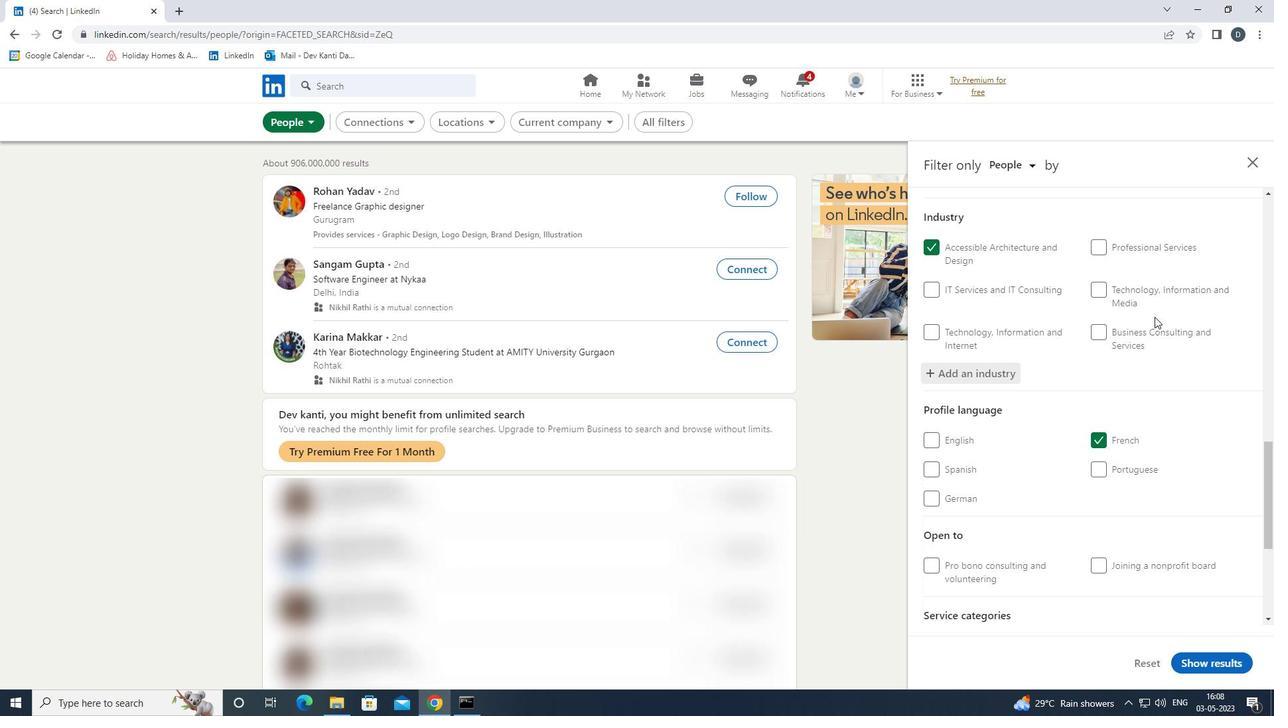 
Action: Mouse scrolled (1066, 255) with delta (0, 0)
Screenshot: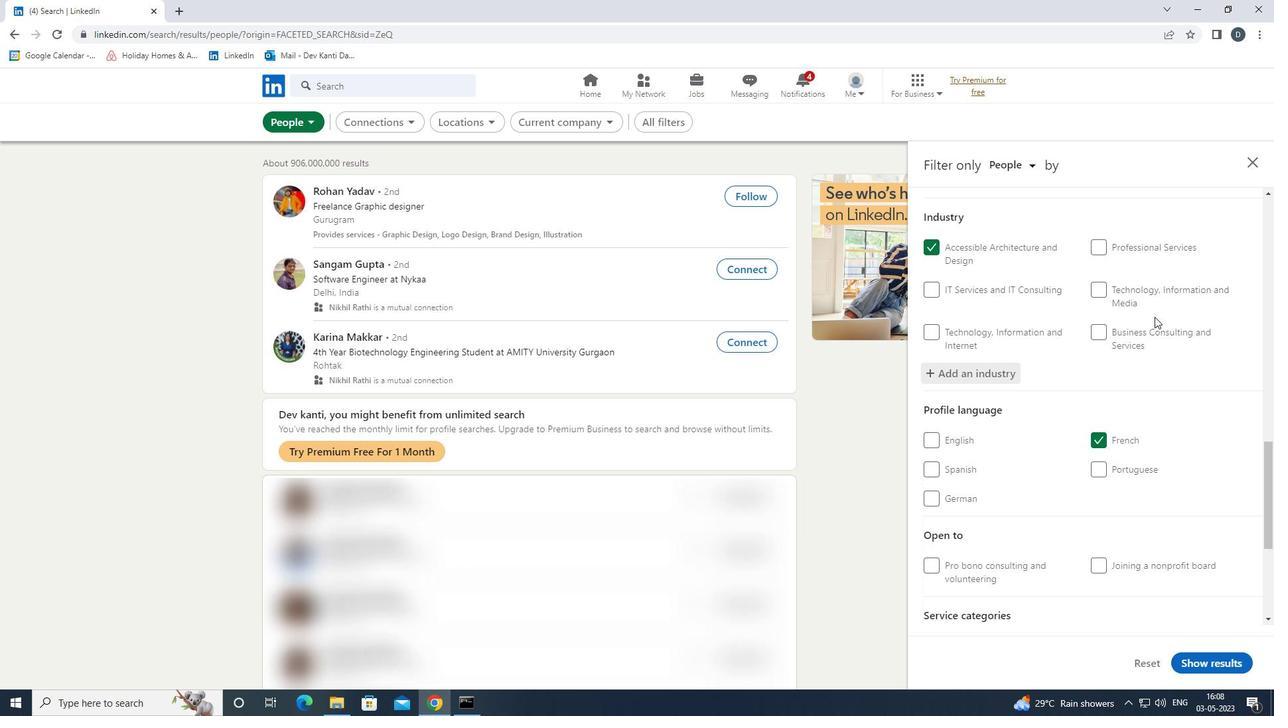 
Action: Mouse moved to (1066, 260)
Screenshot: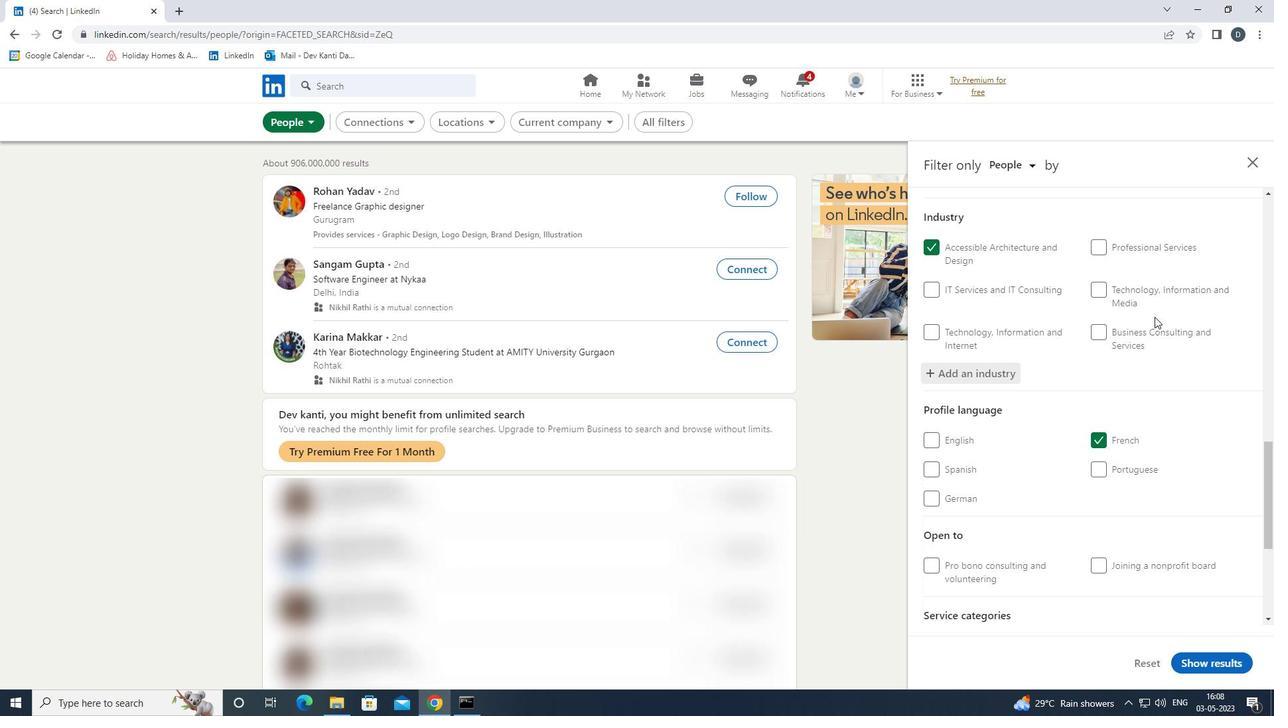 
Action: Mouse scrolled (1066, 259) with delta (0, 0)
Screenshot: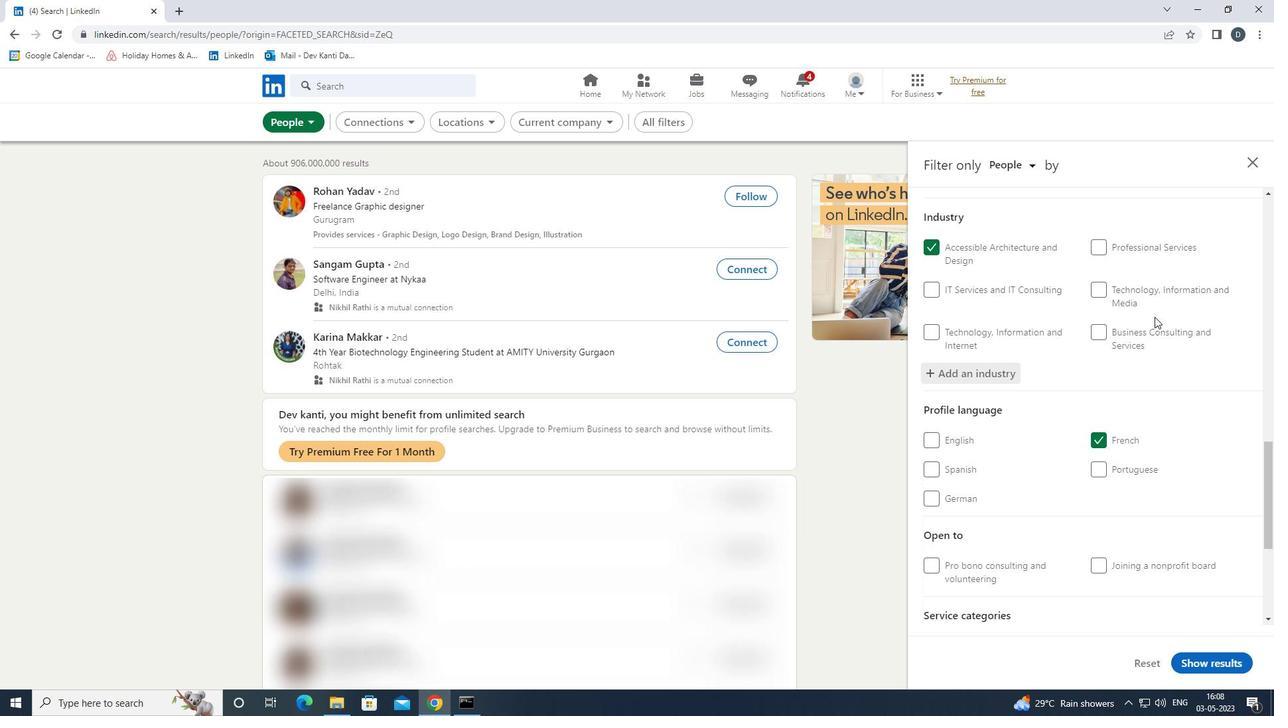 
Action: Mouse scrolled (1066, 259) with delta (0, 0)
Screenshot: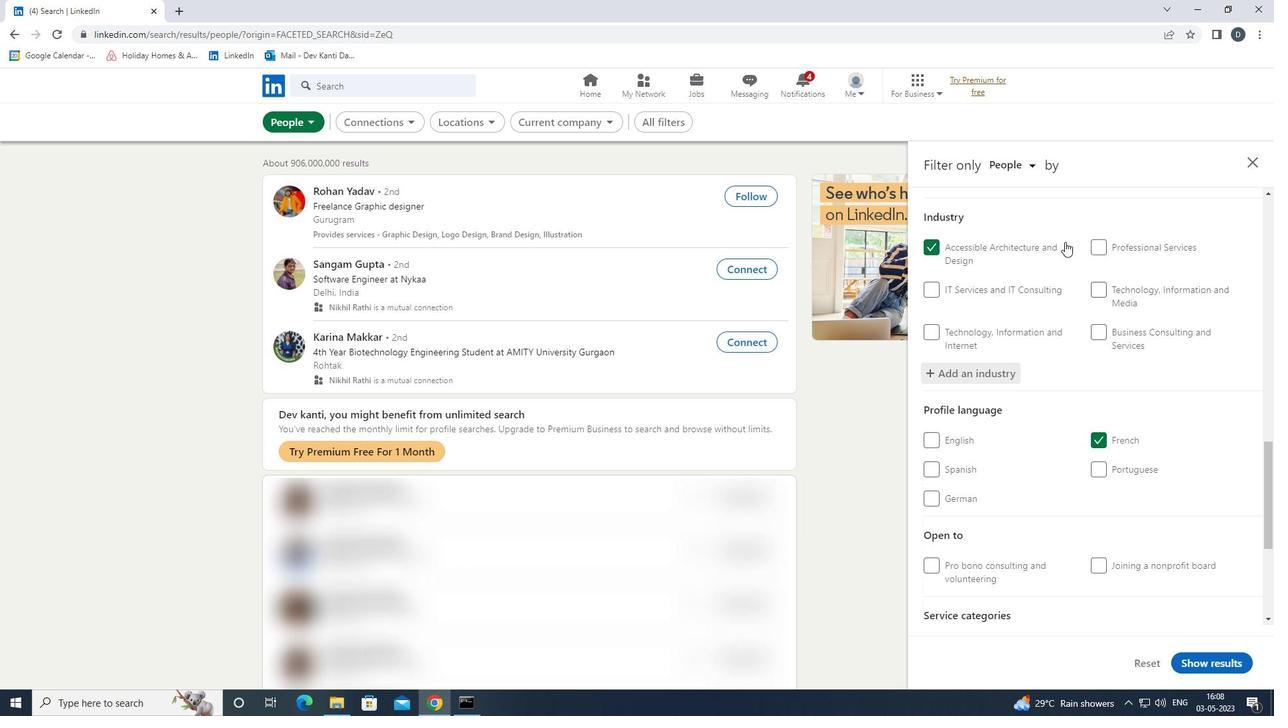 
Action: Mouse moved to (1131, 399)
Screenshot: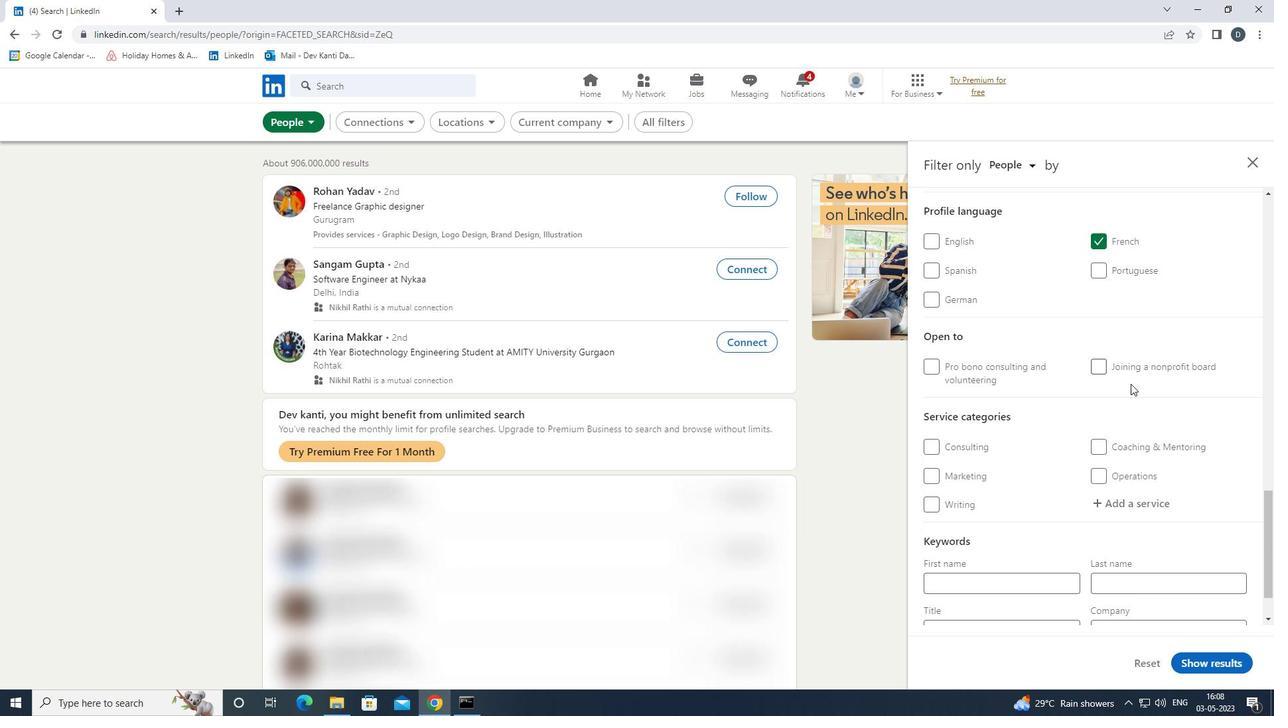 
Action: Mouse scrolled (1131, 398) with delta (0, 0)
Screenshot: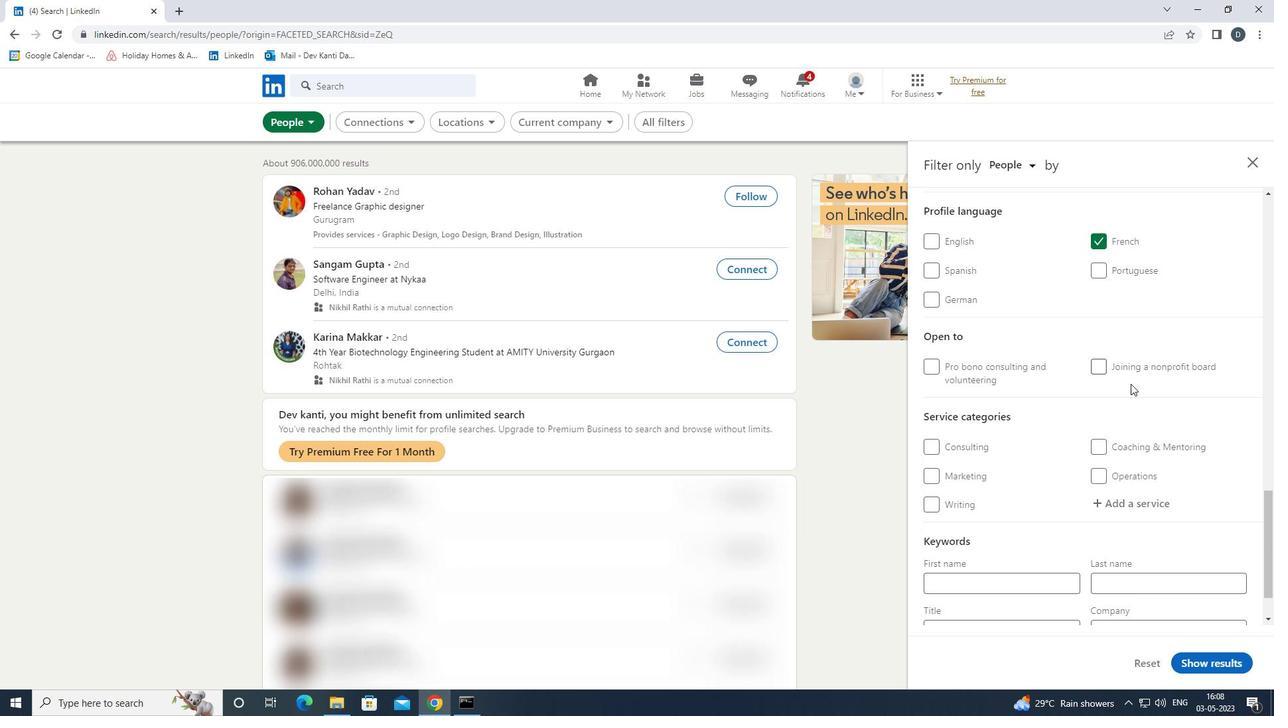 
Action: Mouse moved to (1133, 436)
Screenshot: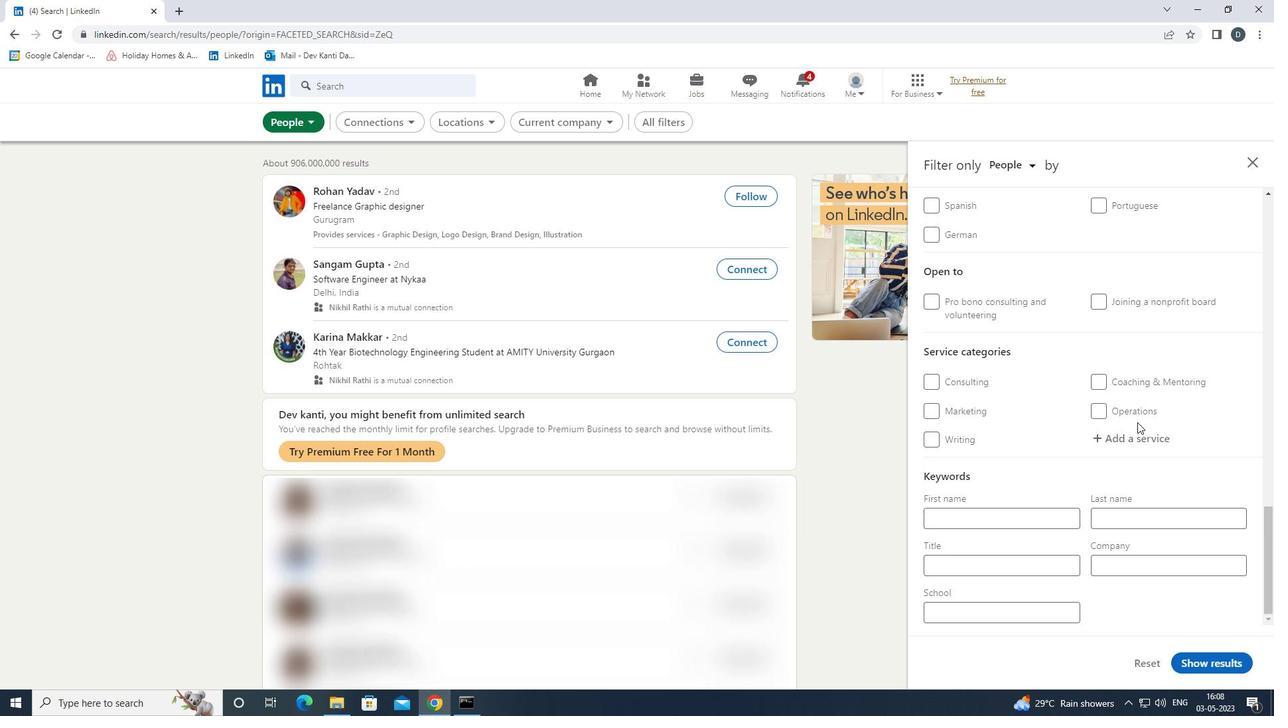 
Action: Mouse pressed left at (1133, 436)
Screenshot: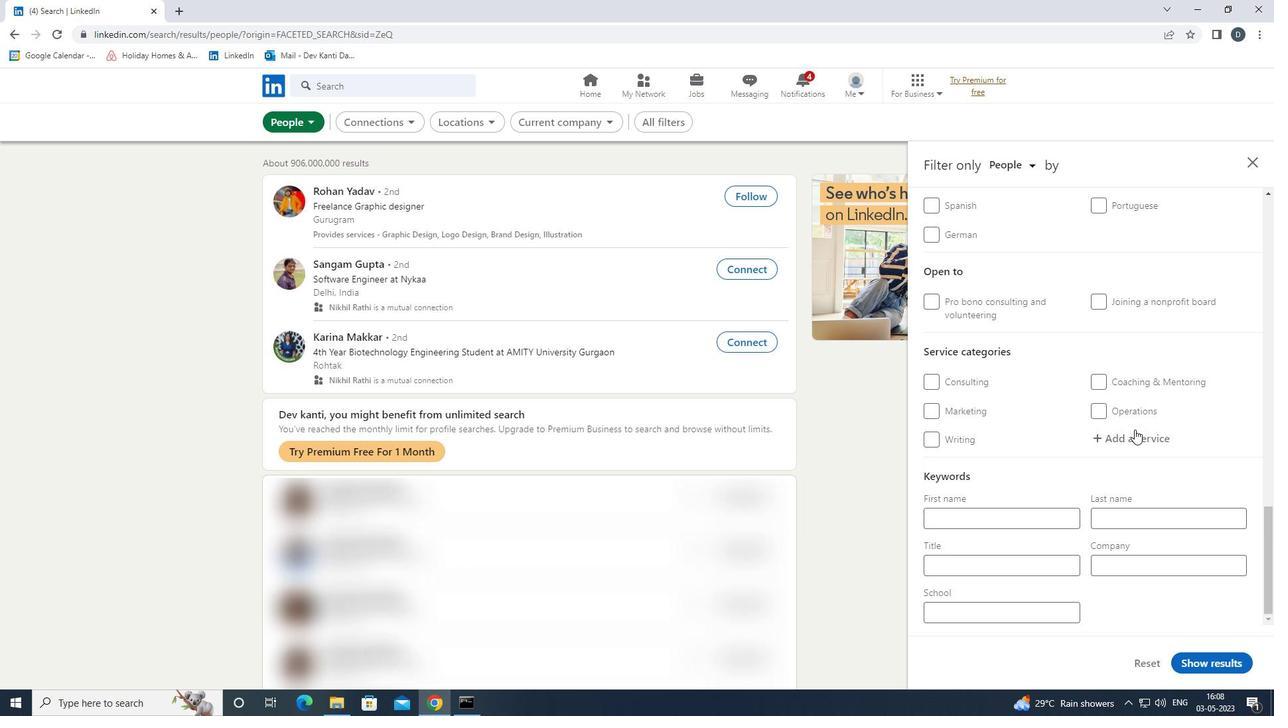 
Action: Key pressed <Key.shift>SEARCH<Key.space><Key.shift><Key.shift>ENGINE<Key.down><Key.down><Key.enter>
Screenshot: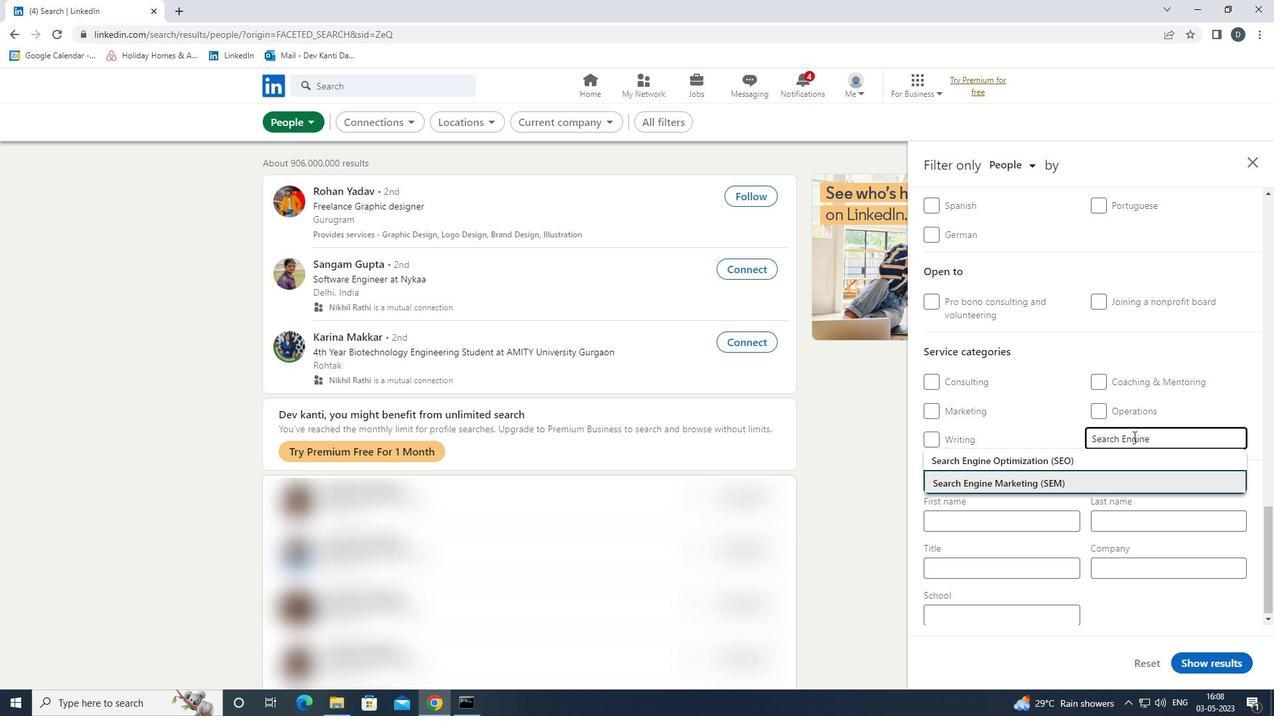 
Action: Mouse moved to (1139, 404)
Screenshot: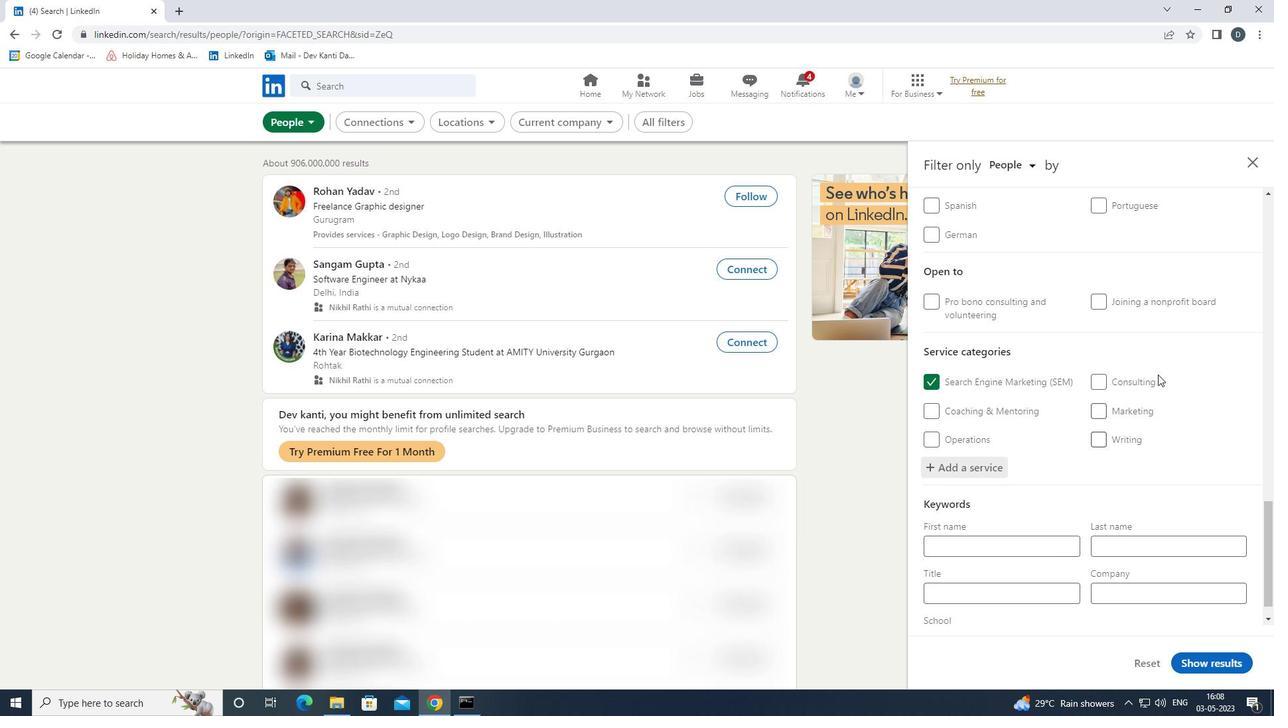 
Action: Mouse scrolled (1139, 403) with delta (0, 0)
Screenshot: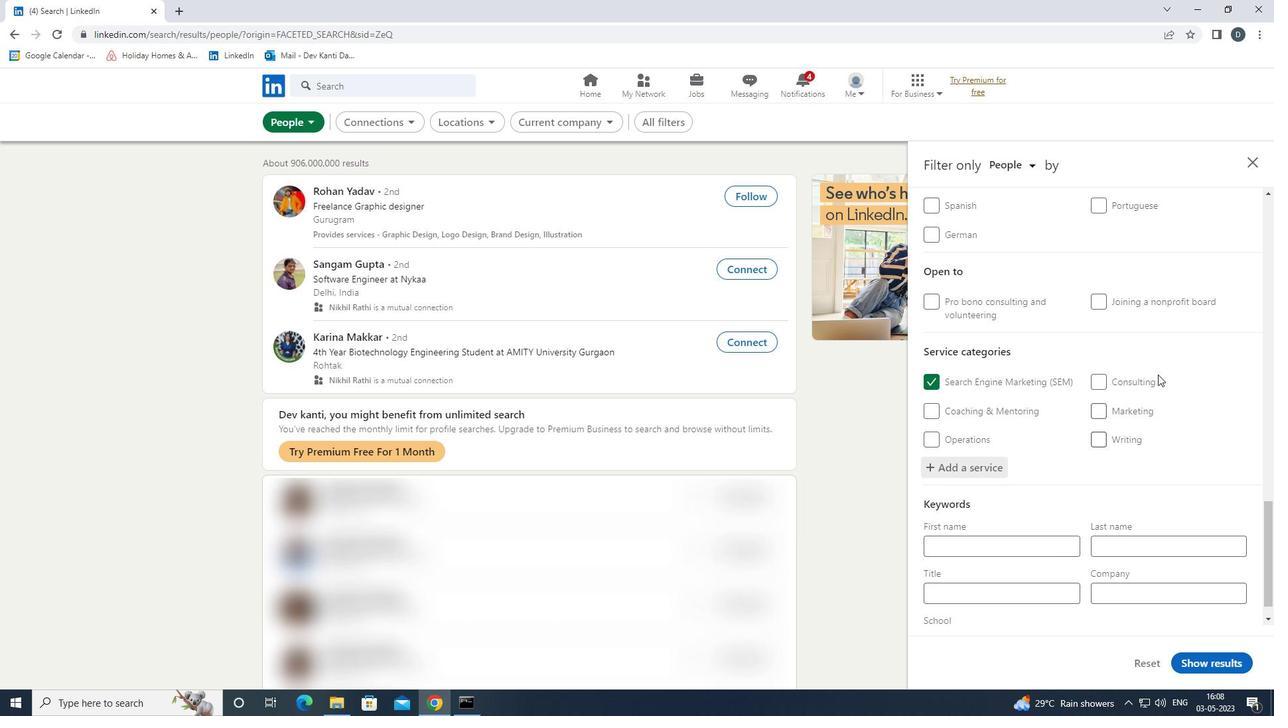 
Action: Mouse moved to (1126, 425)
Screenshot: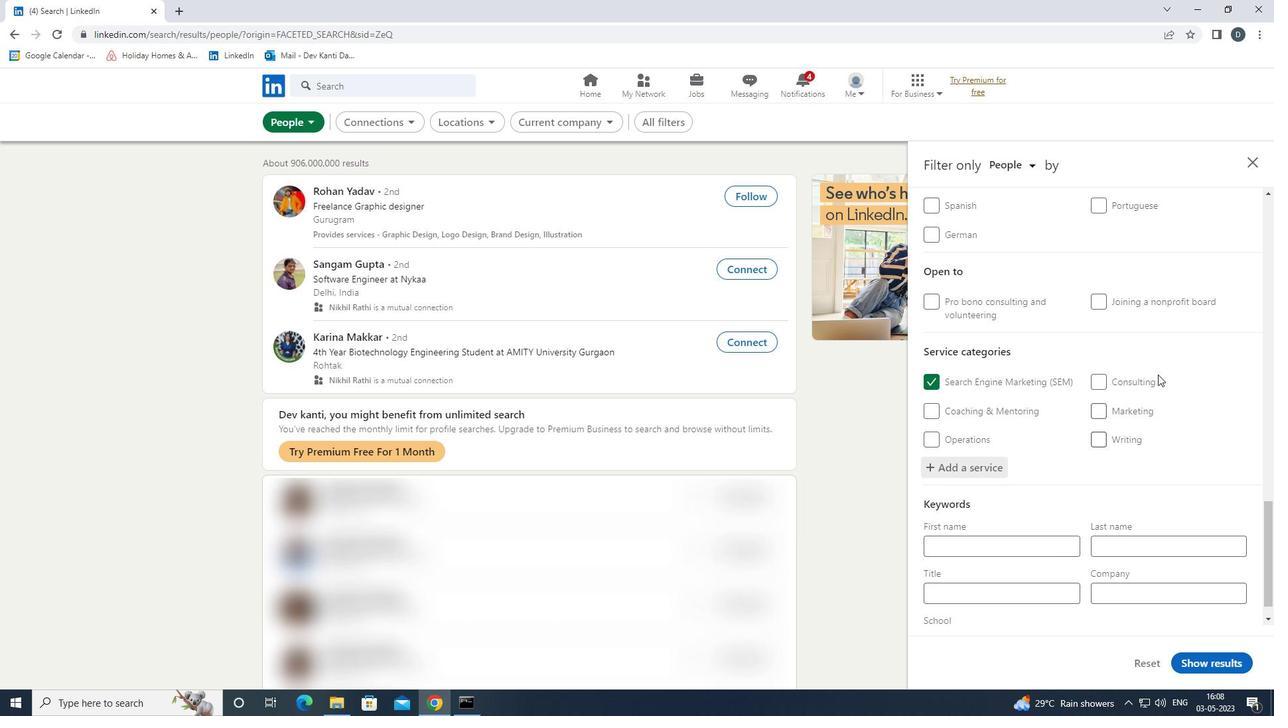 
Action: Mouse scrolled (1126, 424) with delta (0, 0)
Screenshot: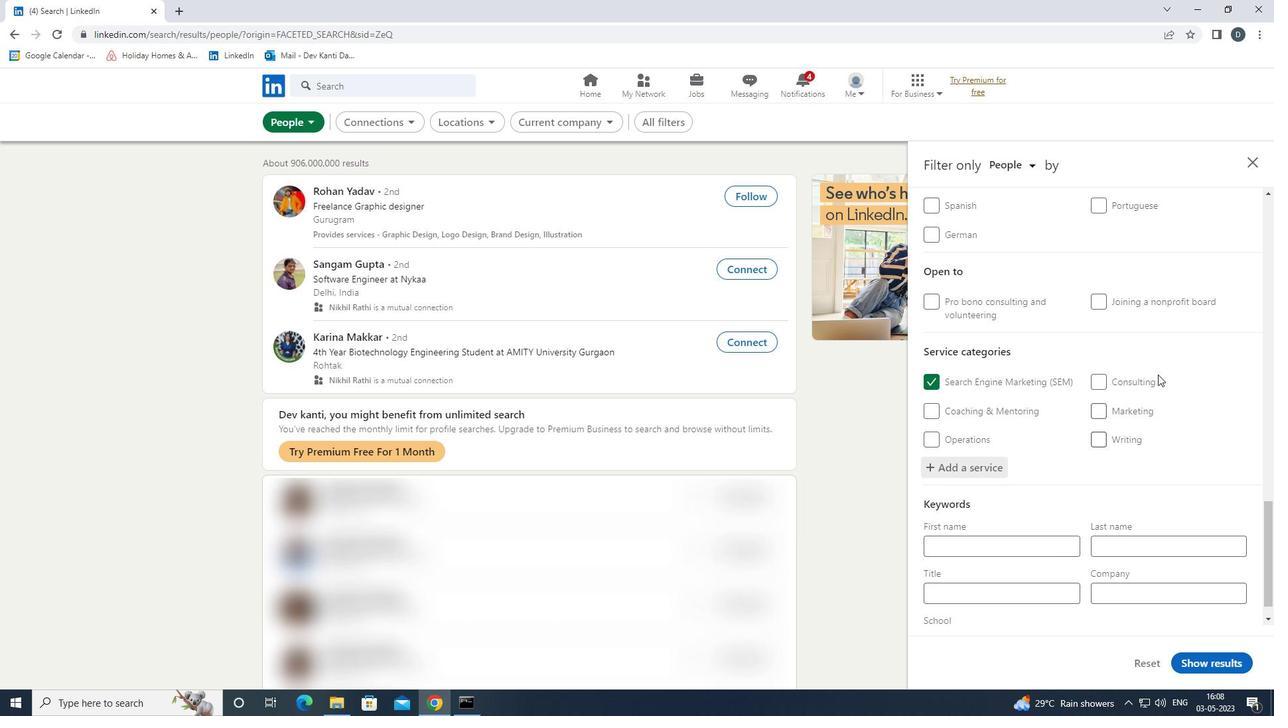 
Action: Mouse moved to (1120, 435)
Screenshot: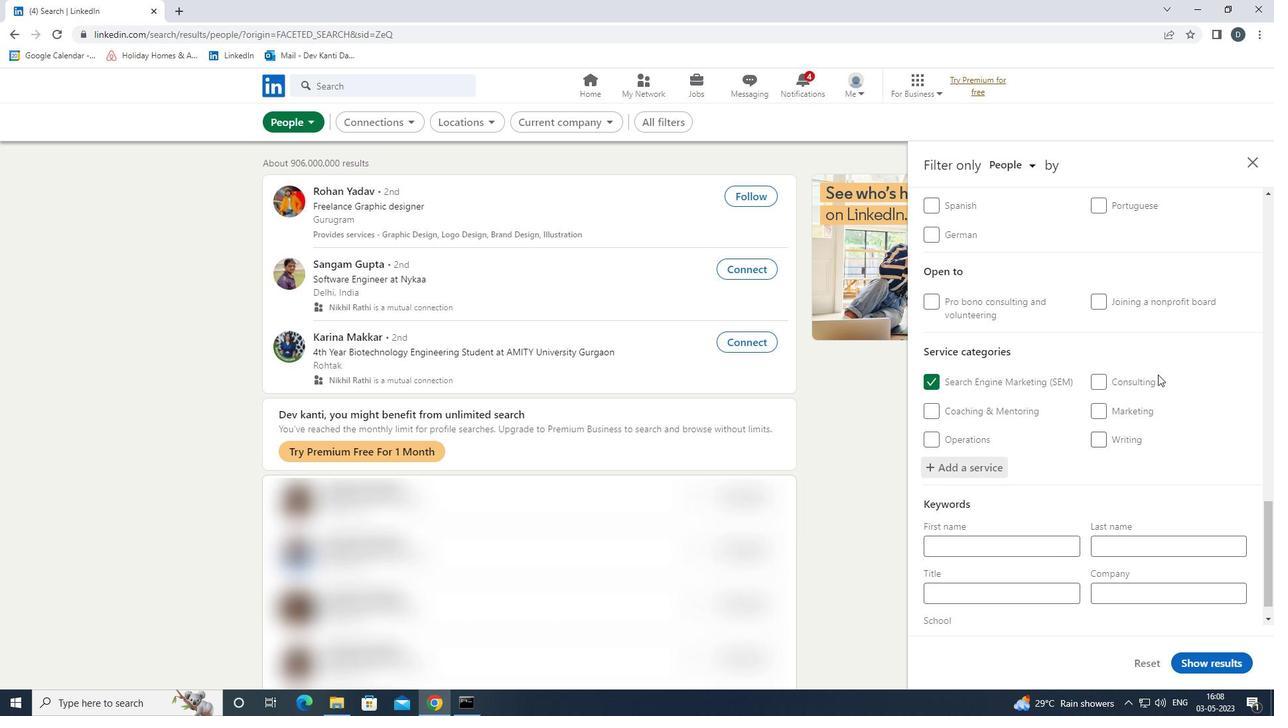 
Action: Mouse scrolled (1120, 434) with delta (0, 0)
Screenshot: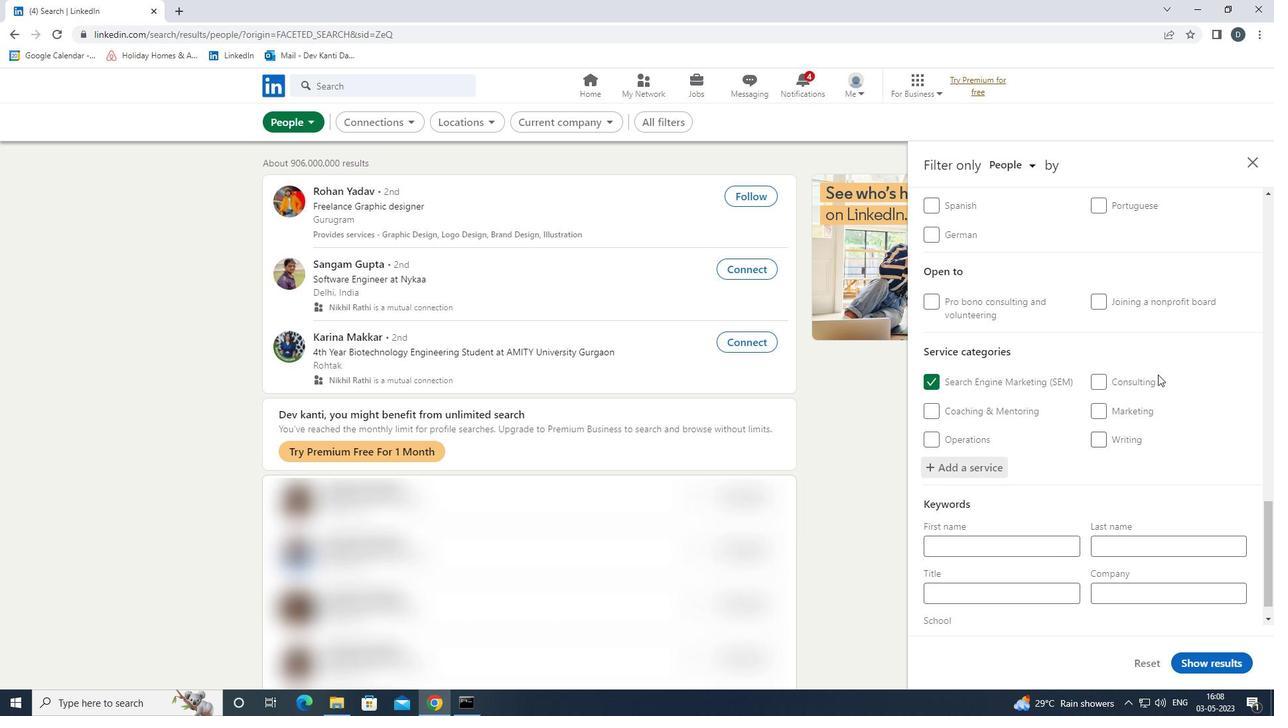 
Action: Mouse moved to (1115, 443)
Screenshot: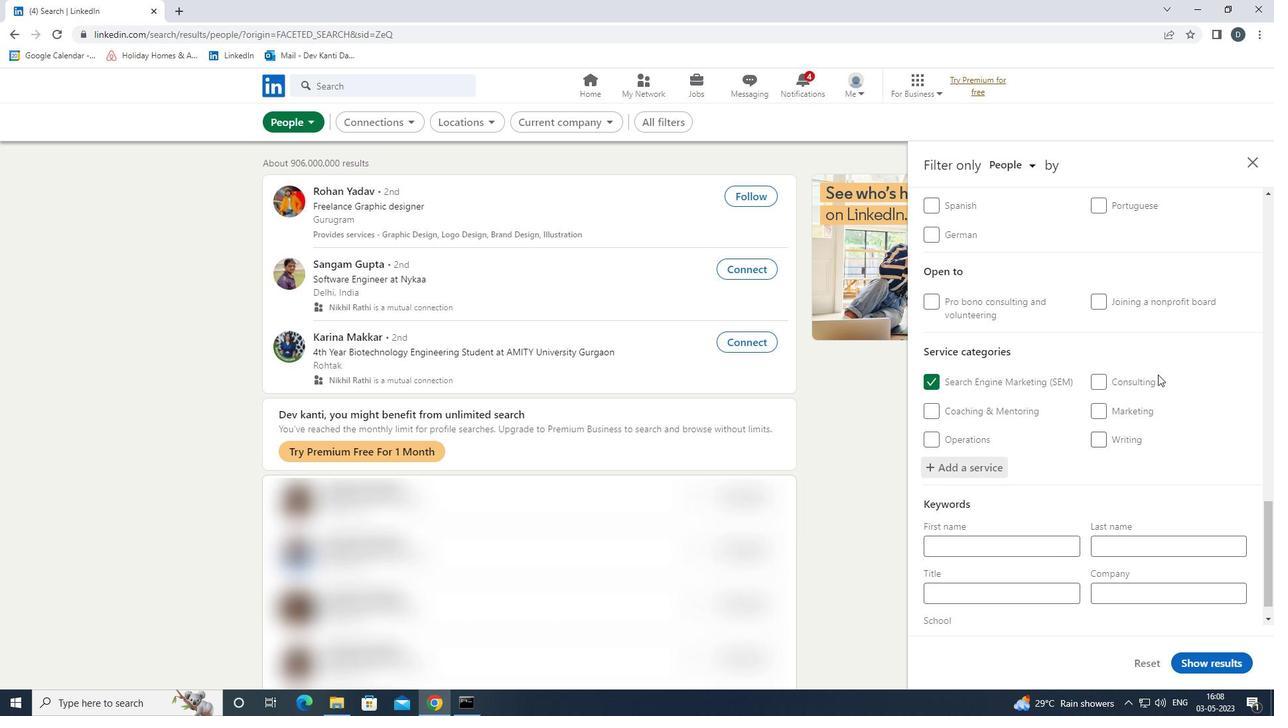 
Action: Mouse scrolled (1115, 442) with delta (0, 0)
Screenshot: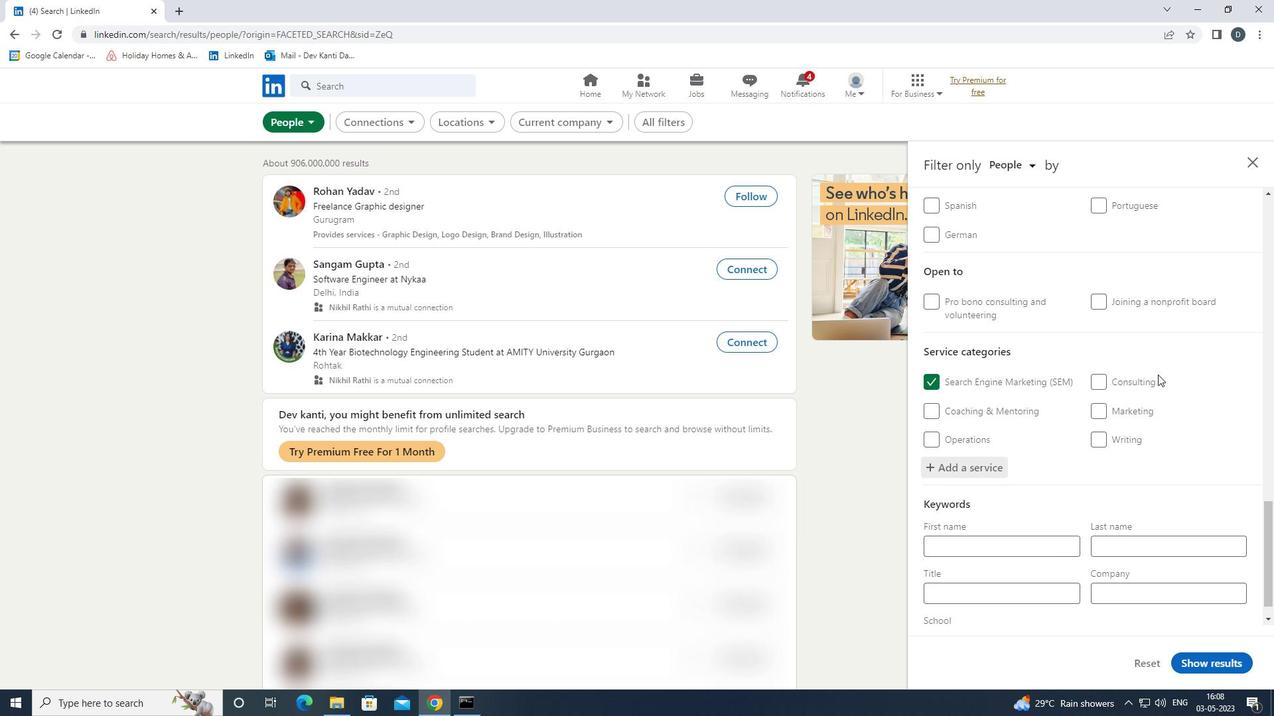 
Action: Mouse moved to (1107, 460)
Screenshot: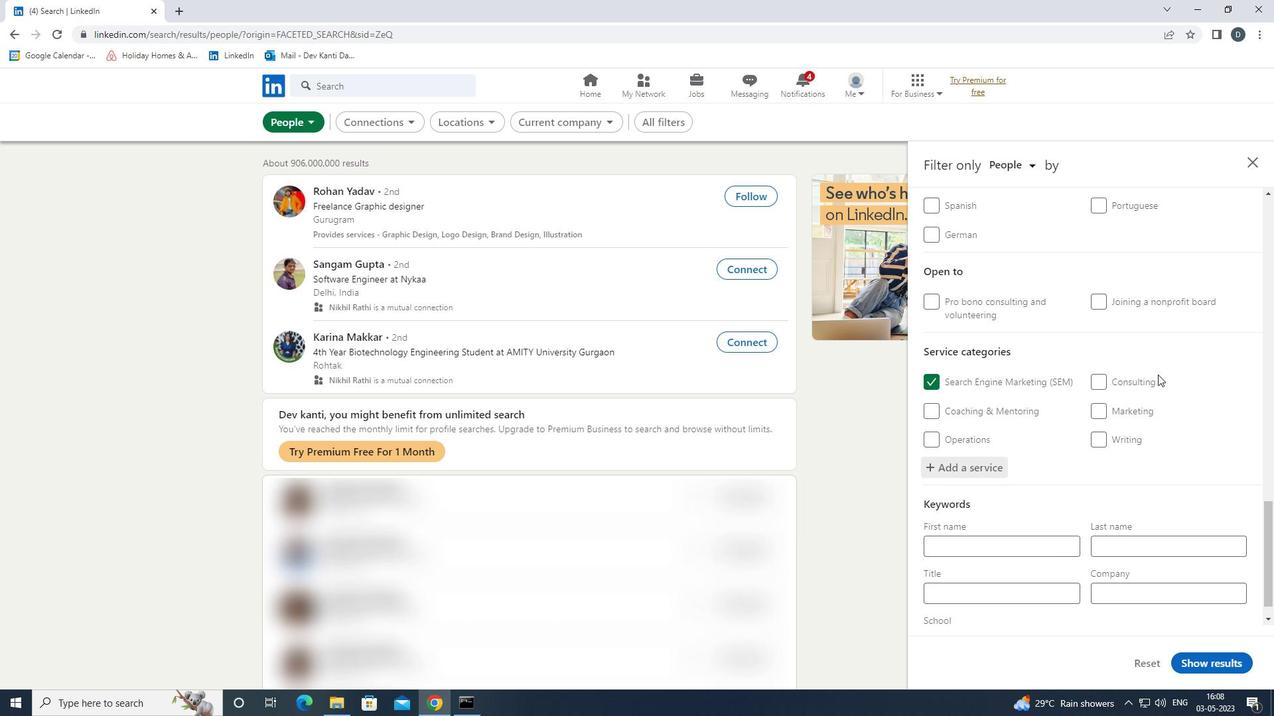 
Action: Mouse scrolled (1107, 459) with delta (0, 0)
Screenshot: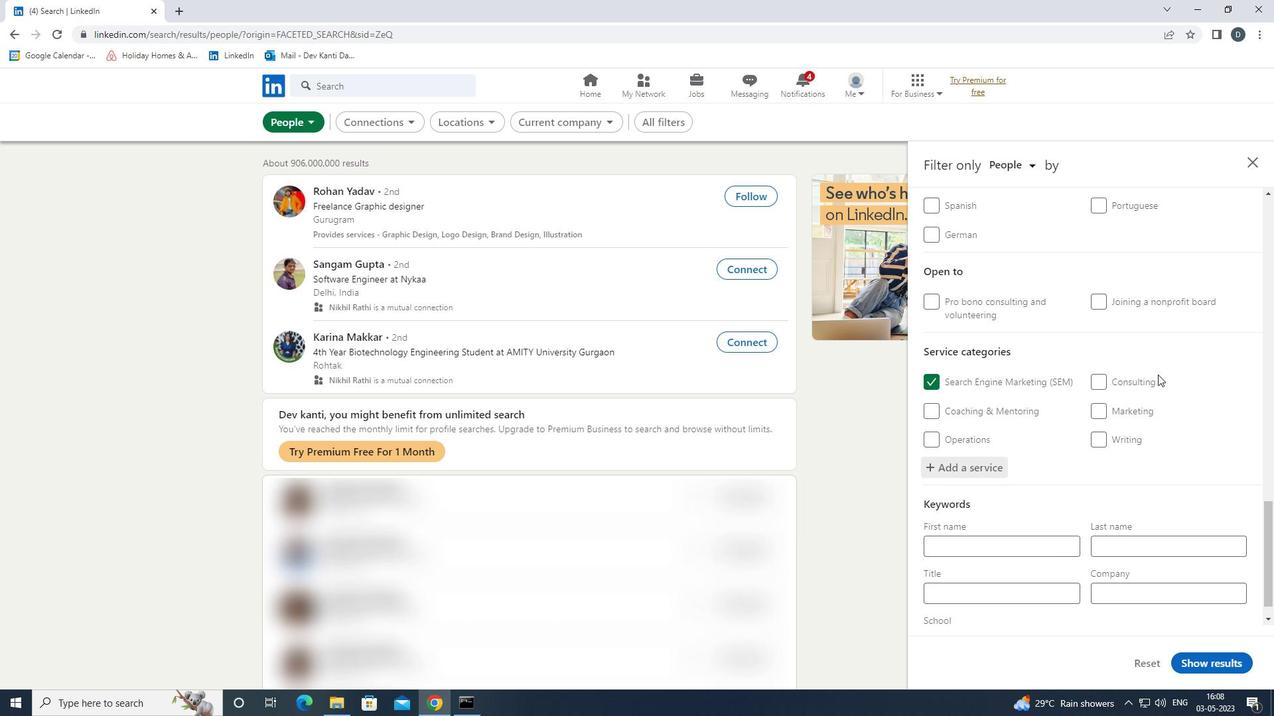 
Action: Mouse moved to (1043, 572)
Screenshot: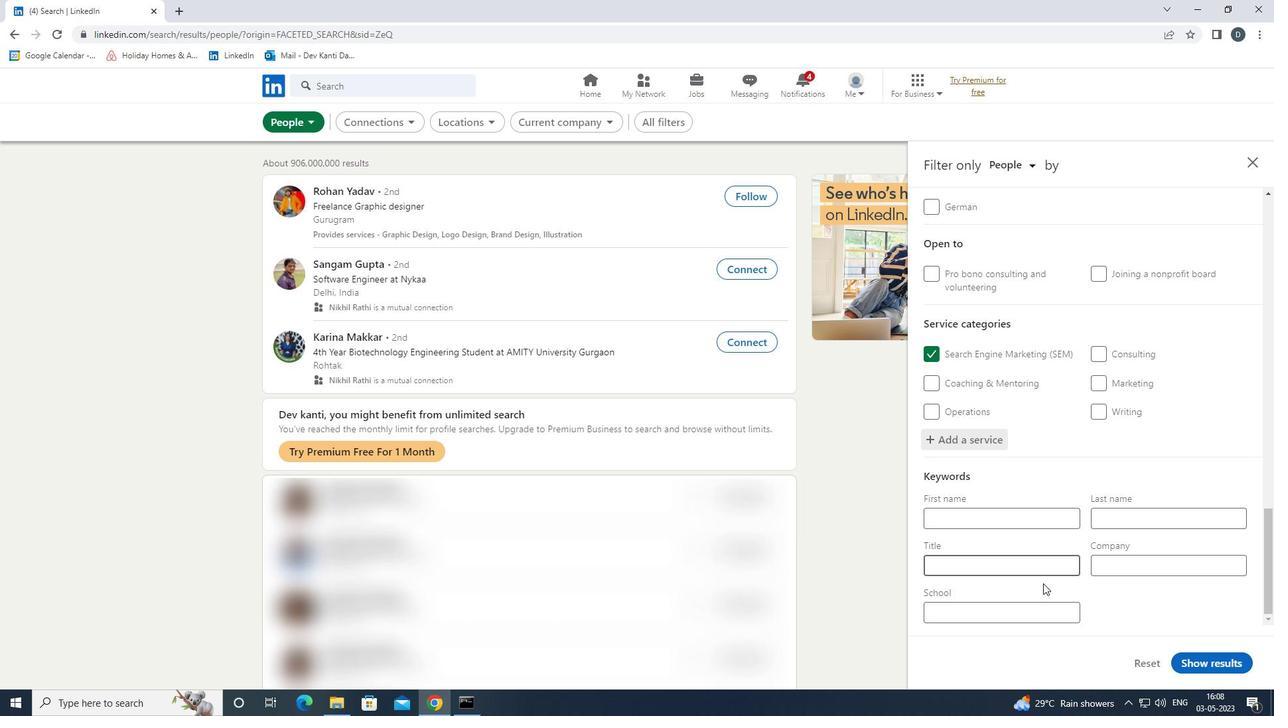 
Action: Mouse pressed left at (1043, 572)
Screenshot: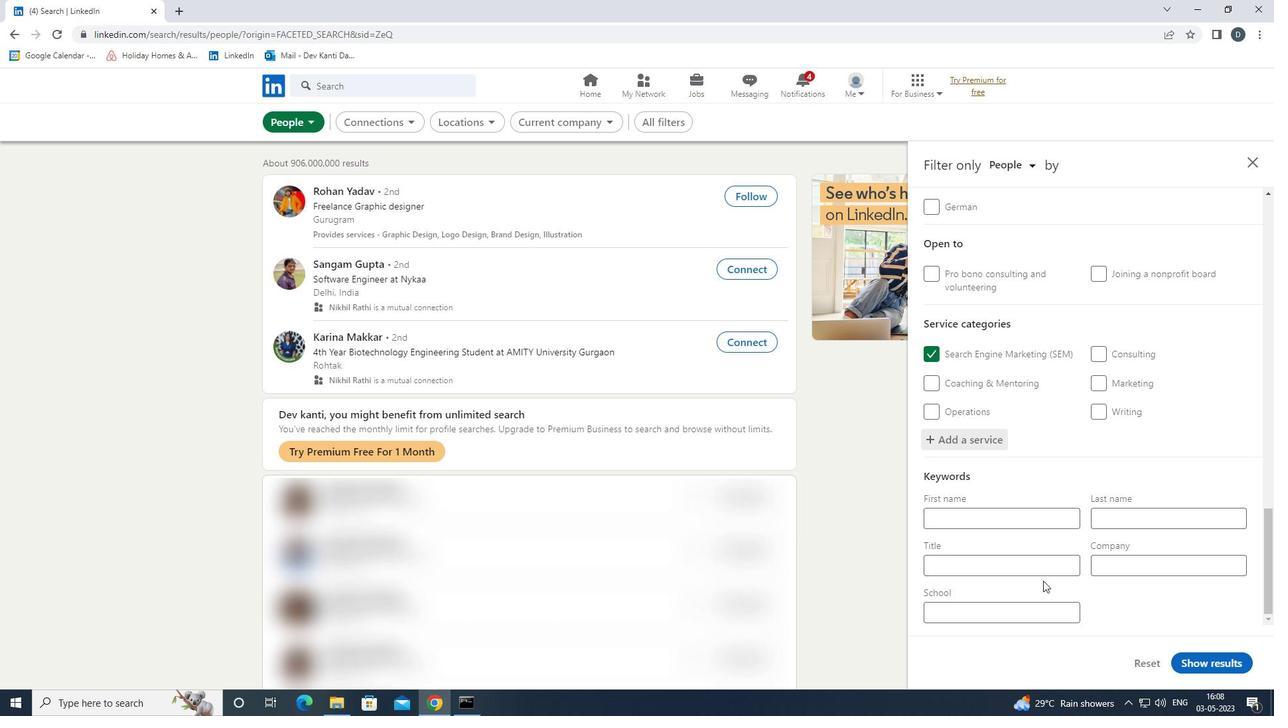 
Action: Mouse moved to (1050, 566)
Screenshot: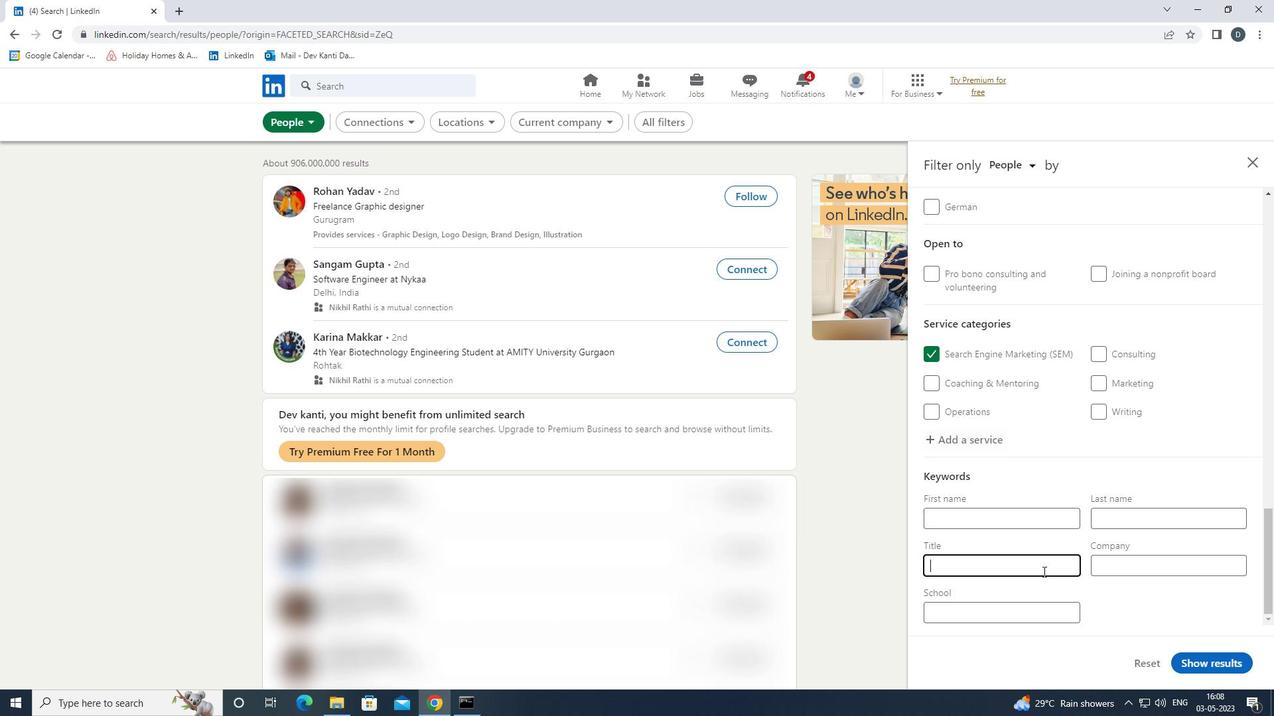 
Action: Key pressed <Key.shift>VETERINARY<Key.space><Key.shift>ASSISTE<Key.backspace>ANT
Screenshot: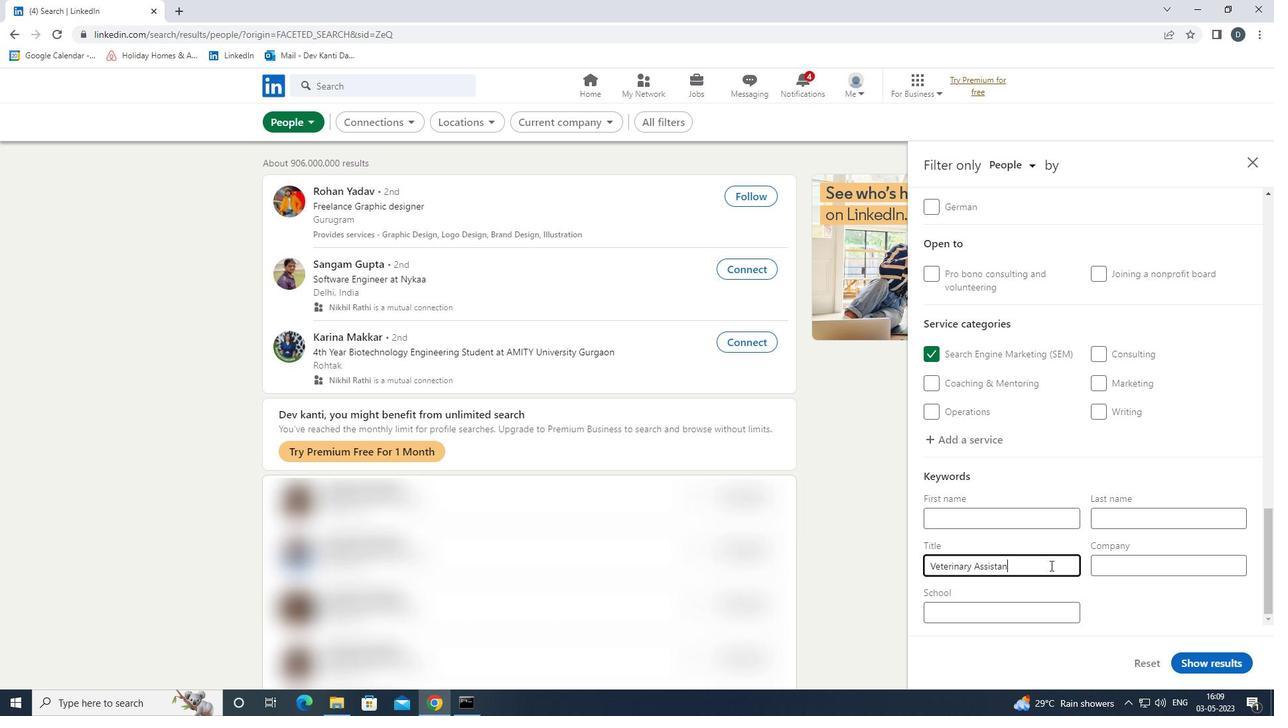 
Action: Mouse moved to (1209, 661)
Screenshot: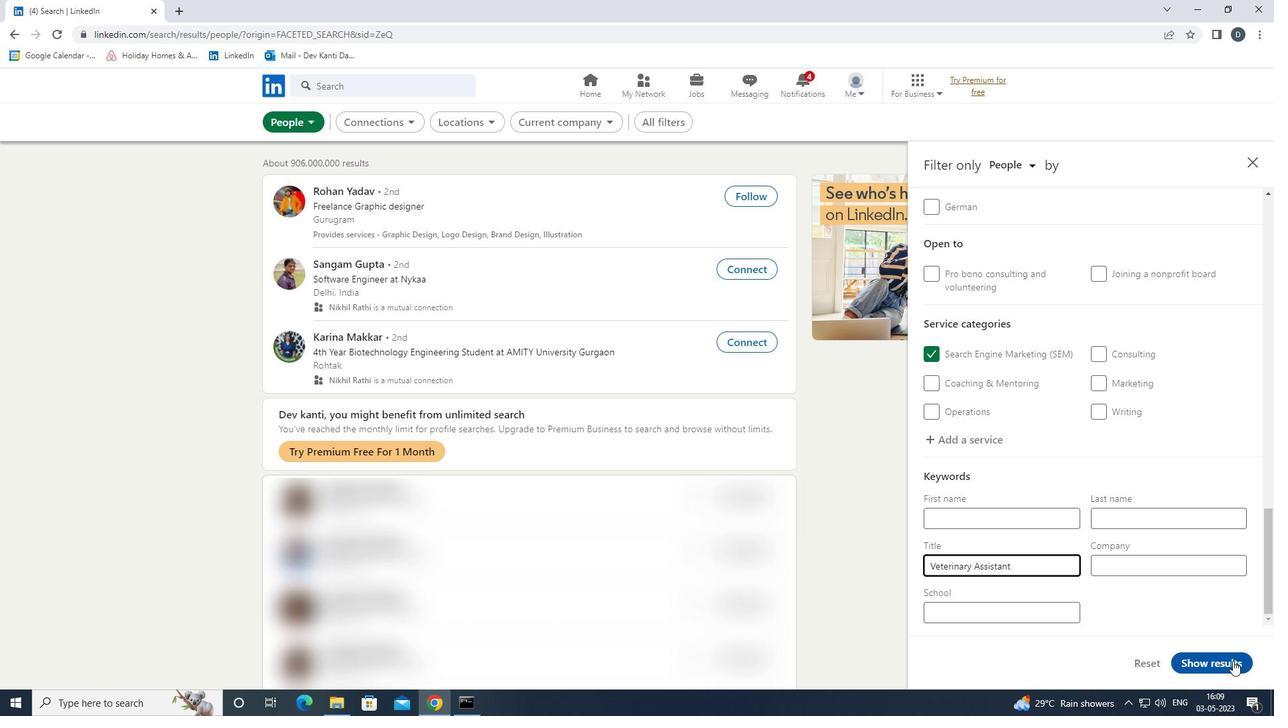
Action: Mouse pressed left at (1209, 661)
Screenshot: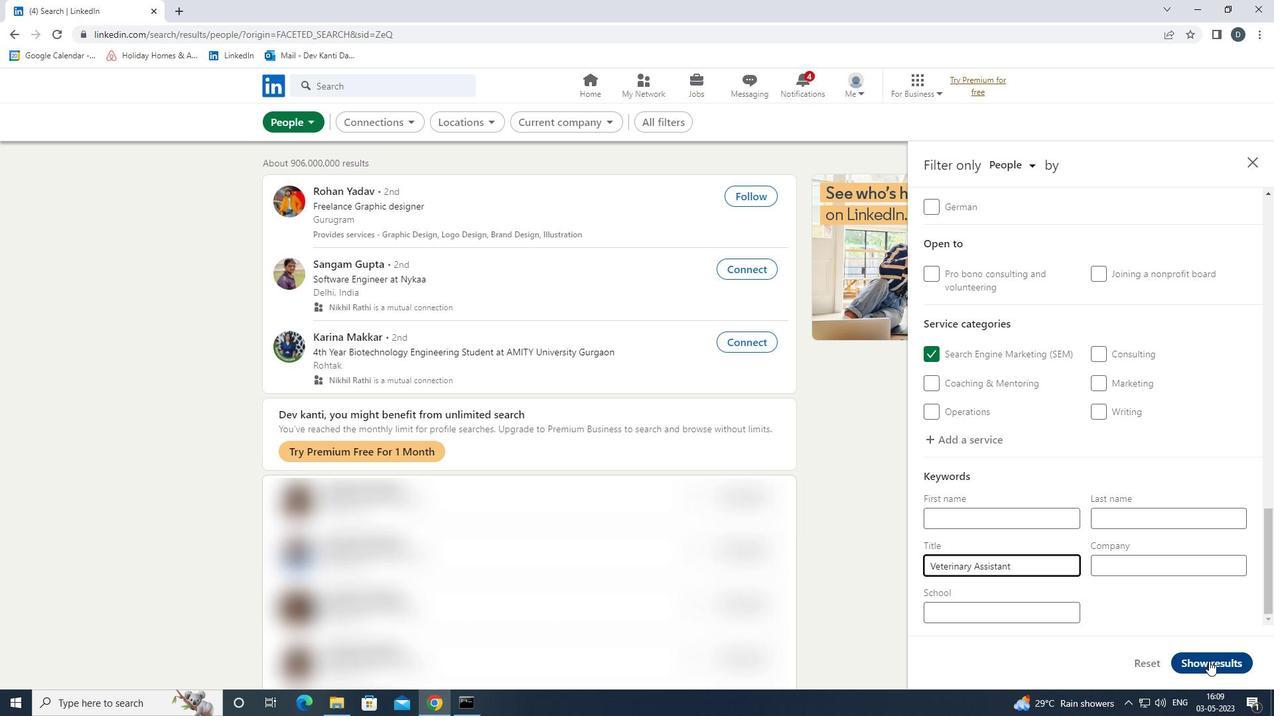 
Action: Mouse moved to (252, 127)
Screenshot: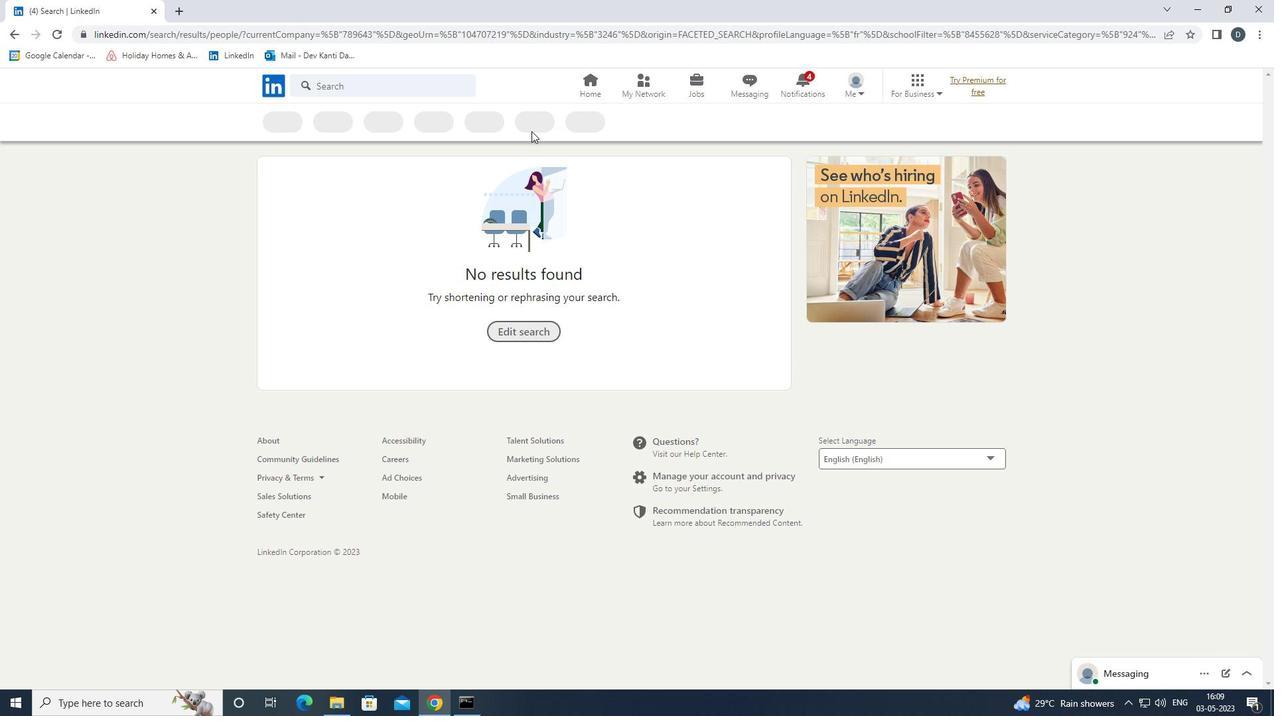 
